 Task: In the  document efficiency.odt, change border color to  'Brown' and border width to  '1' Select the first Column and fill it with the color  Light Orange
Action: Mouse moved to (331, 469)
Screenshot: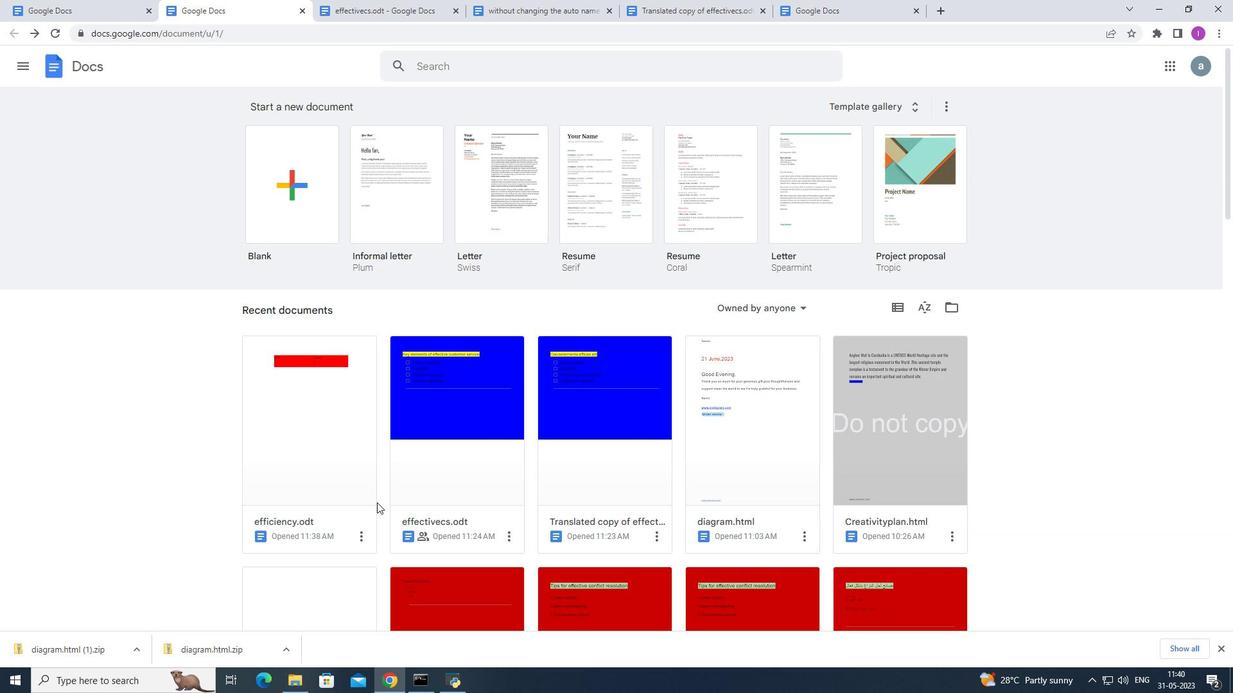 
Action: Mouse pressed left at (331, 469)
Screenshot: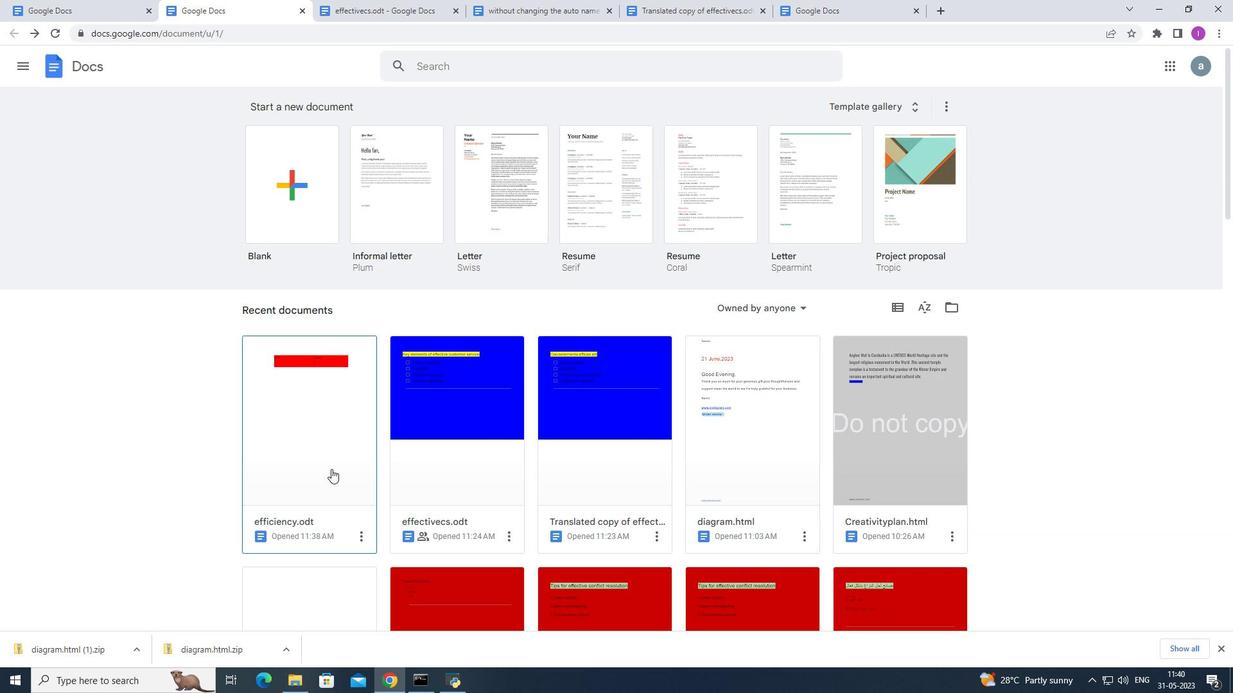 
Action: Mouse moved to (468, 210)
Screenshot: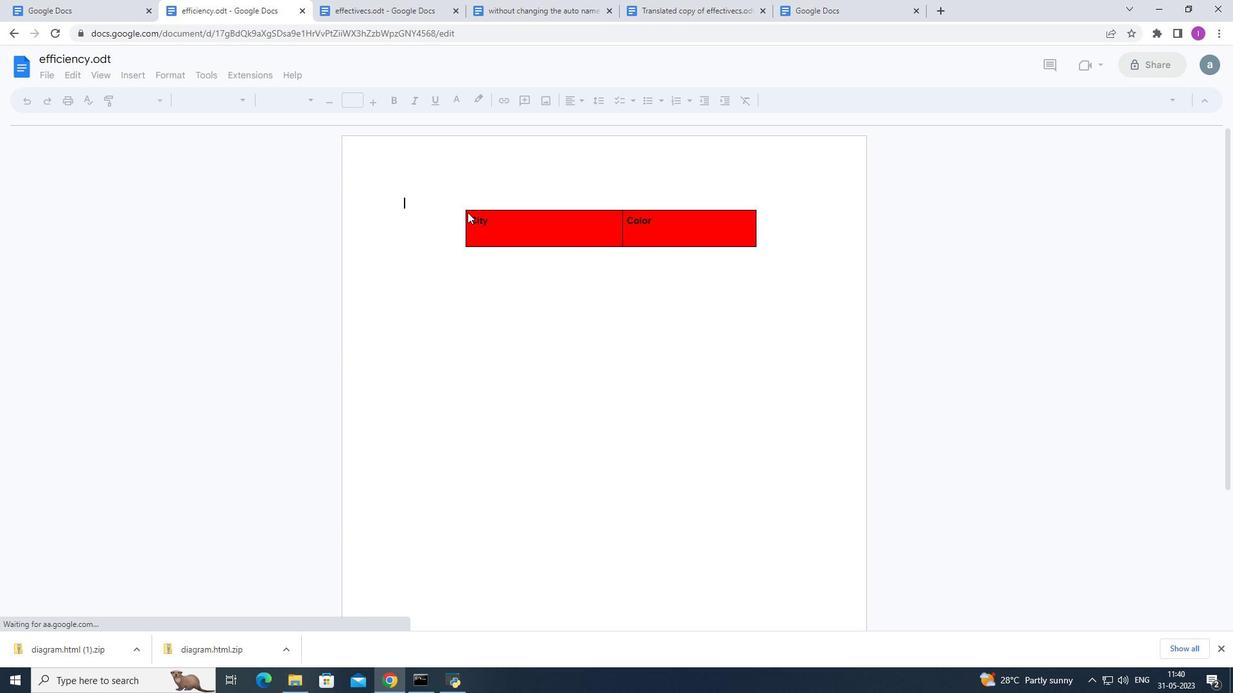 
Action: Mouse pressed left at (468, 210)
Screenshot: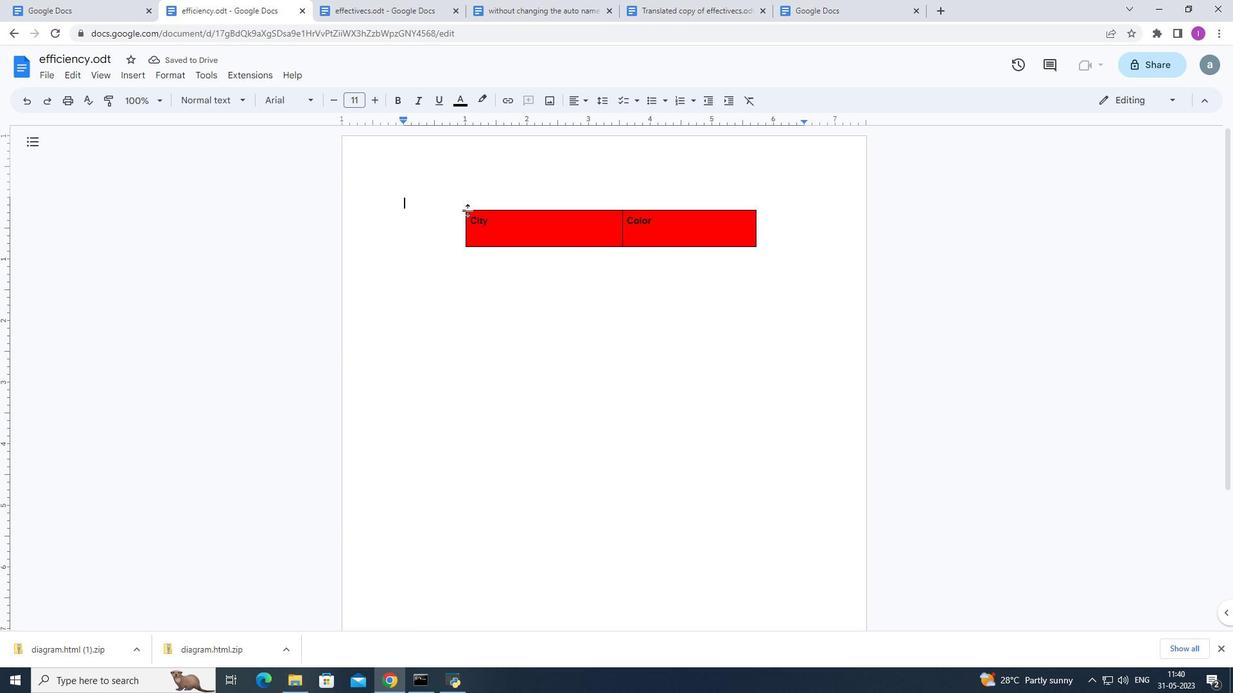
Action: Mouse moved to (32, 9)
Screenshot: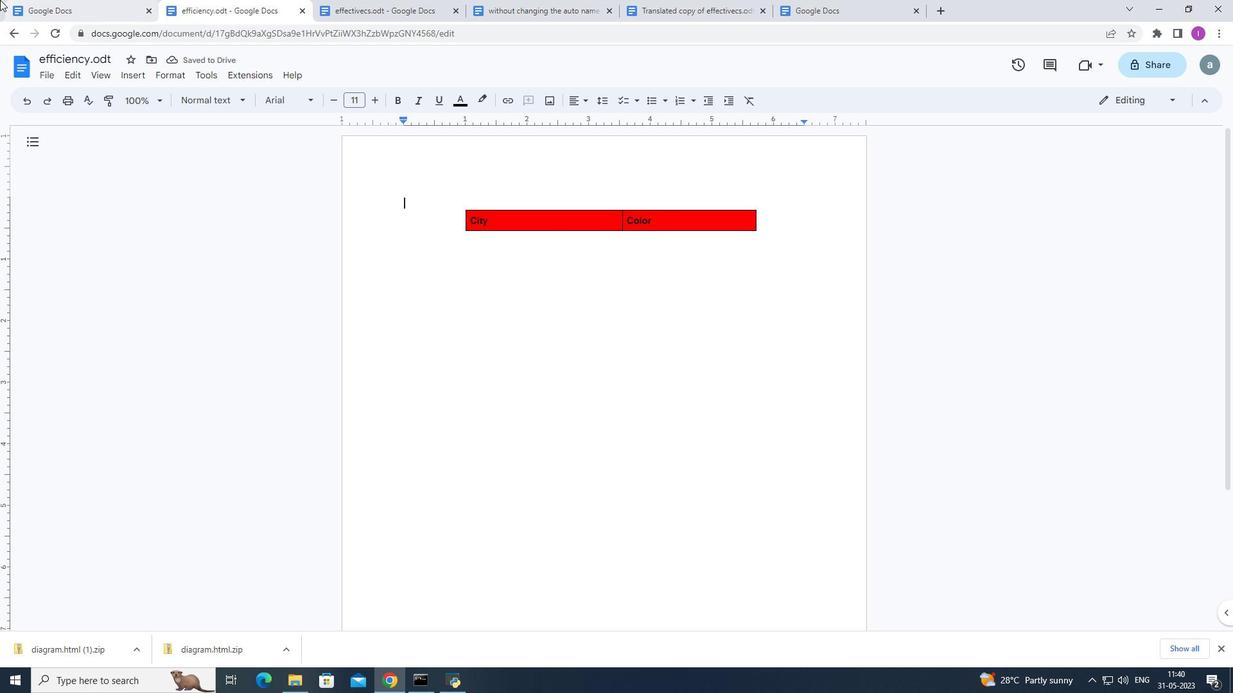 
Action: Mouse scrolled (23, 7) with delta (0, 0)
Screenshot: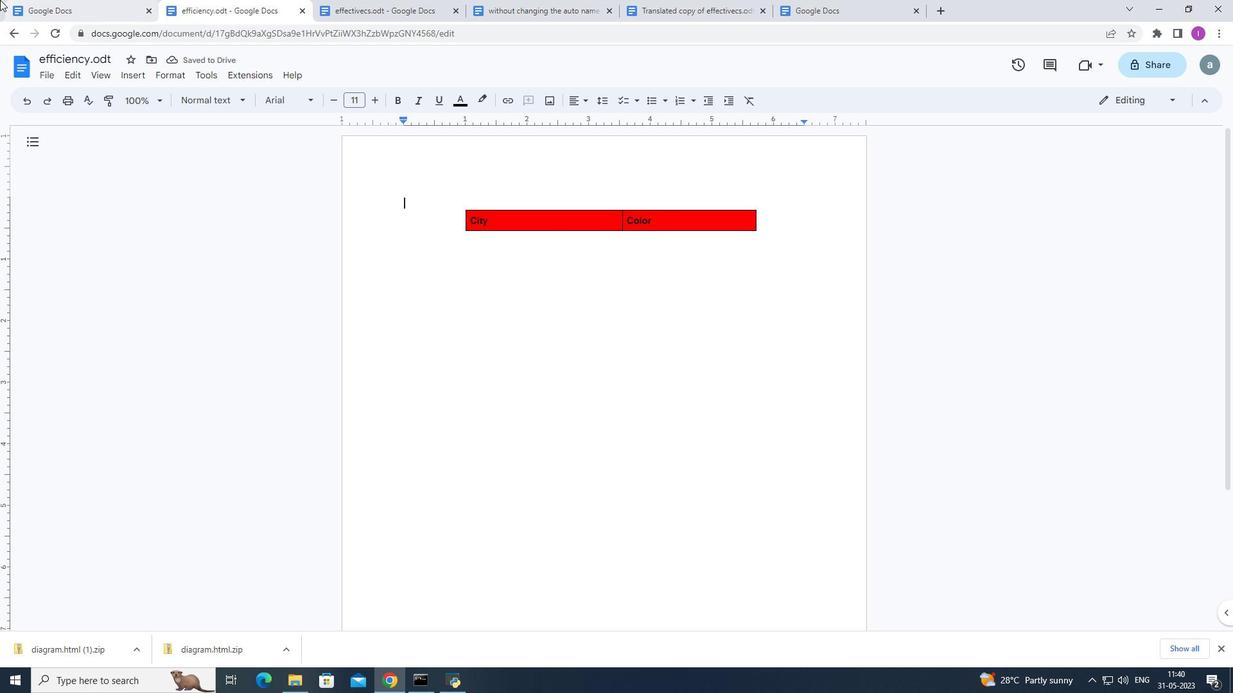 
Action: Mouse moved to (449, 212)
Screenshot: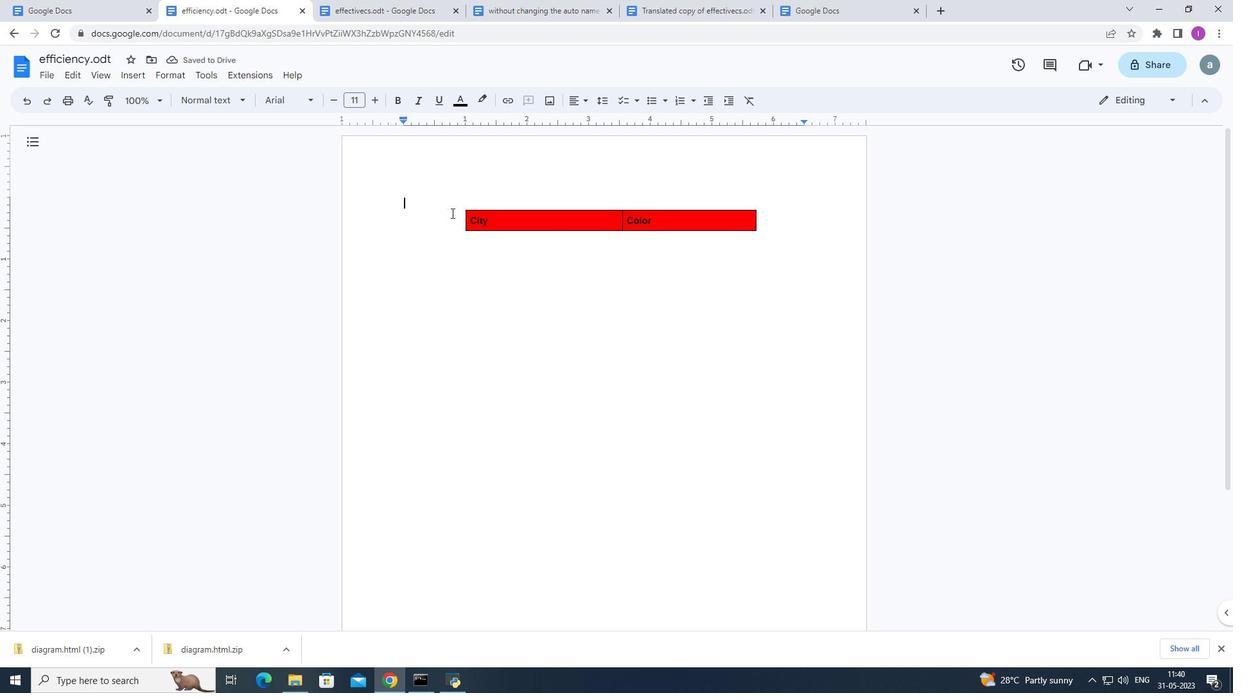 
Action: Mouse pressed left at (449, 212)
Screenshot: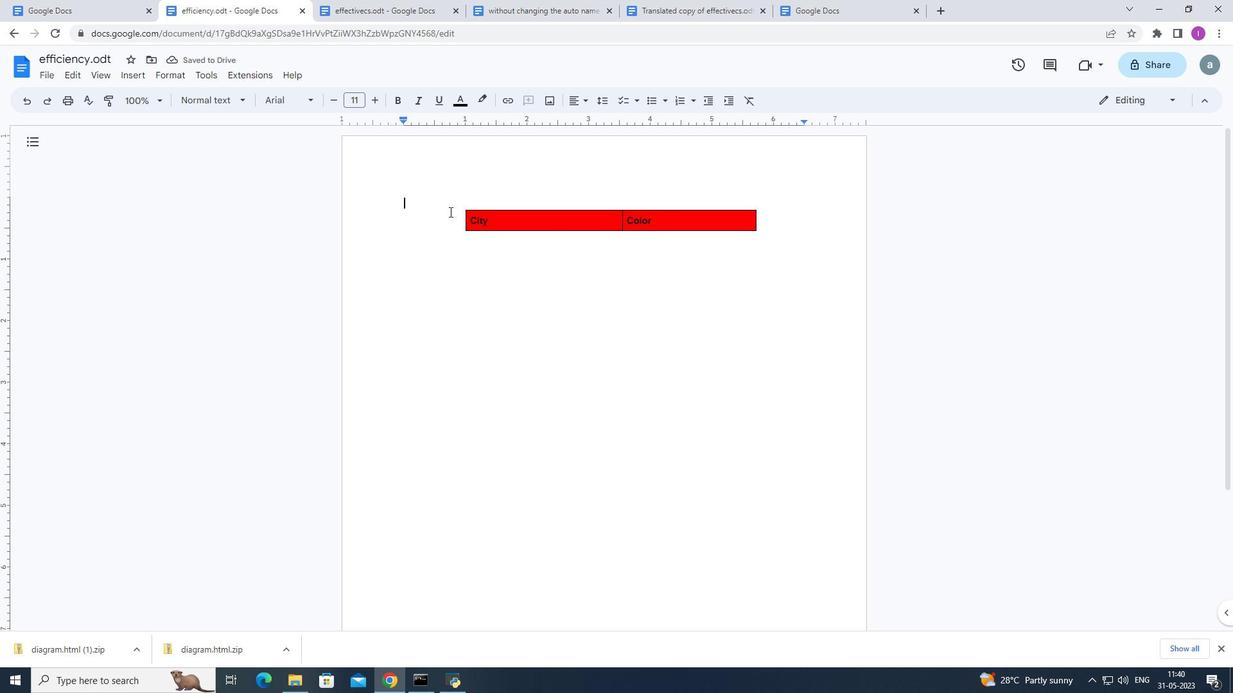 
Action: Mouse moved to (442, 212)
Screenshot: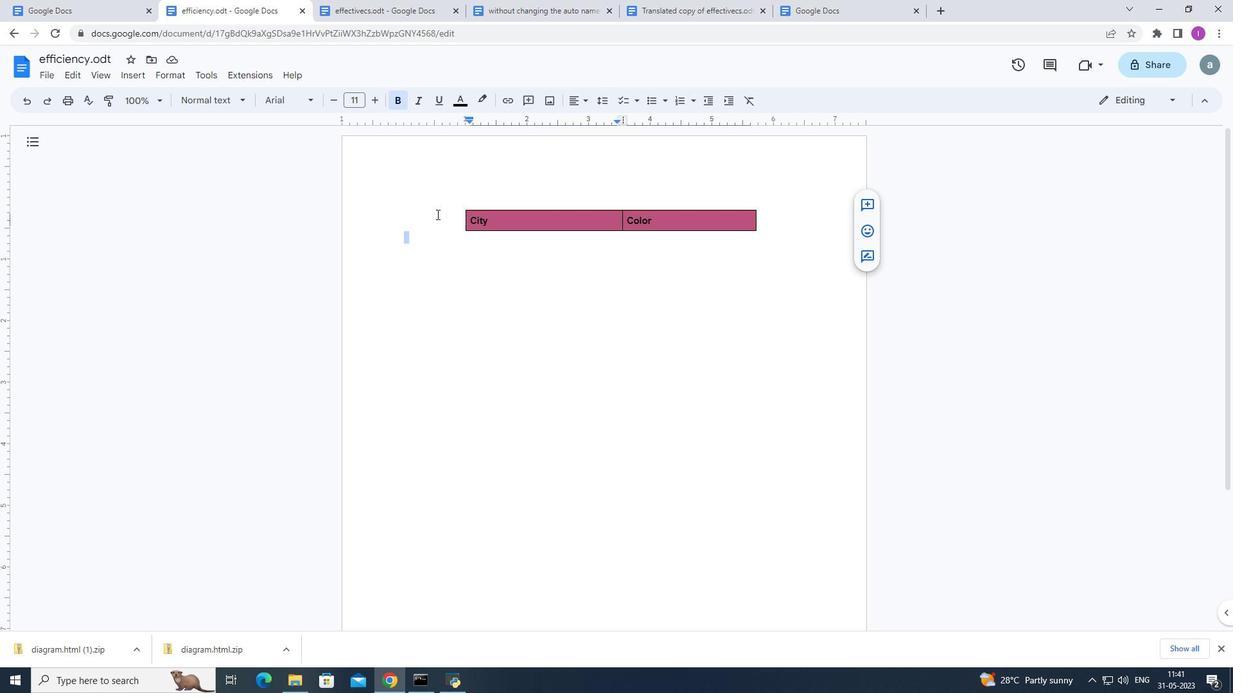 
Action: Mouse pressed left at (442, 212)
Screenshot: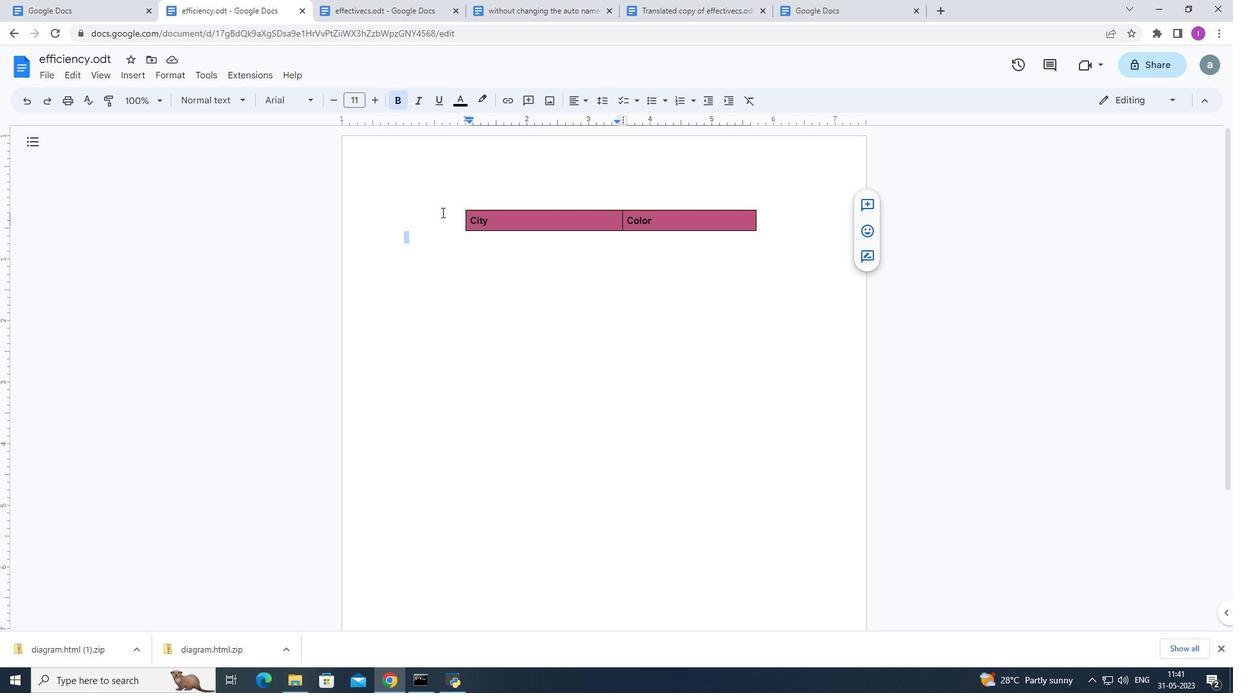 
Action: Mouse moved to (461, 210)
Screenshot: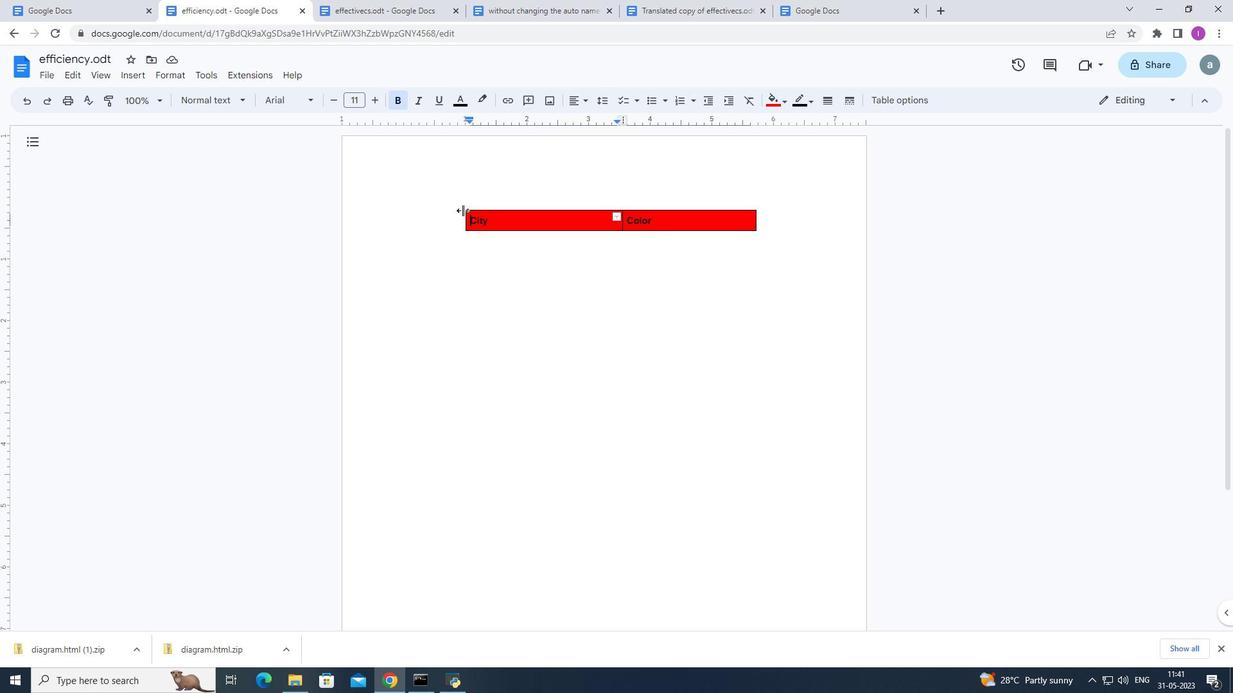 
Action: Mouse pressed left at (461, 210)
Screenshot: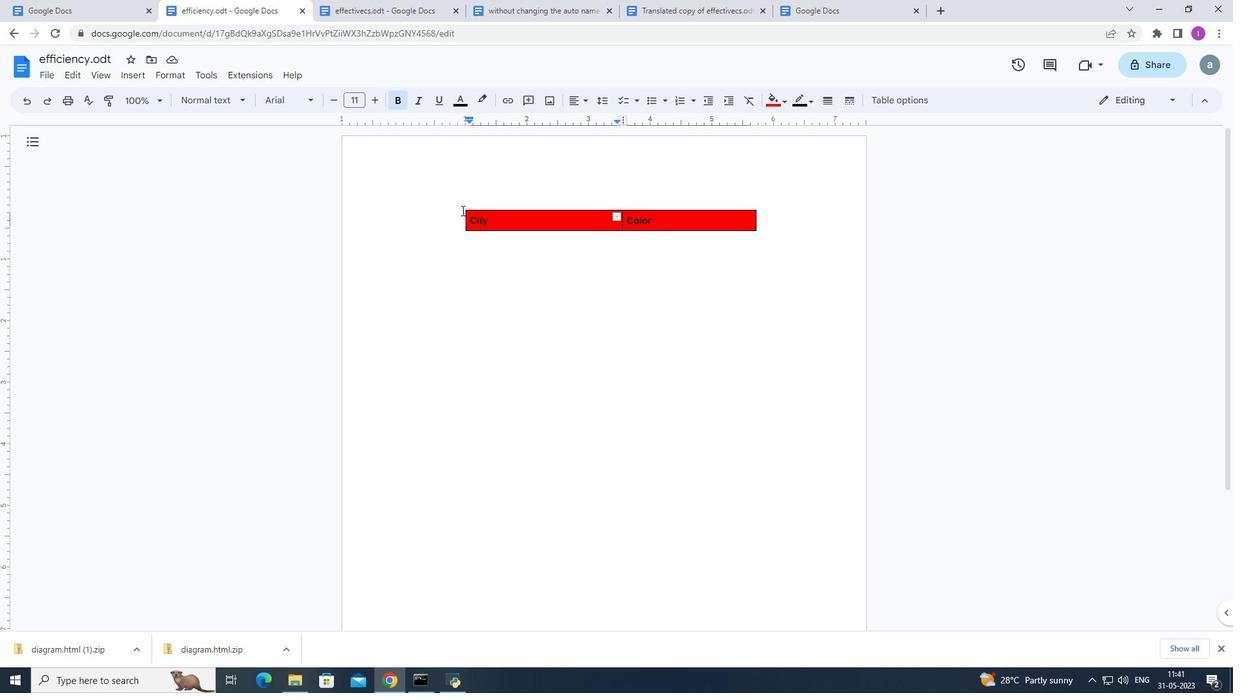 
Action: Mouse moved to (466, 212)
Screenshot: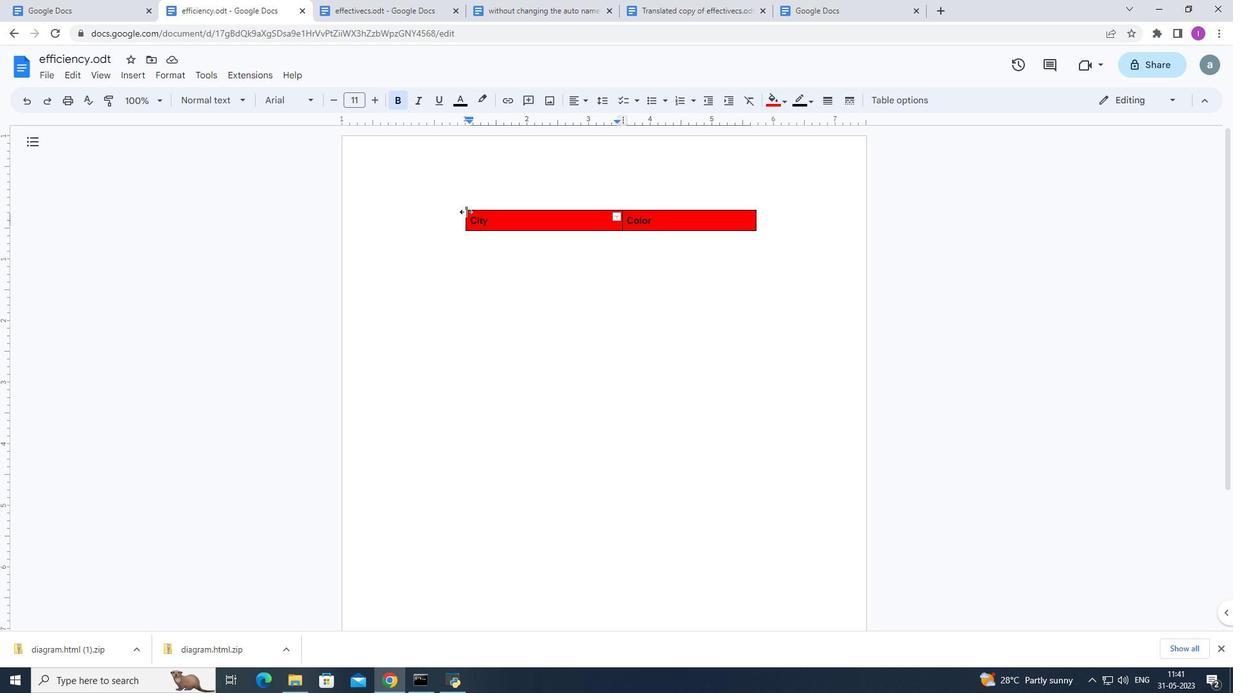 
Action: Mouse pressed left at (466, 212)
Screenshot: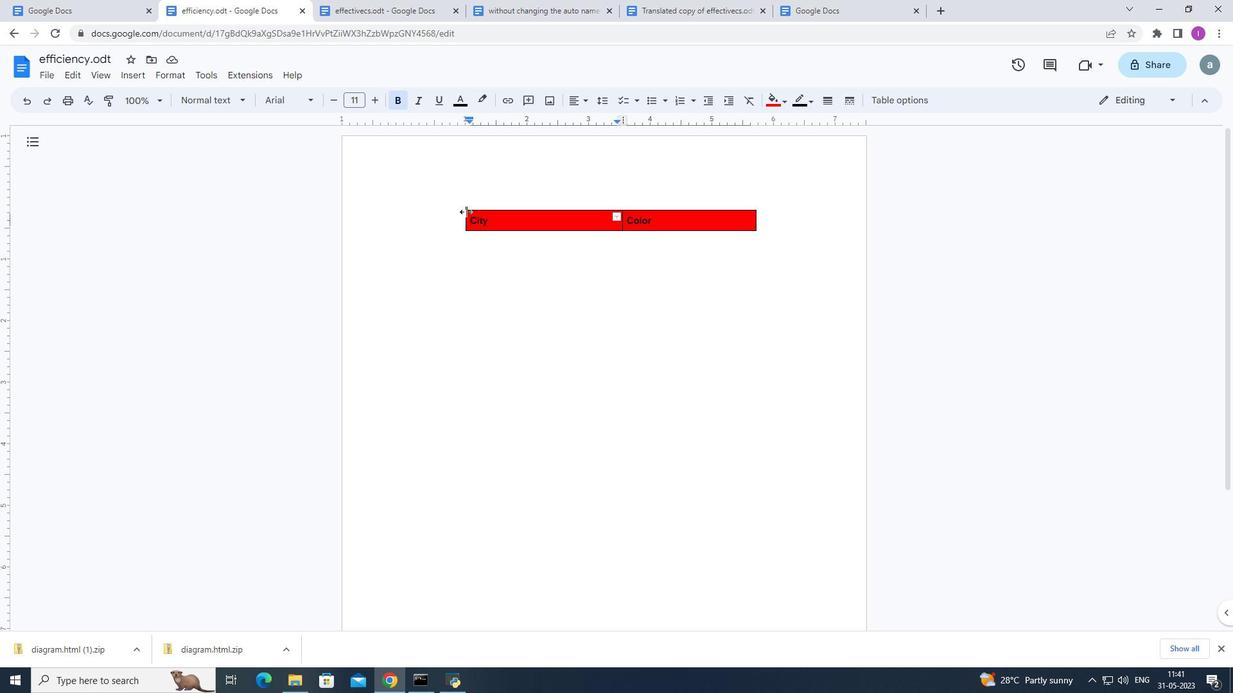 
Action: Mouse moved to (219, 104)
Screenshot: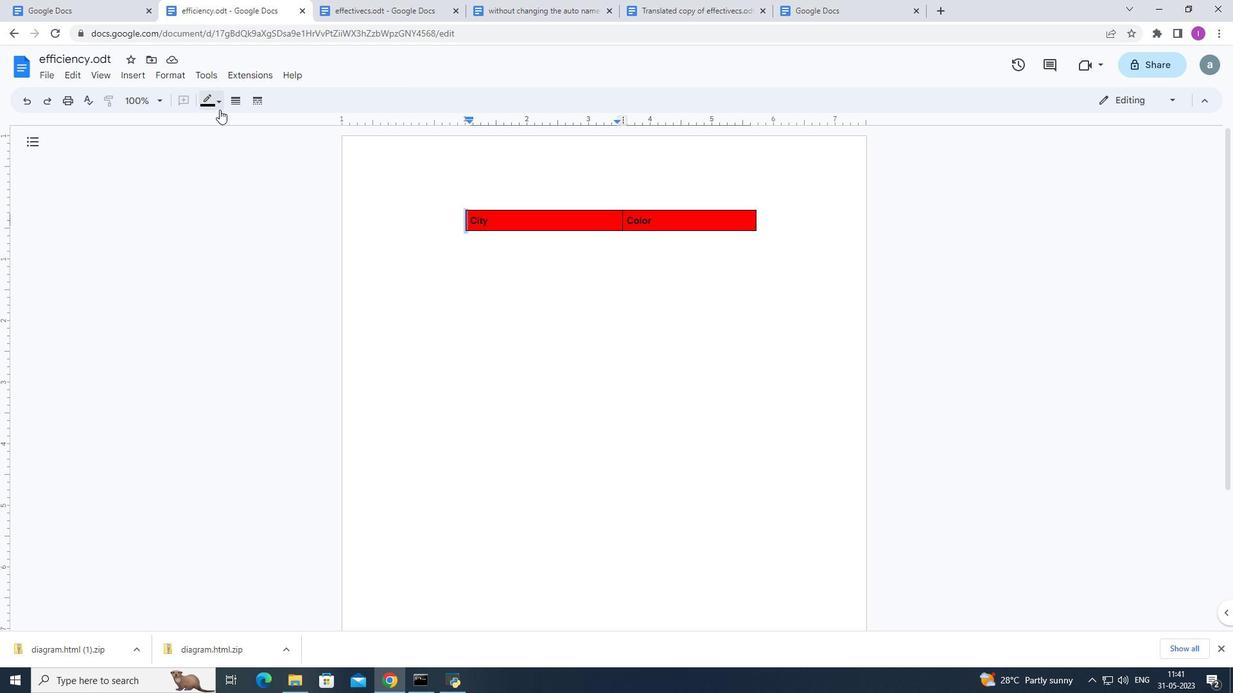 
Action: Mouse pressed left at (219, 104)
Screenshot: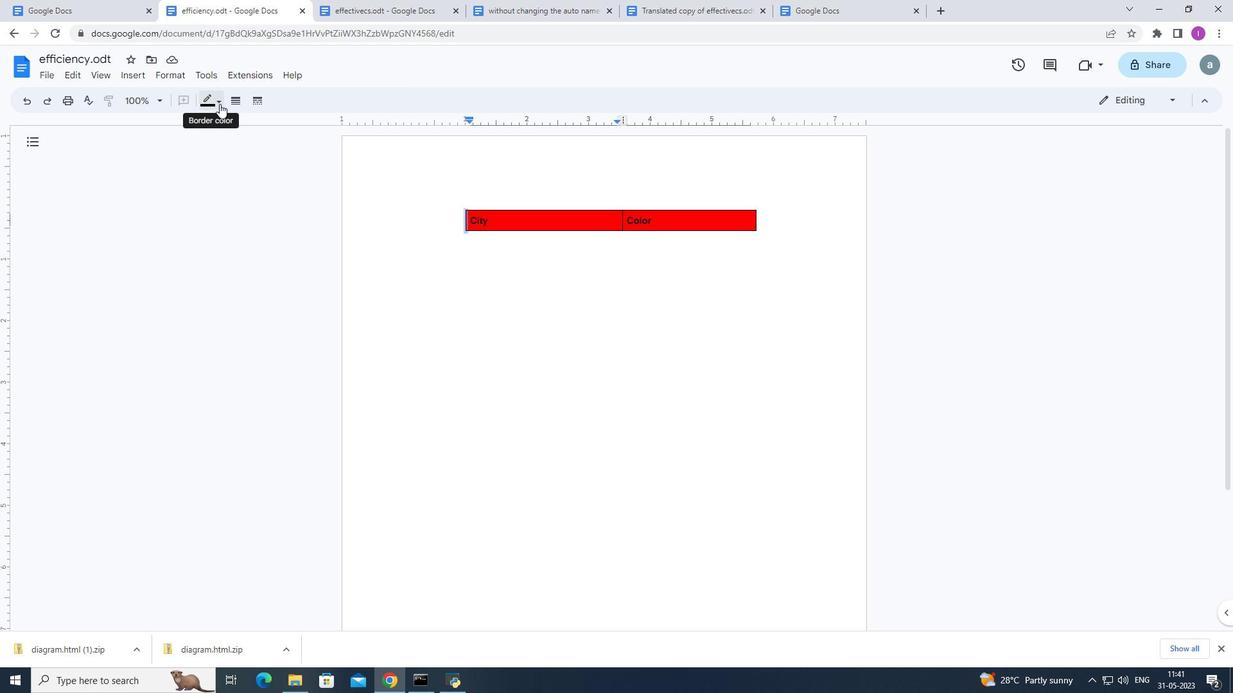 
Action: Mouse moved to (217, 255)
Screenshot: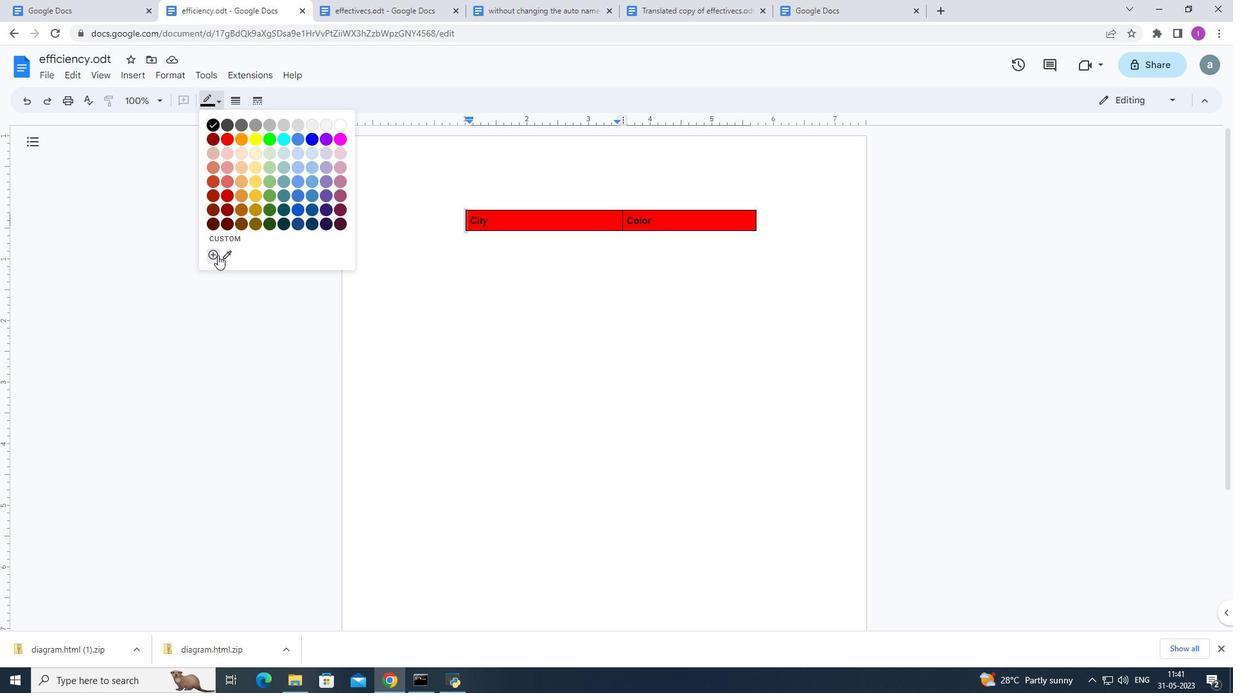 
Action: Mouse pressed left at (217, 255)
Screenshot: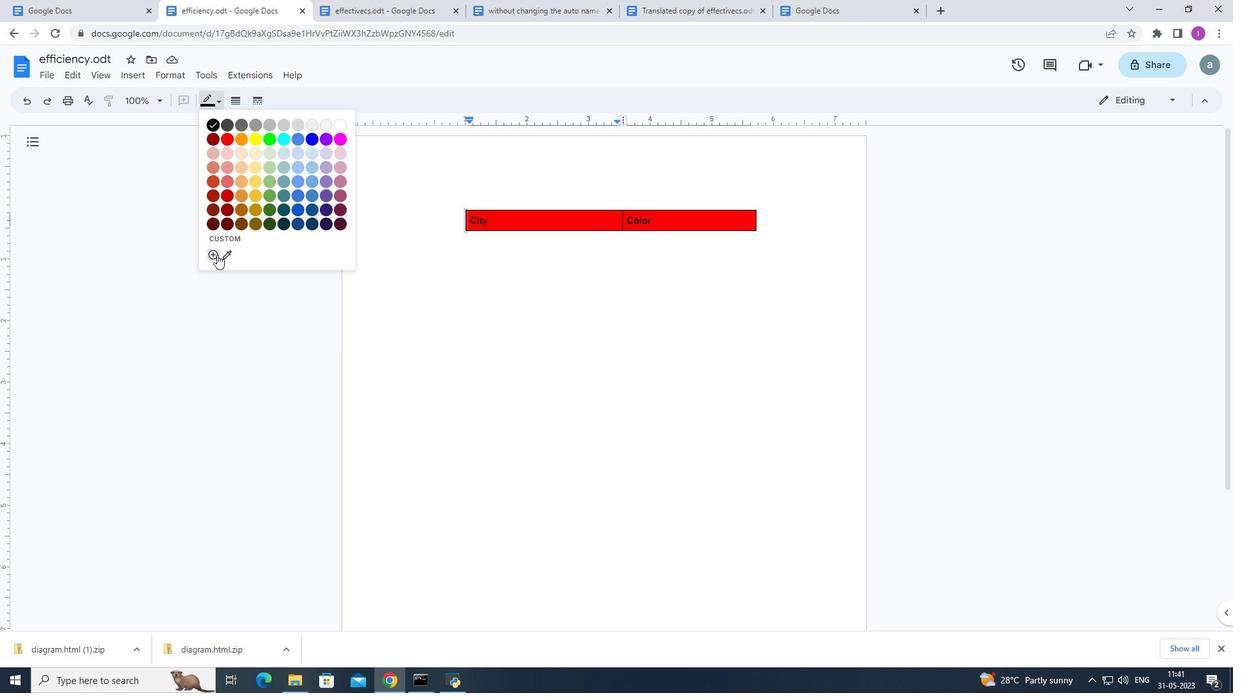 
Action: Mouse moved to (623, 349)
Screenshot: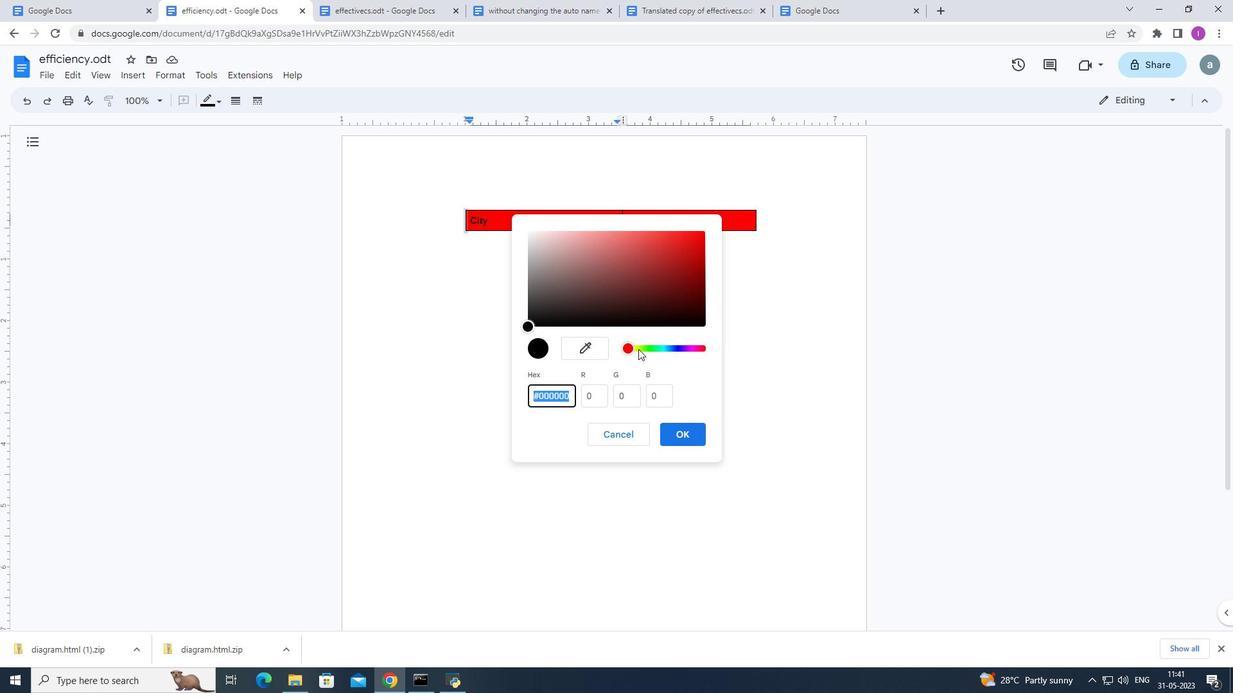 
Action: Mouse pressed left at (623, 349)
Screenshot: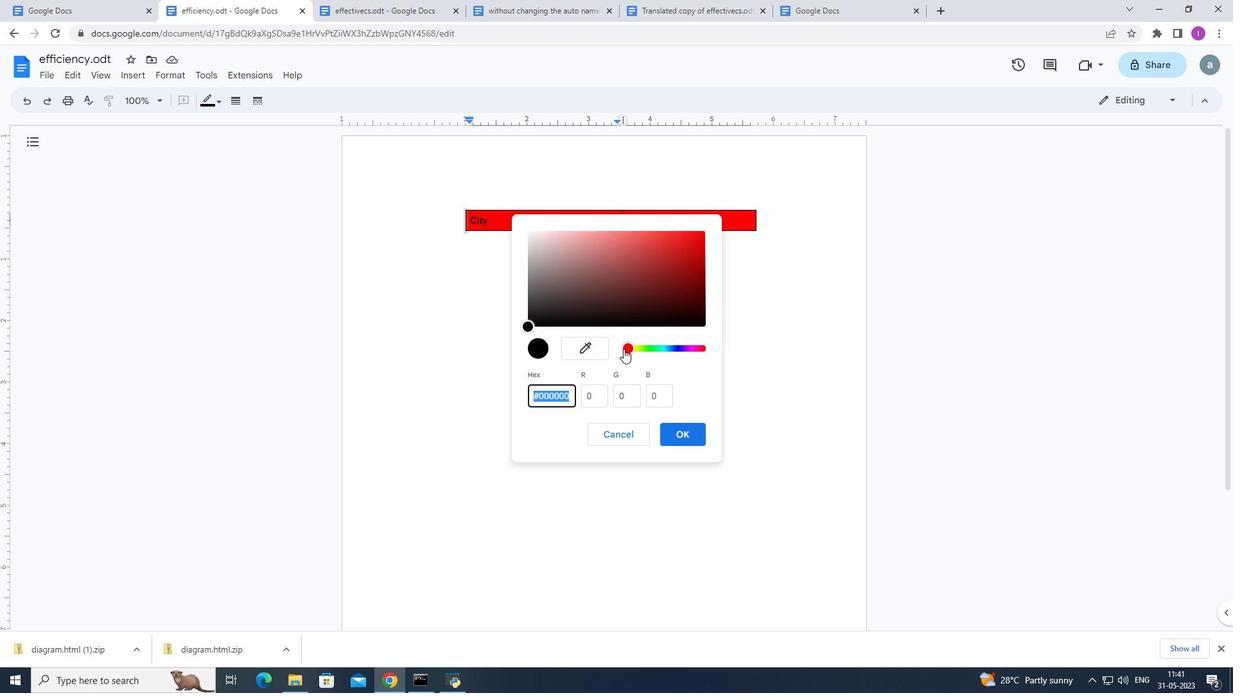 
Action: Mouse moved to (699, 237)
Screenshot: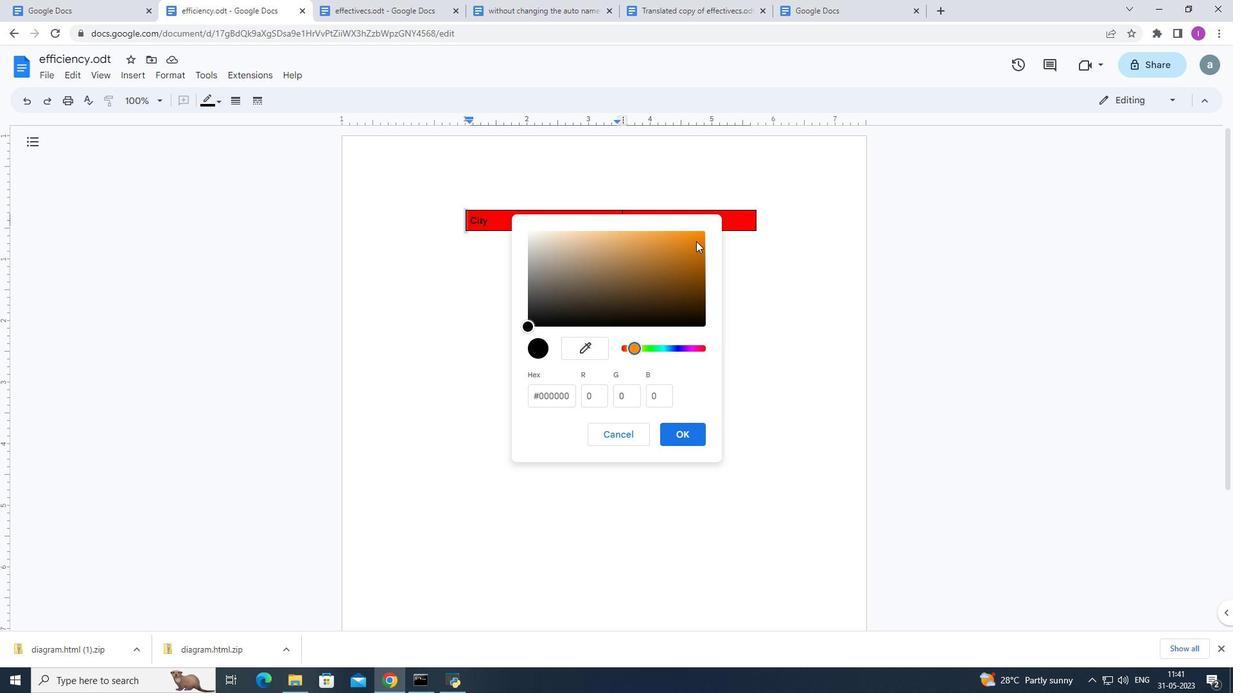 
Action: Mouse pressed left at (699, 237)
Screenshot: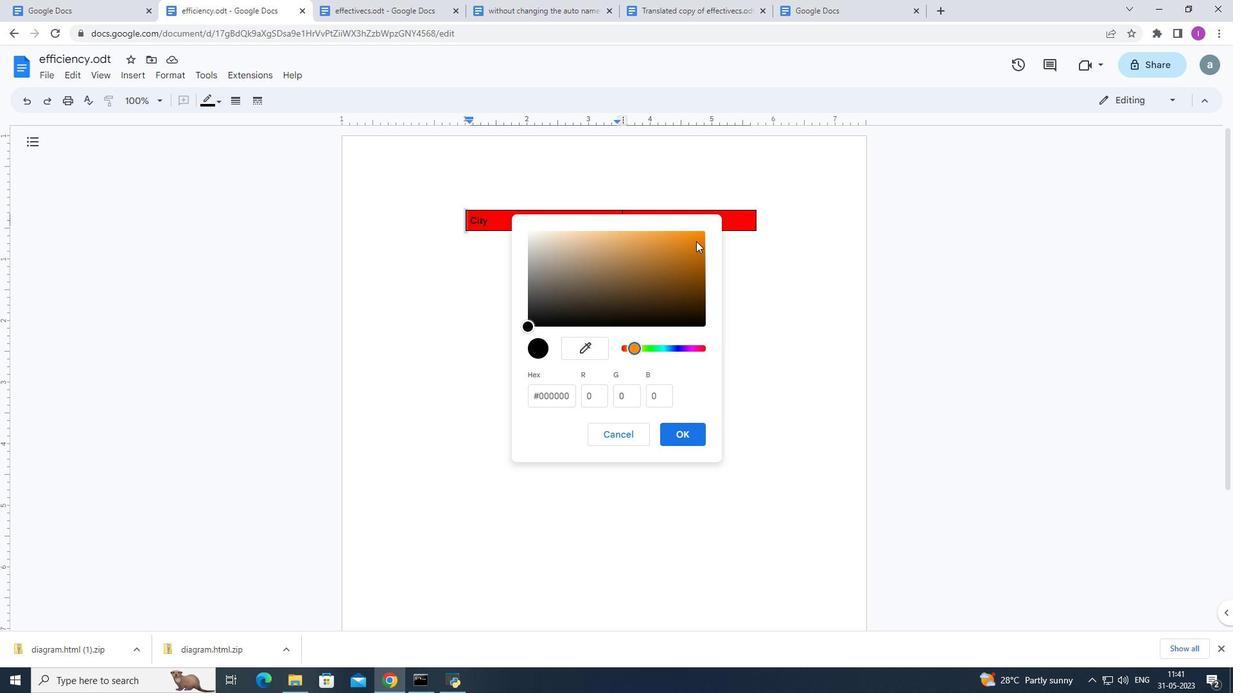
Action: Mouse moved to (679, 429)
Screenshot: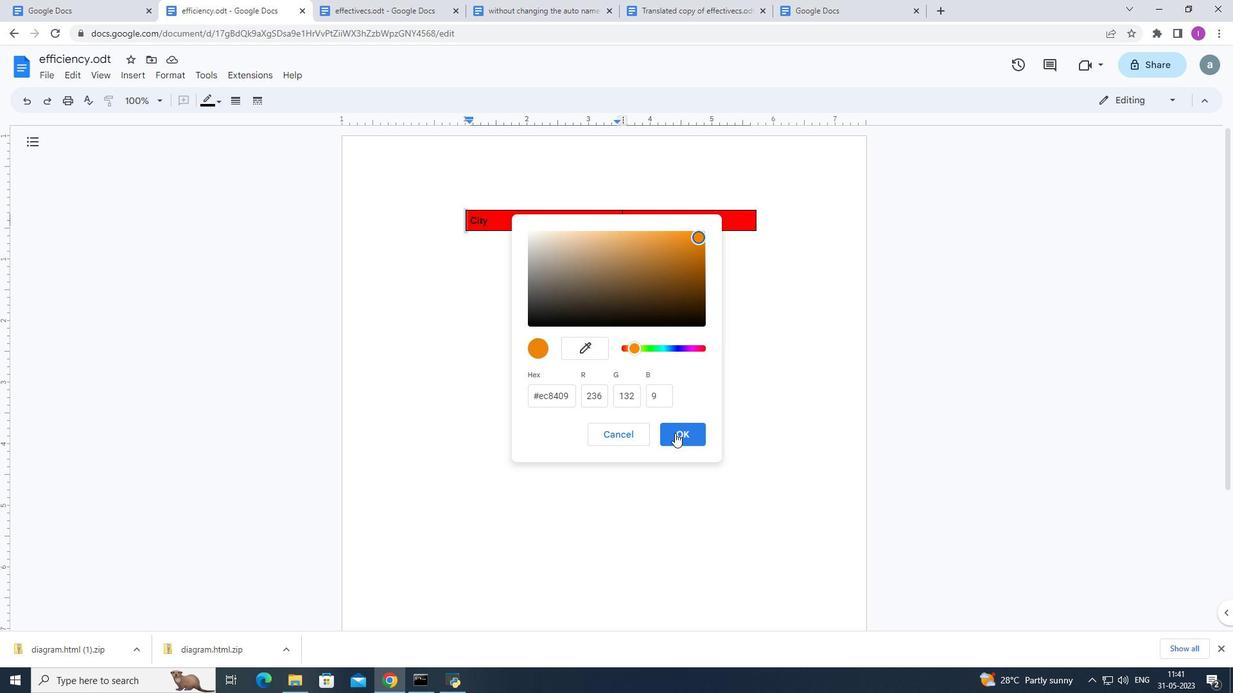 
Action: Mouse pressed left at (679, 429)
Screenshot: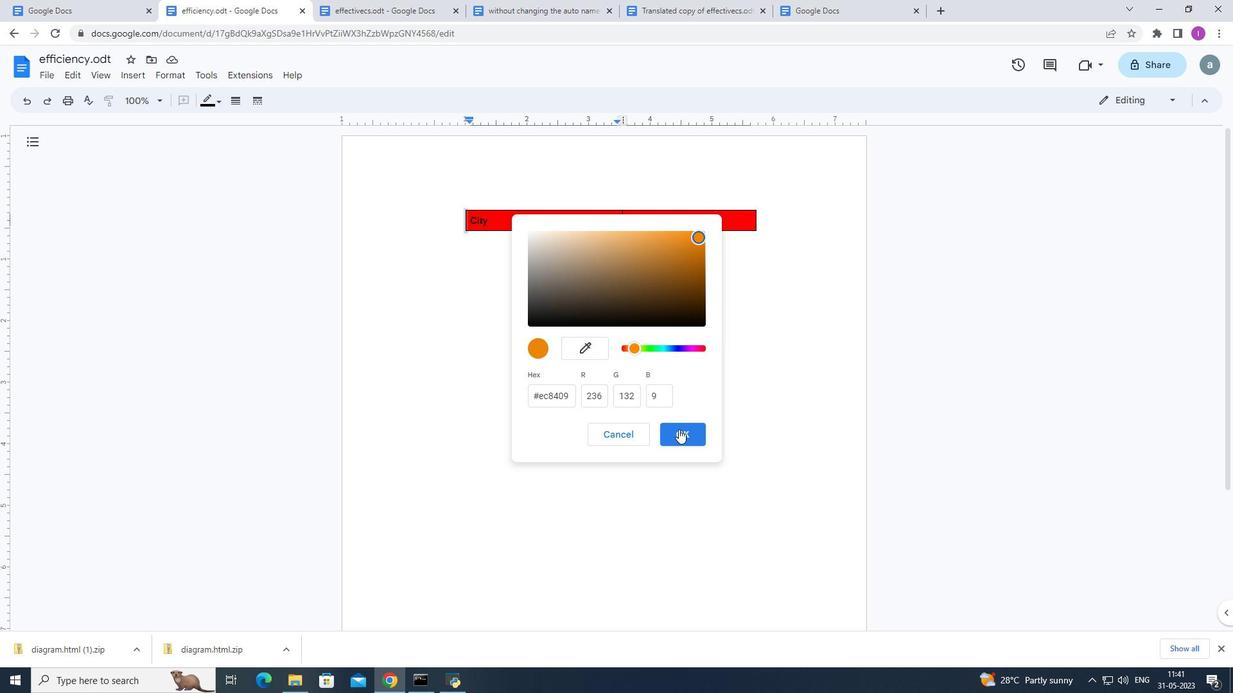 
Action: Mouse moved to (236, 105)
Screenshot: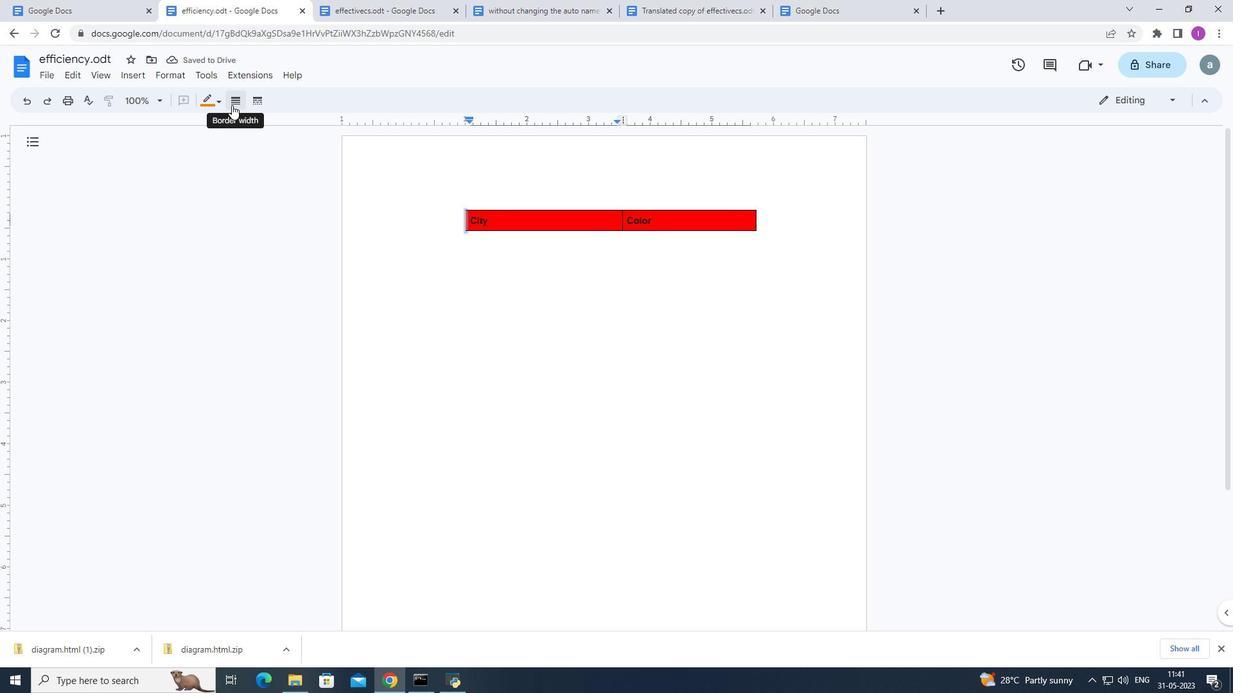 
Action: Mouse pressed left at (236, 105)
Screenshot: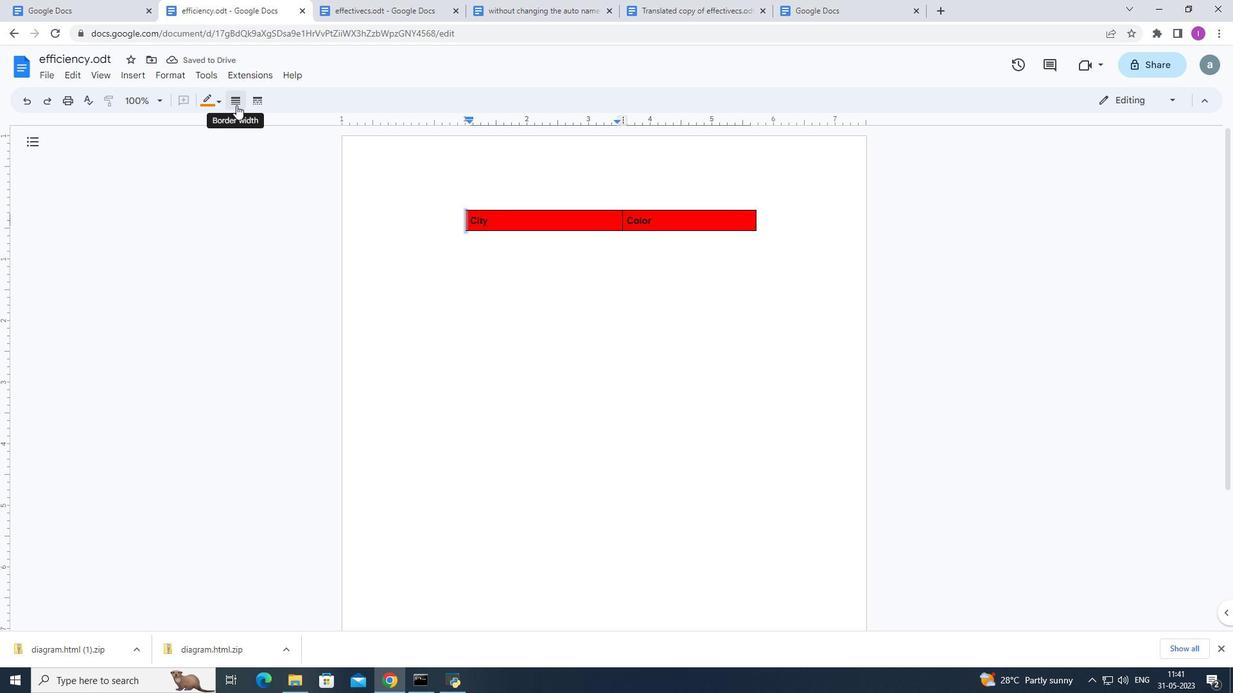 
Action: Mouse moved to (255, 183)
Screenshot: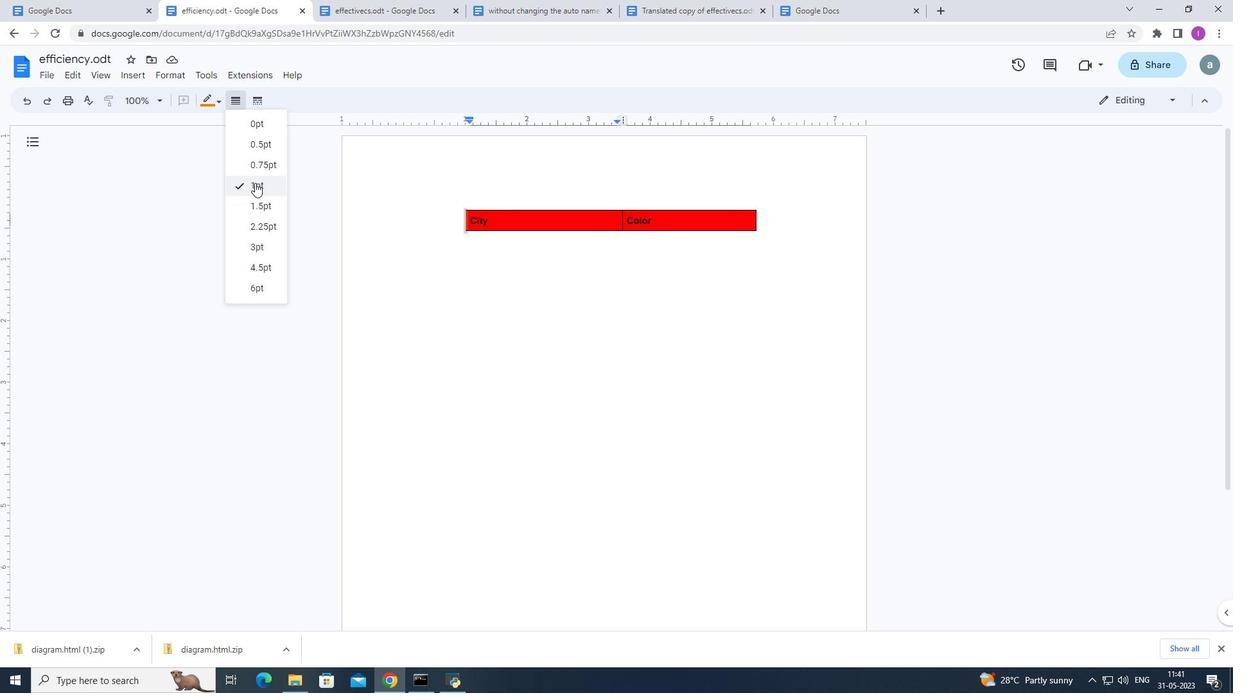 
Action: Mouse pressed left at (255, 183)
Screenshot: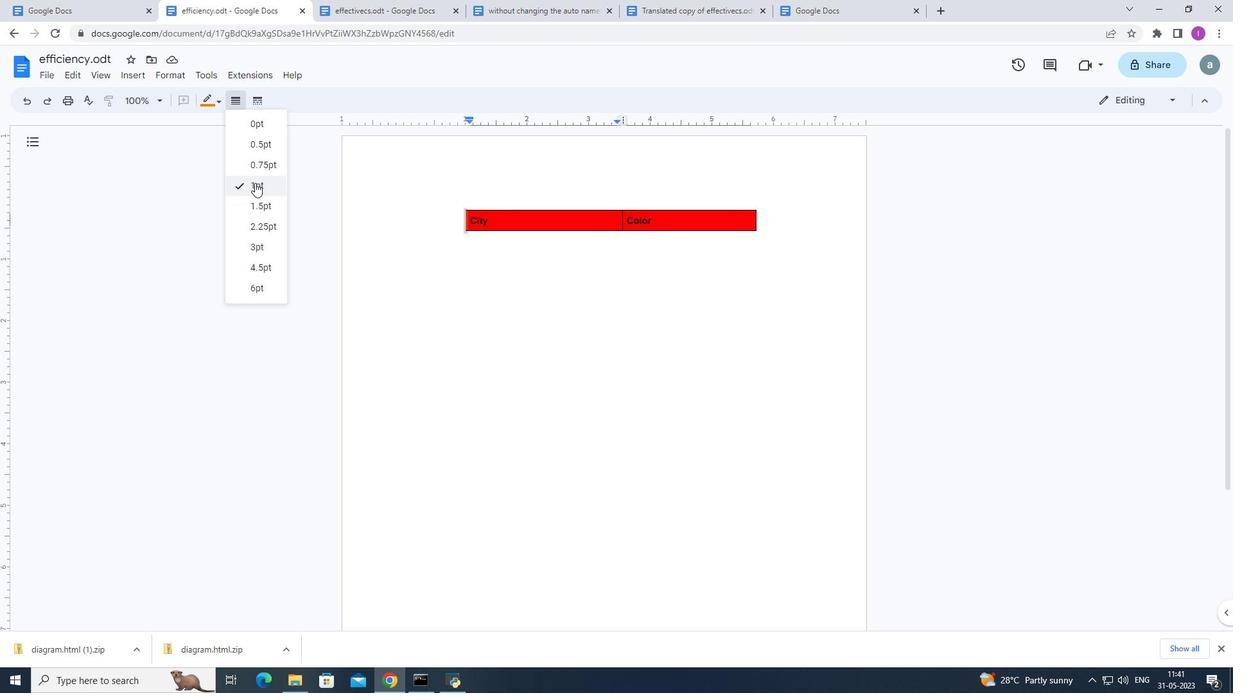 
Action: Mouse moved to (491, 209)
Screenshot: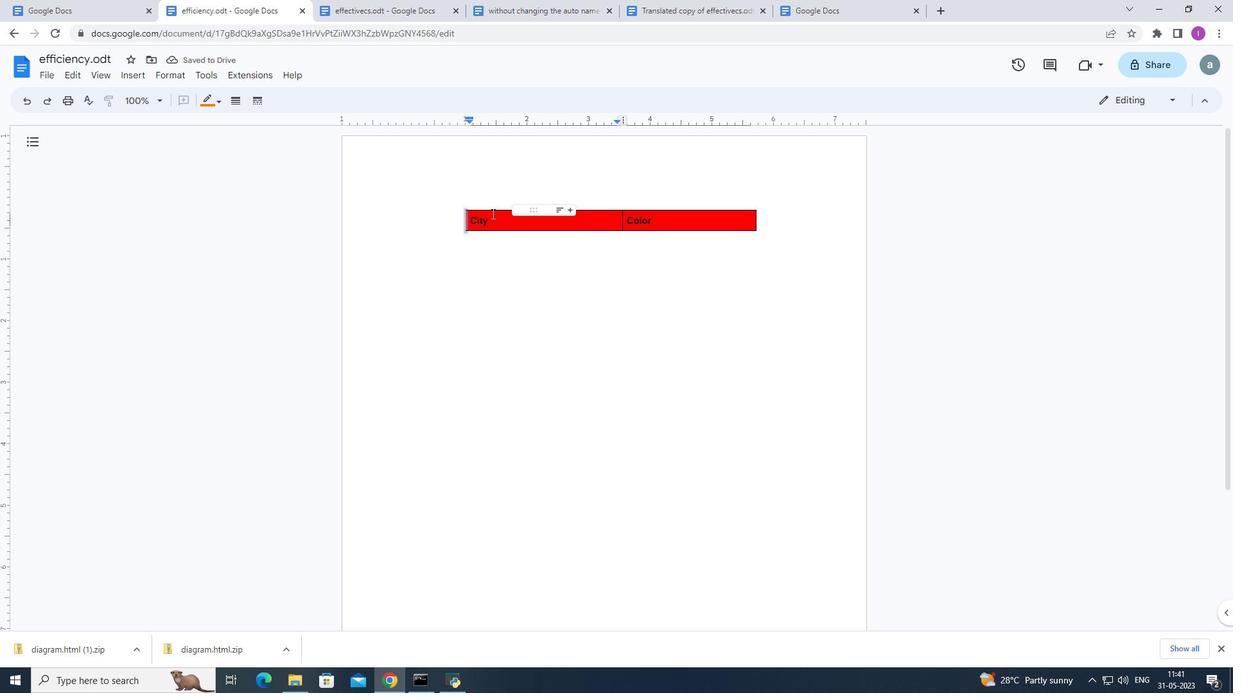 
Action: Mouse pressed left at (491, 209)
Screenshot: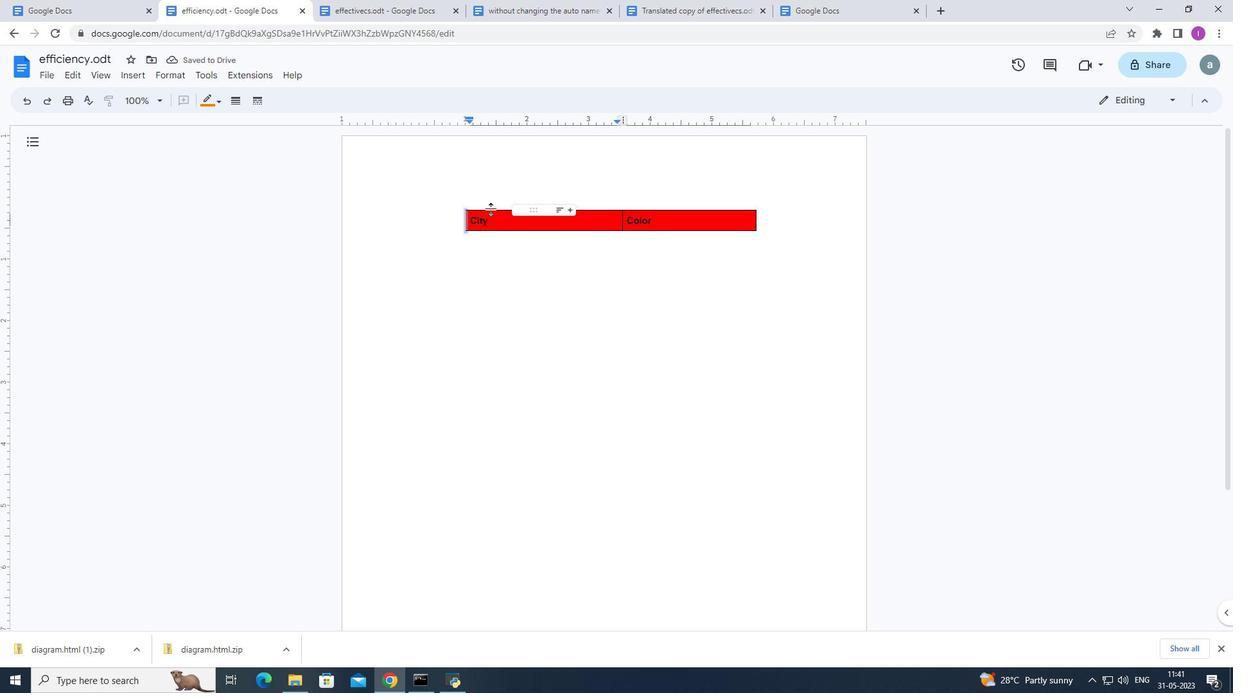 
Action: Mouse moved to (219, 106)
Screenshot: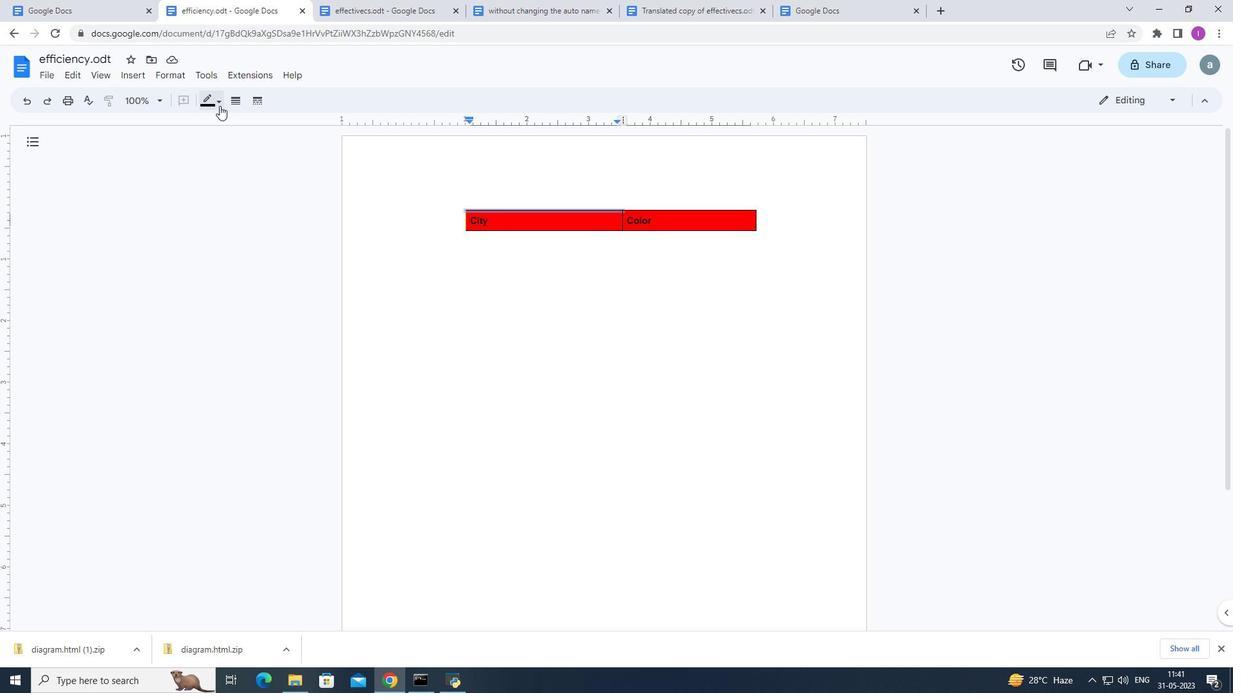 
Action: Mouse pressed left at (219, 106)
Screenshot: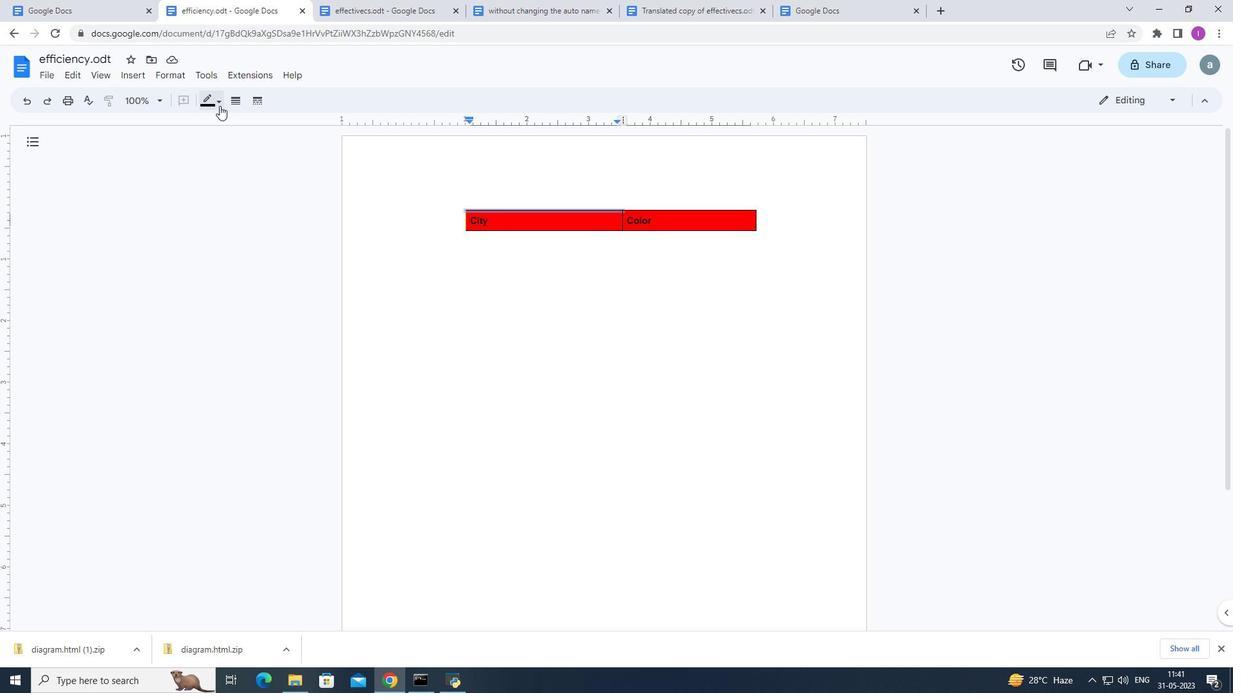 
Action: Mouse moved to (213, 253)
Screenshot: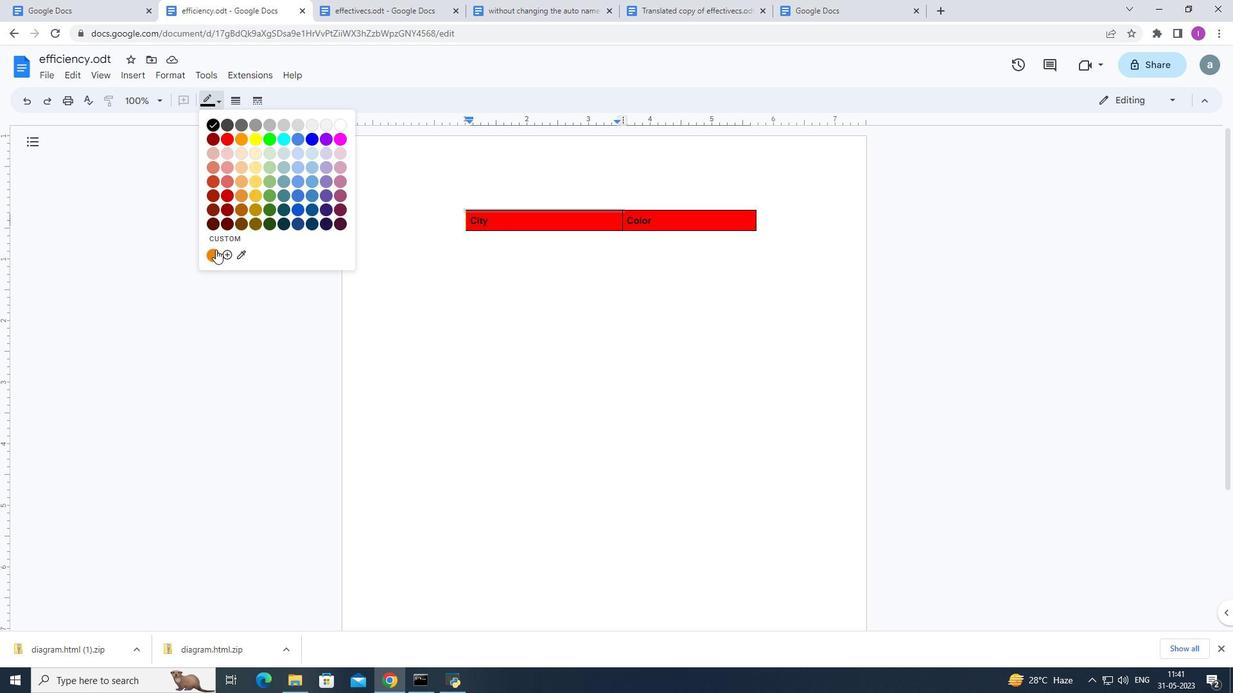 
Action: Mouse pressed left at (213, 253)
Screenshot: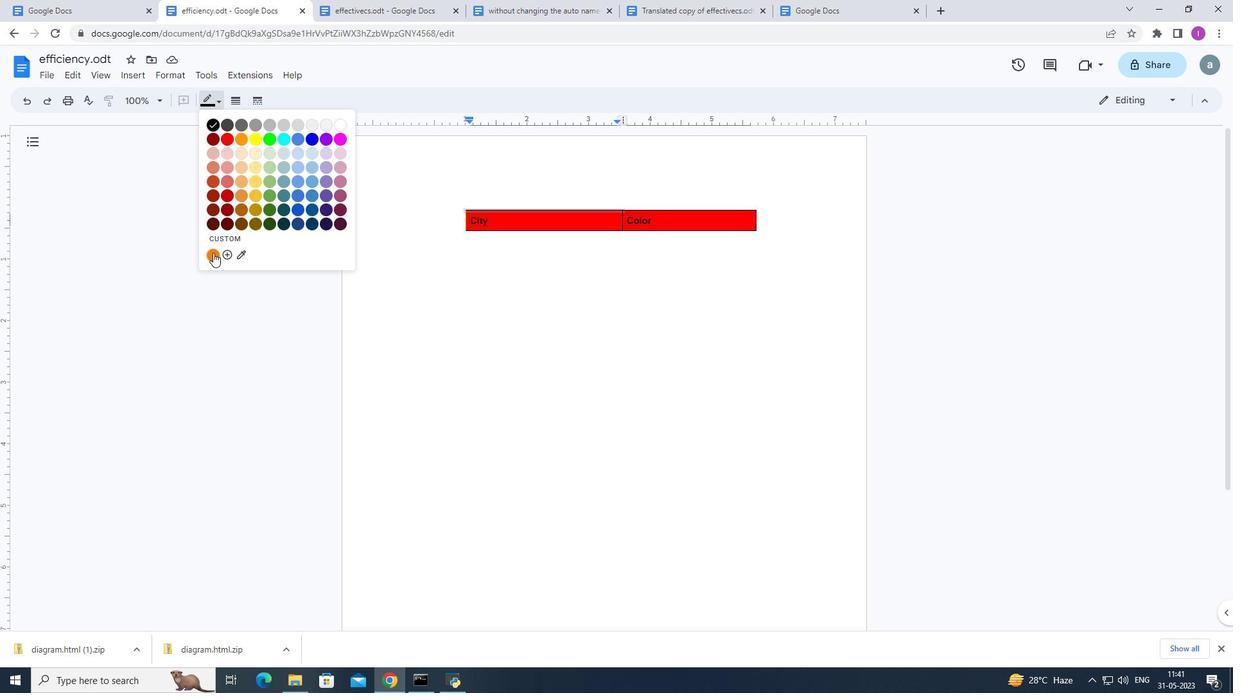 
Action: Mouse moved to (243, 101)
Screenshot: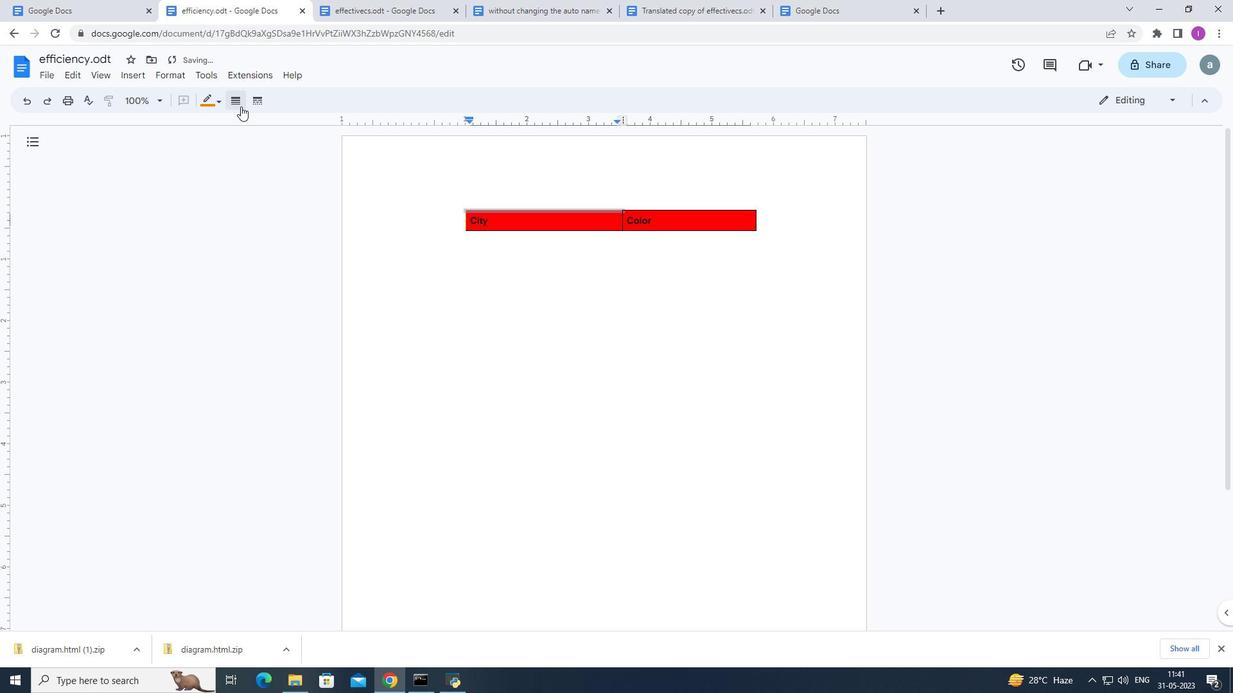 
Action: Mouse pressed left at (243, 101)
Screenshot: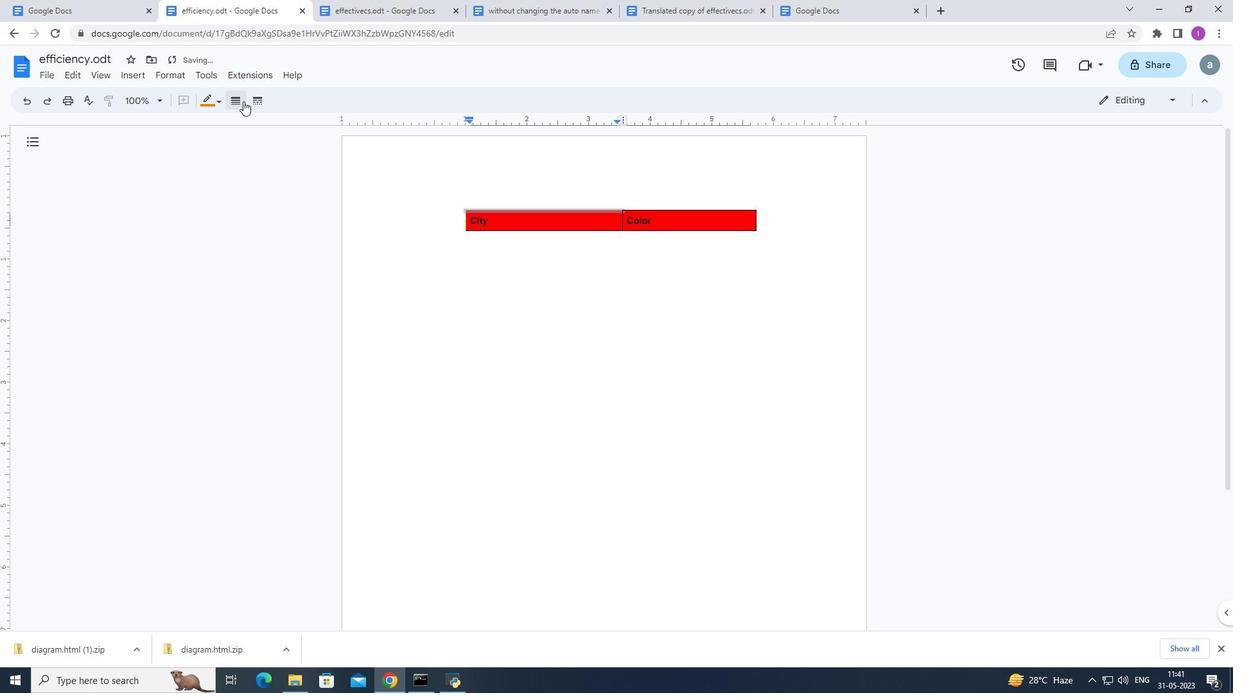 
Action: Mouse moved to (259, 182)
Screenshot: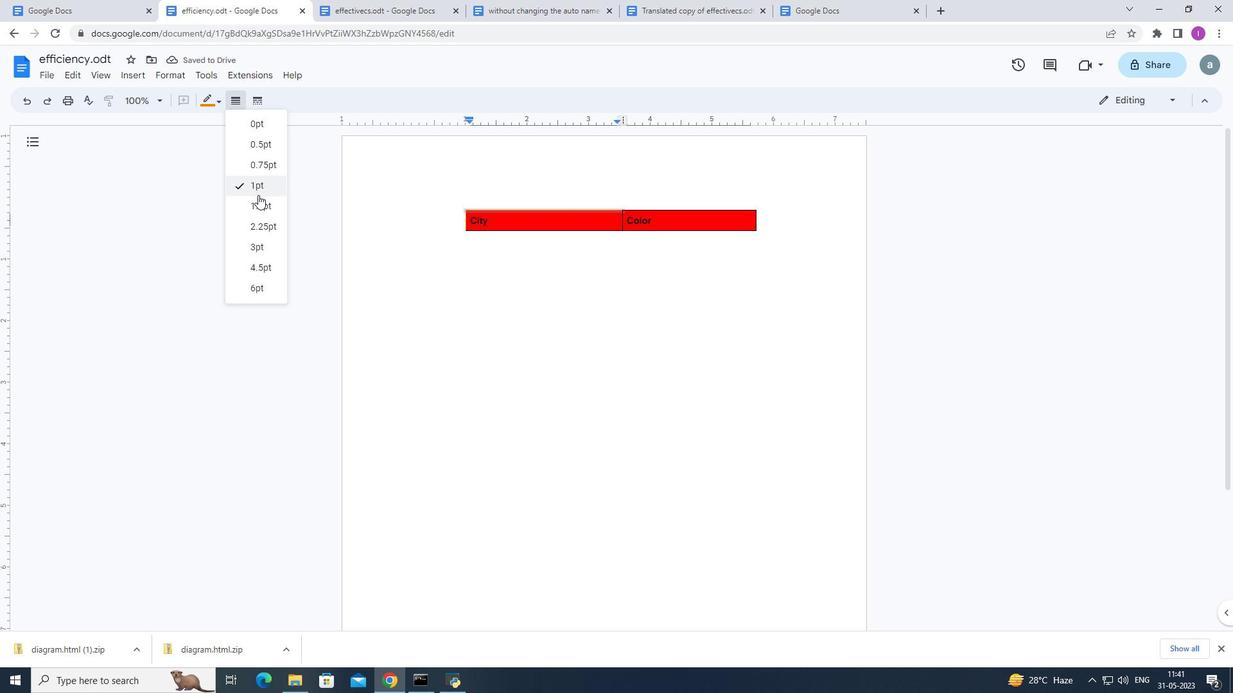 
Action: Mouse pressed left at (259, 182)
Screenshot: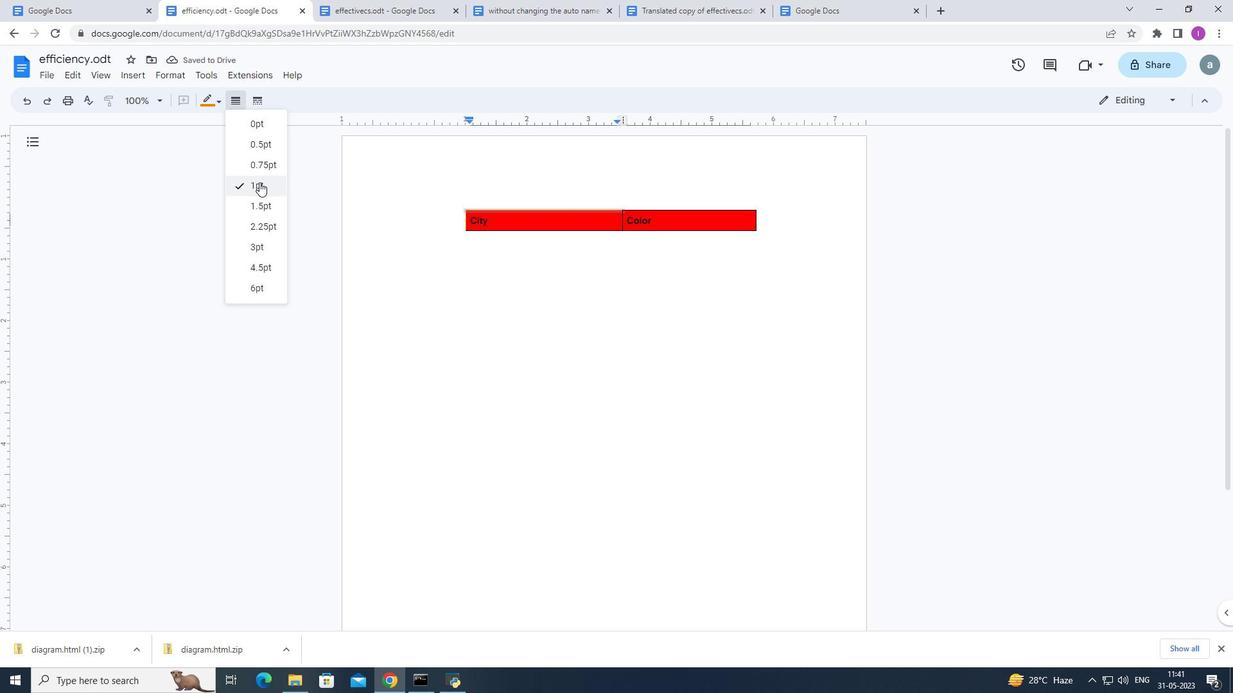 
Action: Mouse moved to (633, 207)
Screenshot: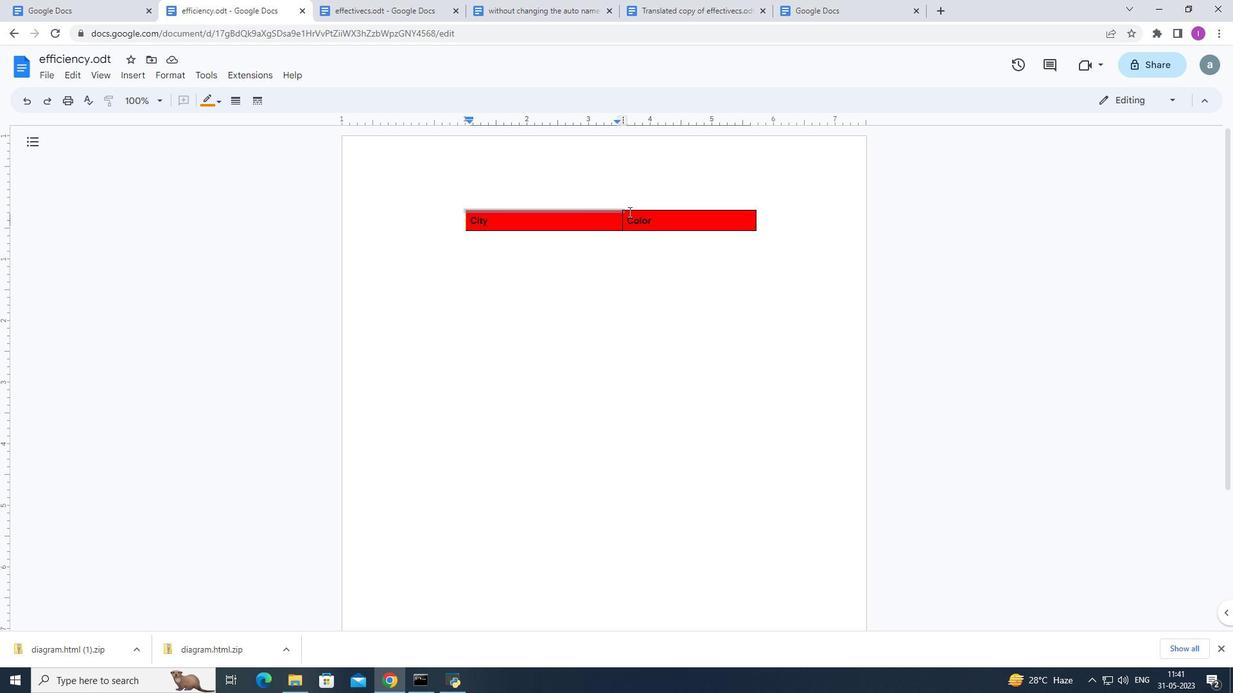 
Action: Mouse pressed left at (633, 207)
Screenshot: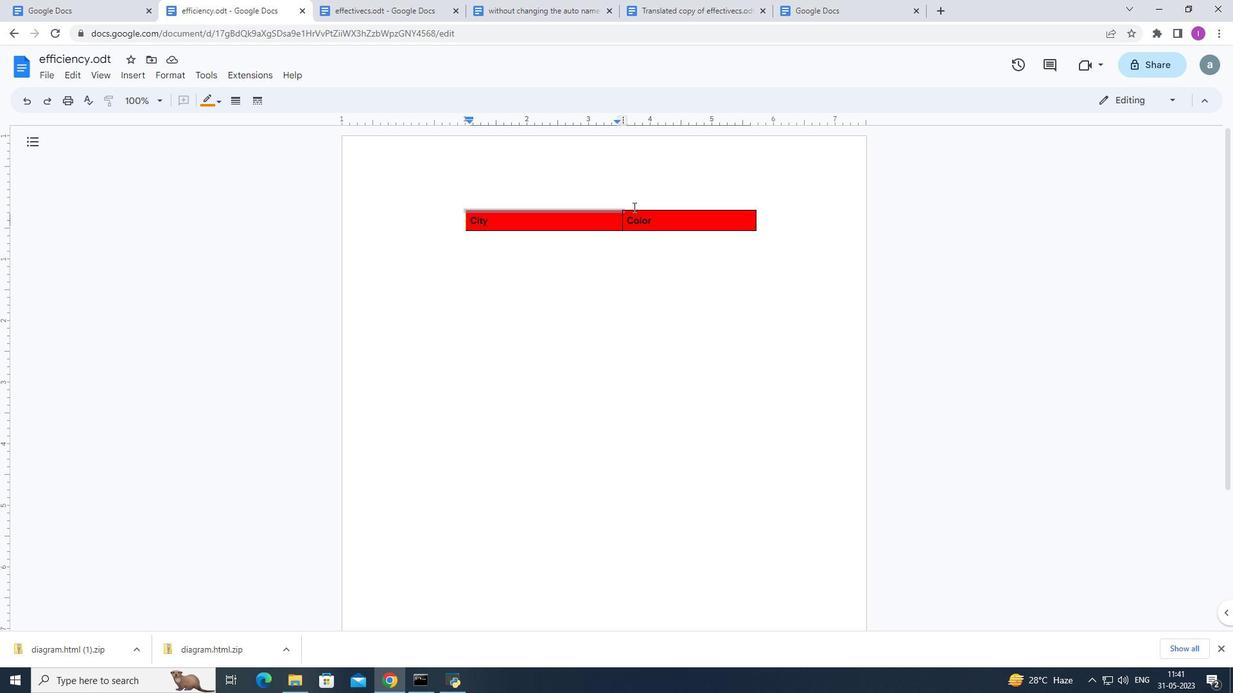 
Action: Mouse moved to (638, 207)
Screenshot: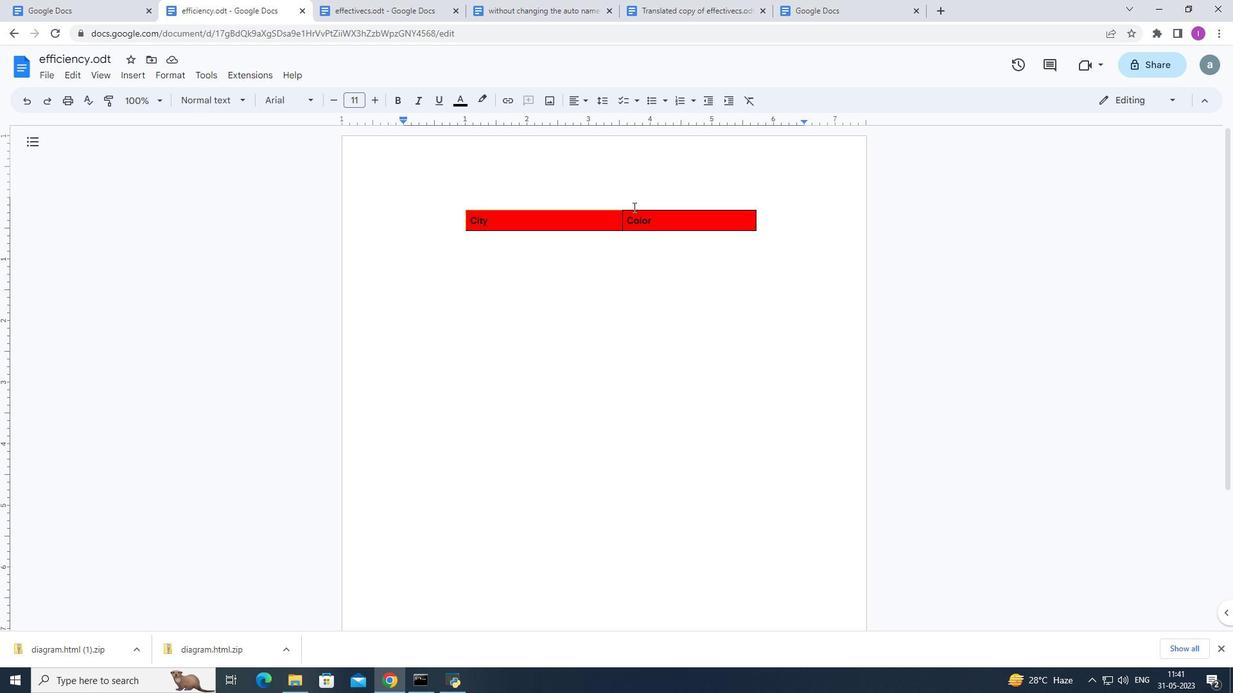 
Action: Mouse pressed left at (638, 207)
Screenshot: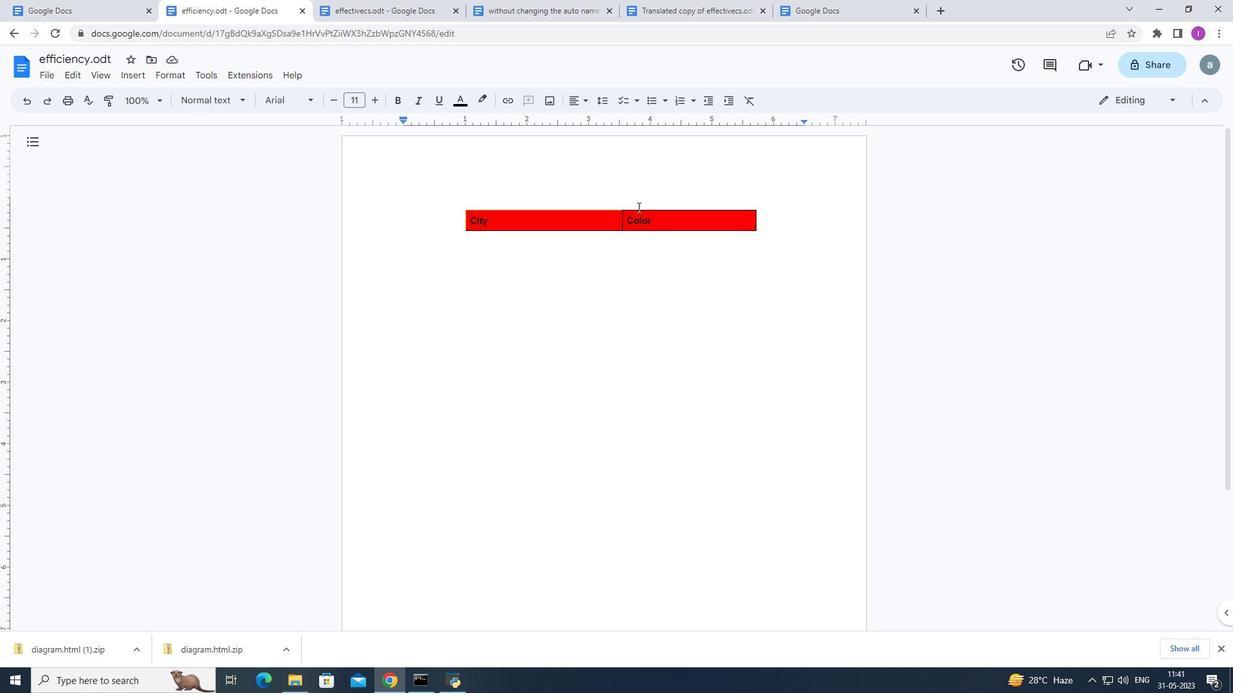 
Action: Mouse moved to (647, 211)
Screenshot: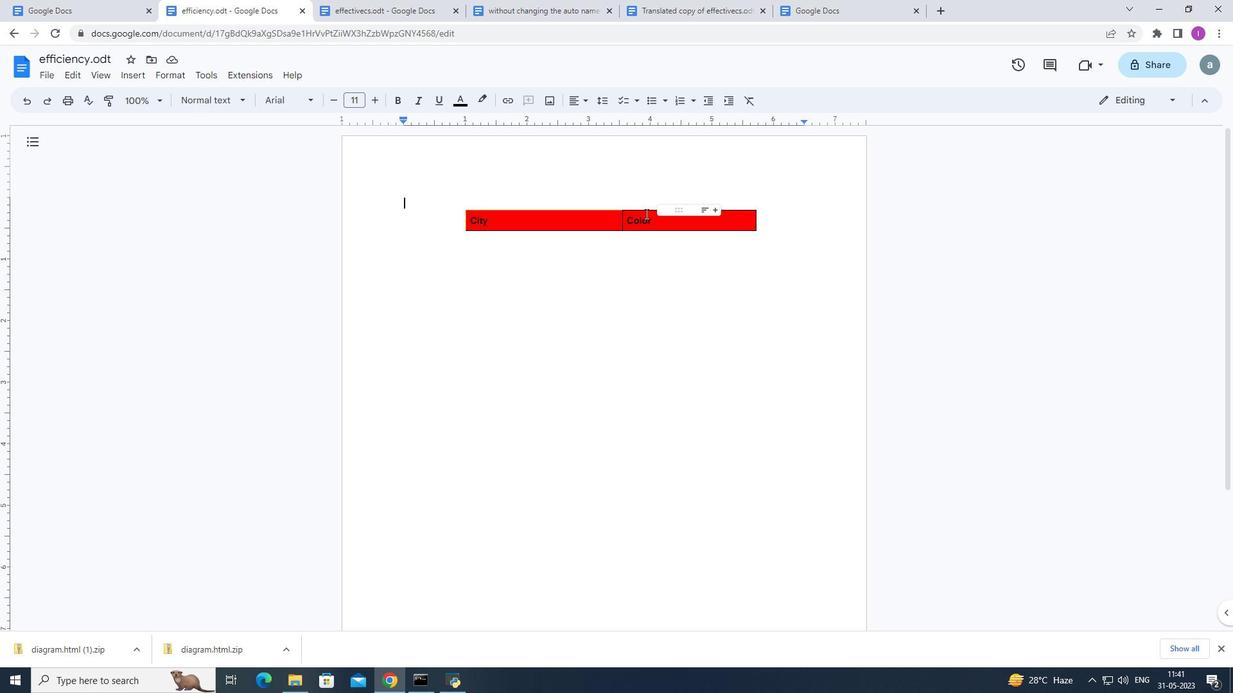 
Action: Mouse pressed left at (647, 211)
Screenshot: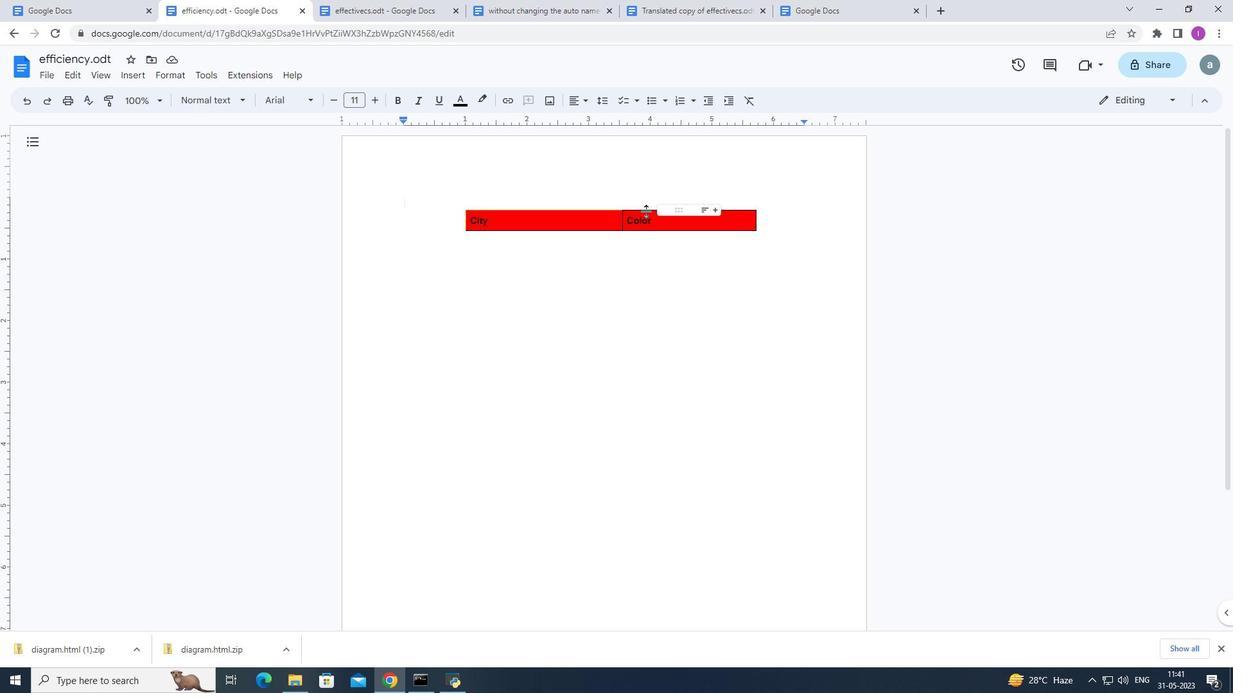 
Action: Mouse moved to (208, 99)
Screenshot: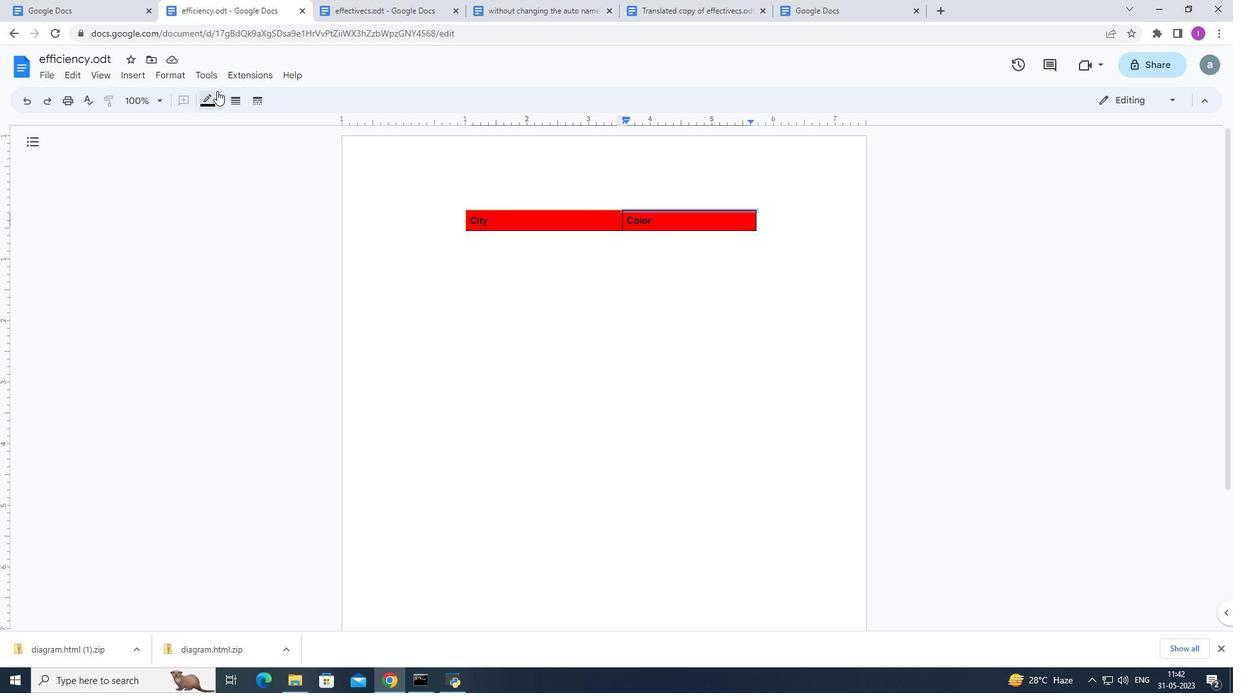 
Action: Mouse pressed left at (208, 99)
Screenshot: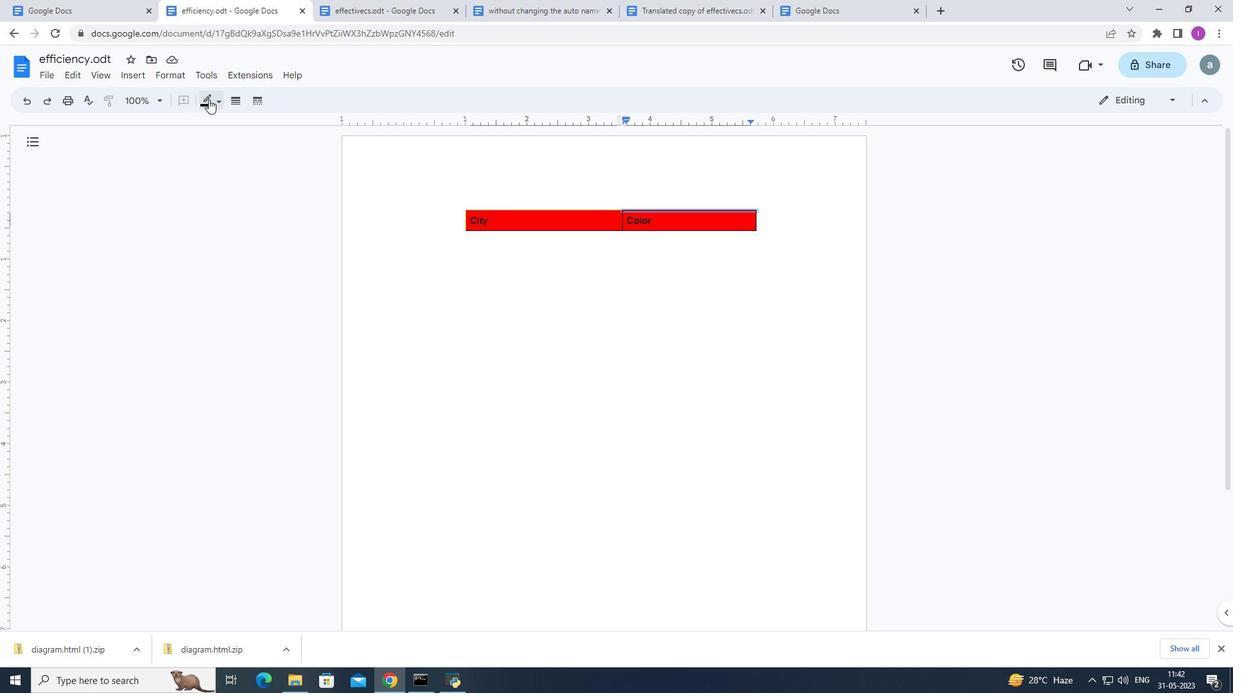 
Action: Mouse moved to (212, 257)
Screenshot: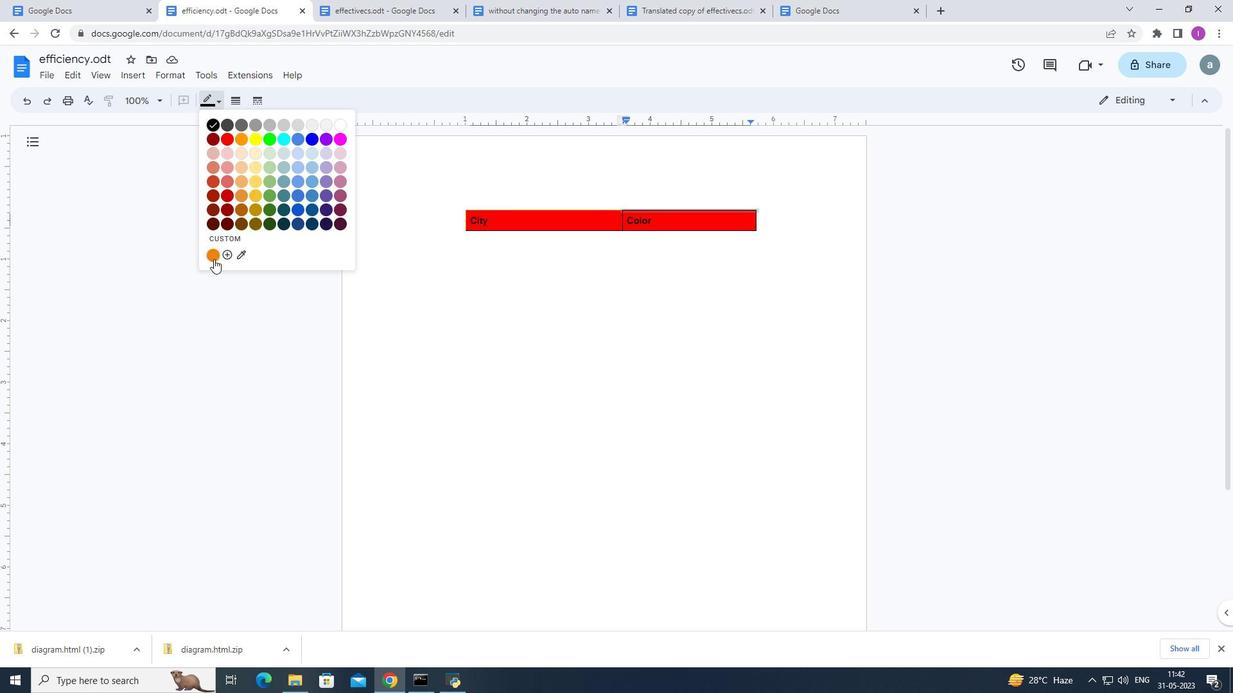 
Action: Mouse pressed left at (212, 257)
Screenshot: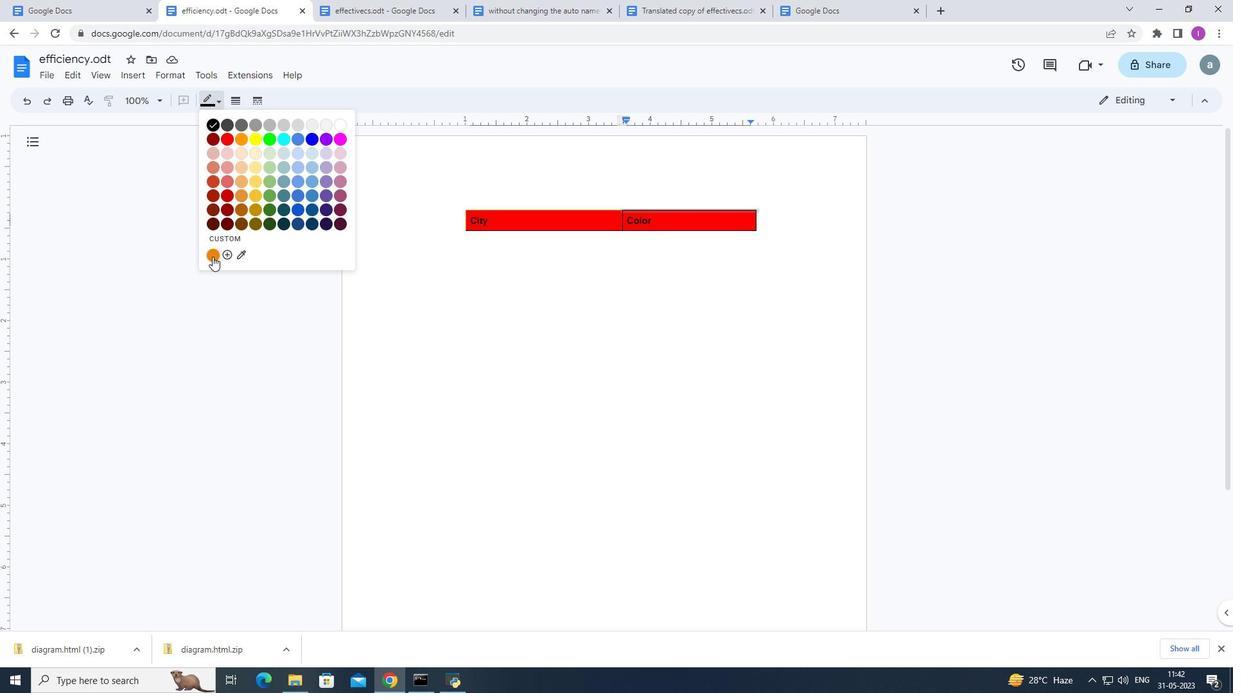 
Action: Mouse moved to (231, 94)
Screenshot: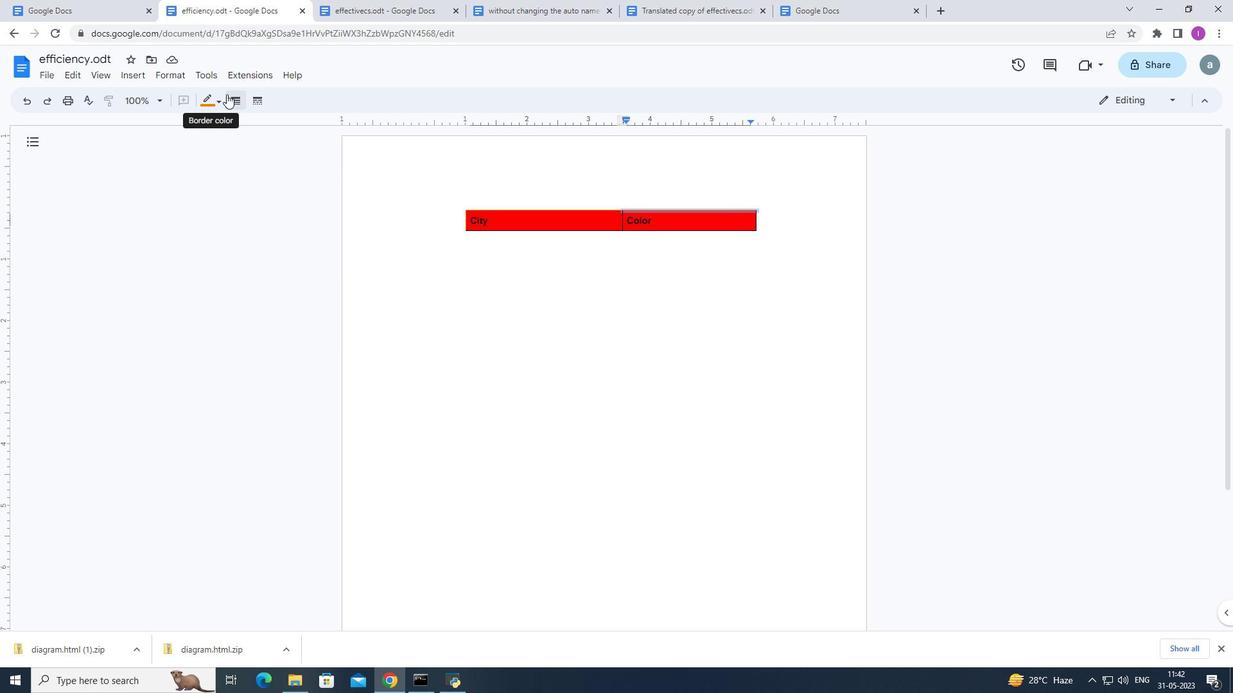 
Action: Mouse pressed left at (231, 94)
Screenshot: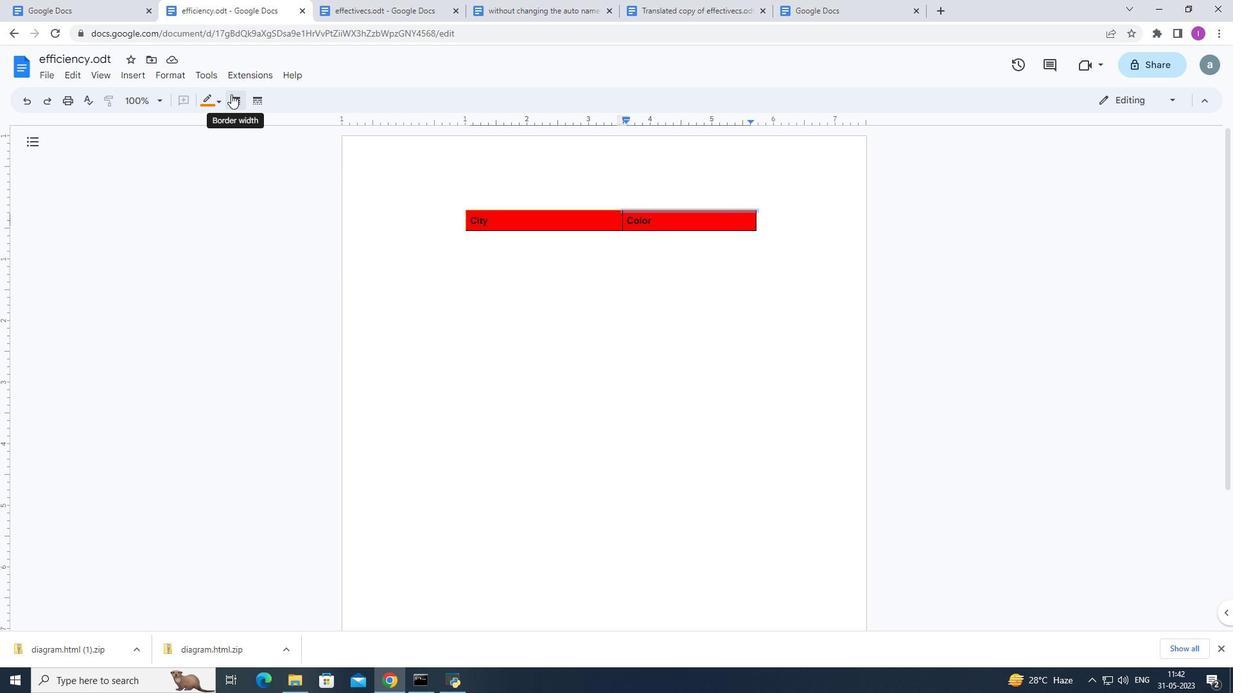 
Action: Mouse moved to (269, 178)
Screenshot: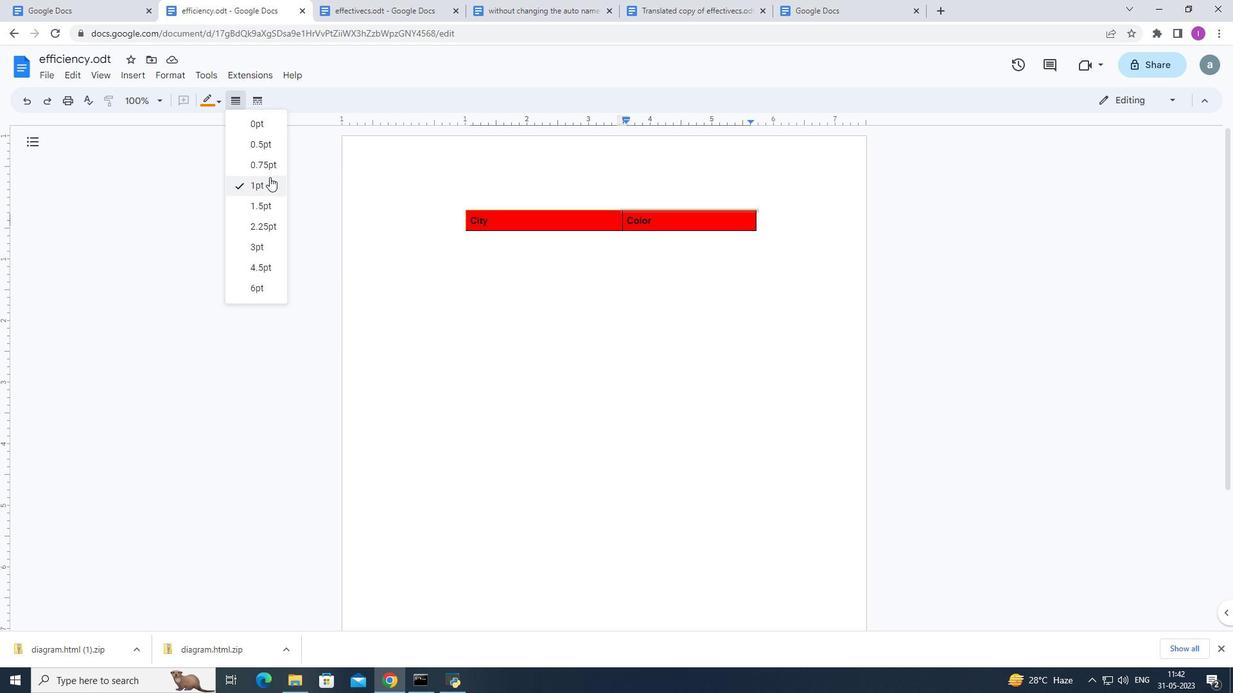 
Action: Mouse pressed left at (269, 178)
Screenshot: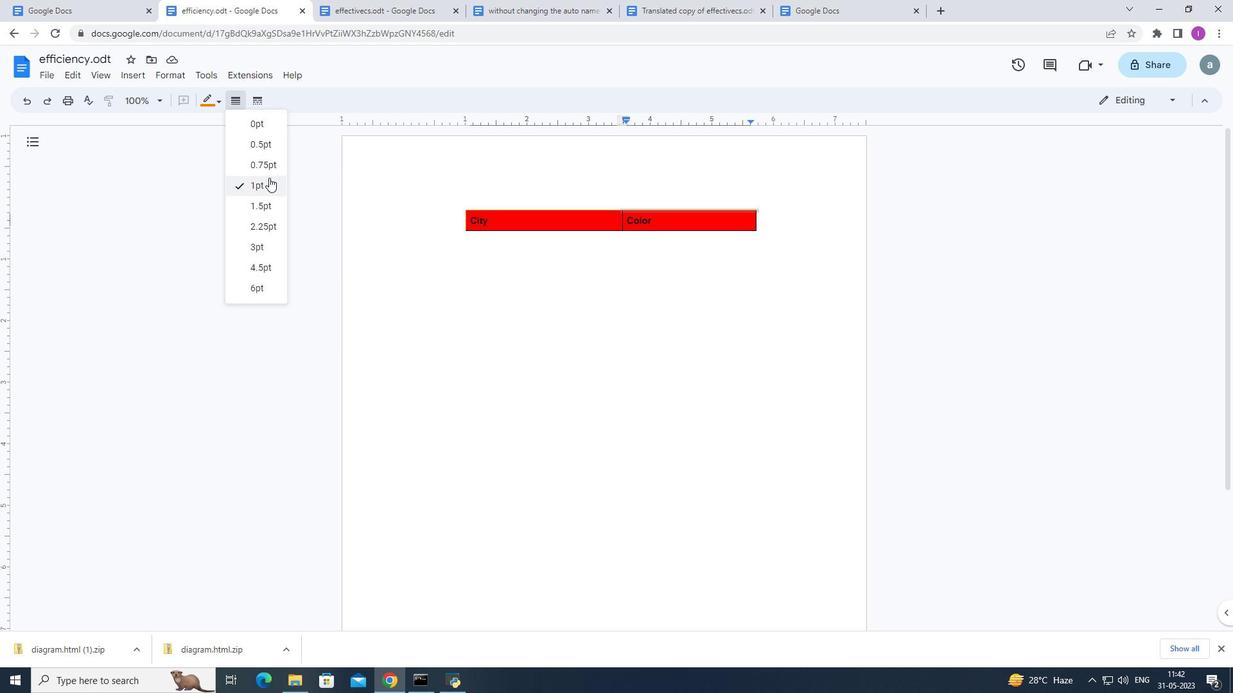 
Action: Mouse moved to (756, 219)
Screenshot: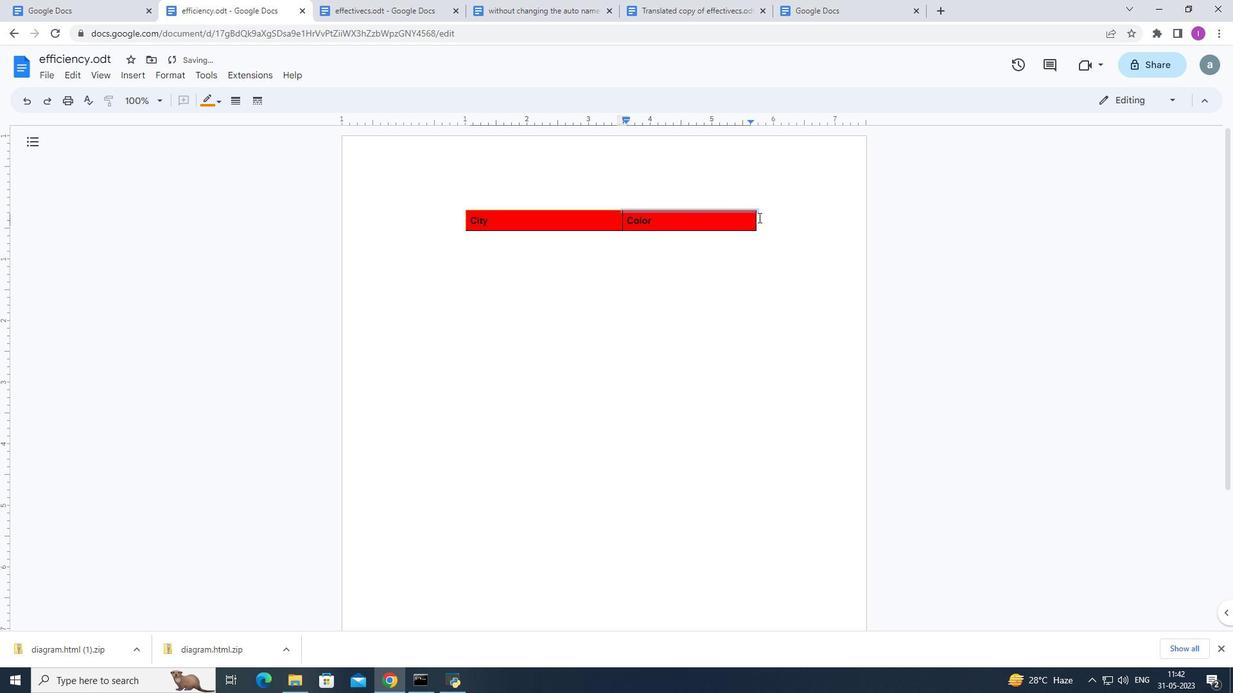 
Action: Mouse pressed left at (756, 219)
Screenshot: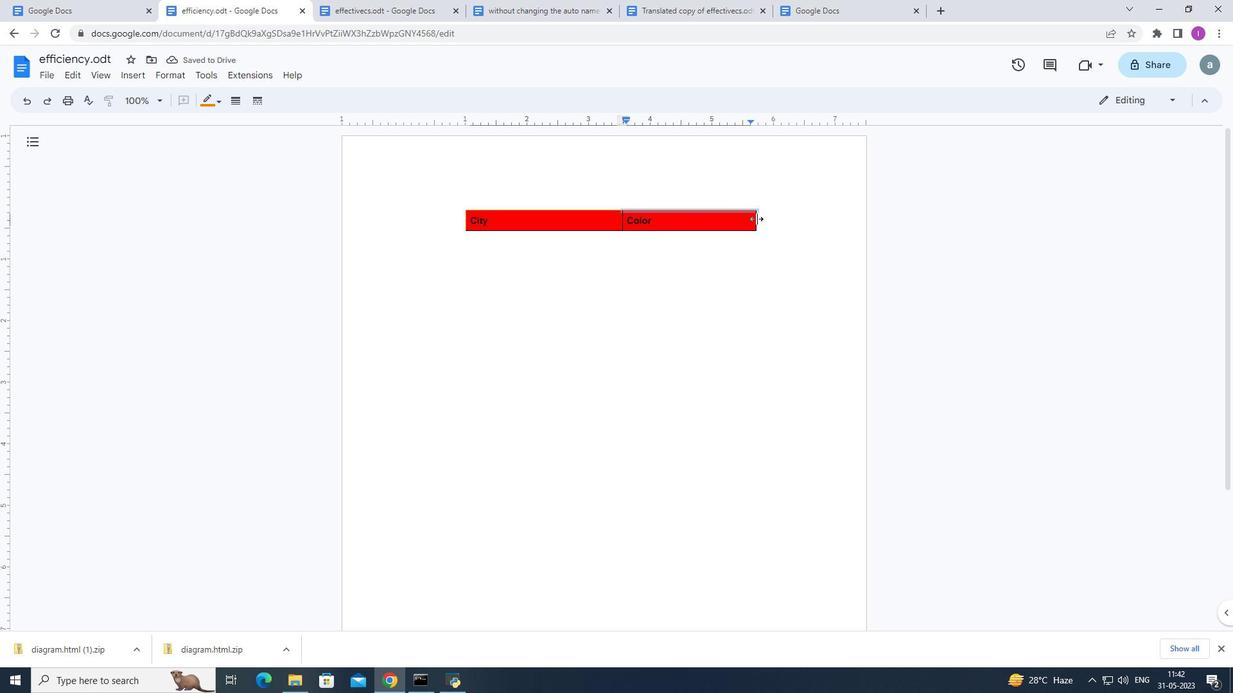 
Action: Mouse moved to (207, 100)
Screenshot: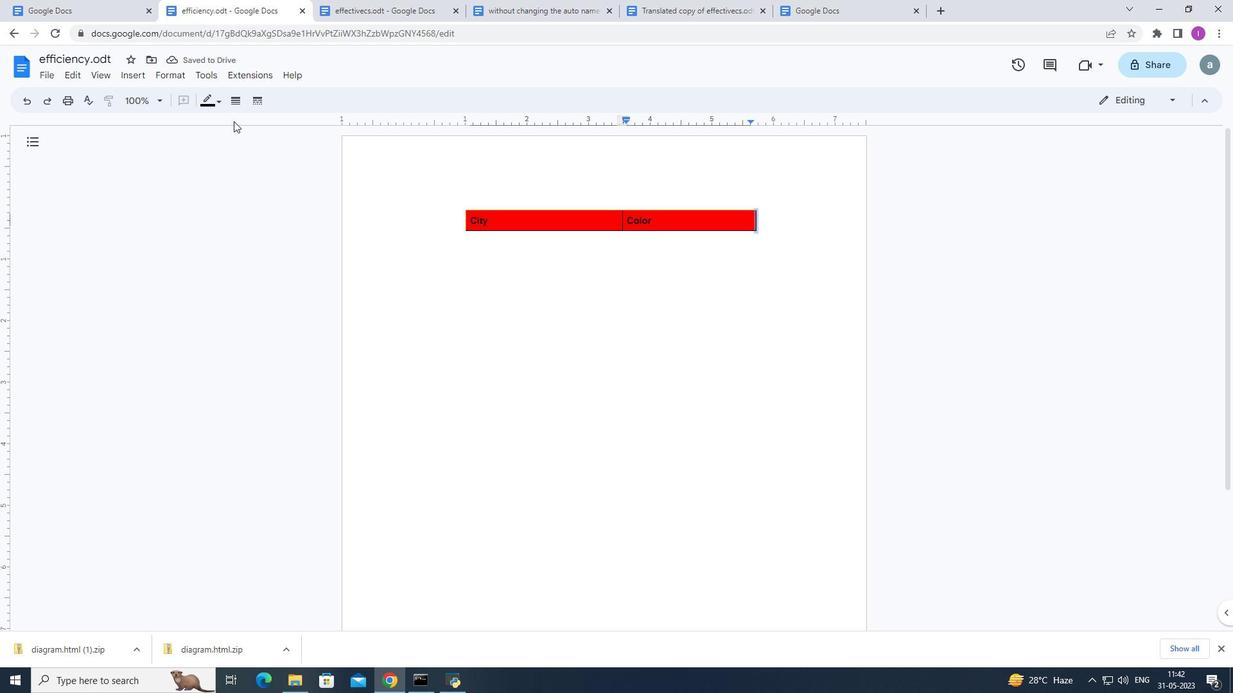 
Action: Mouse pressed left at (207, 100)
Screenshot: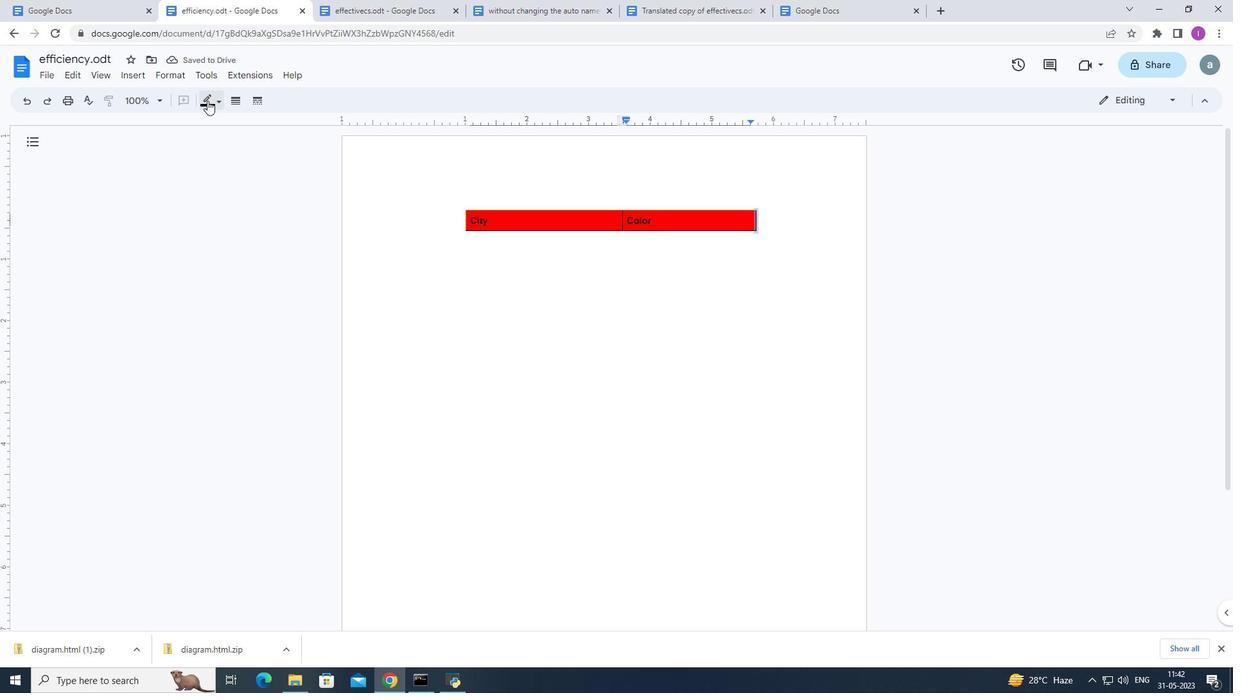 
Action: Mouse moved to (217, 255)
Screenshot: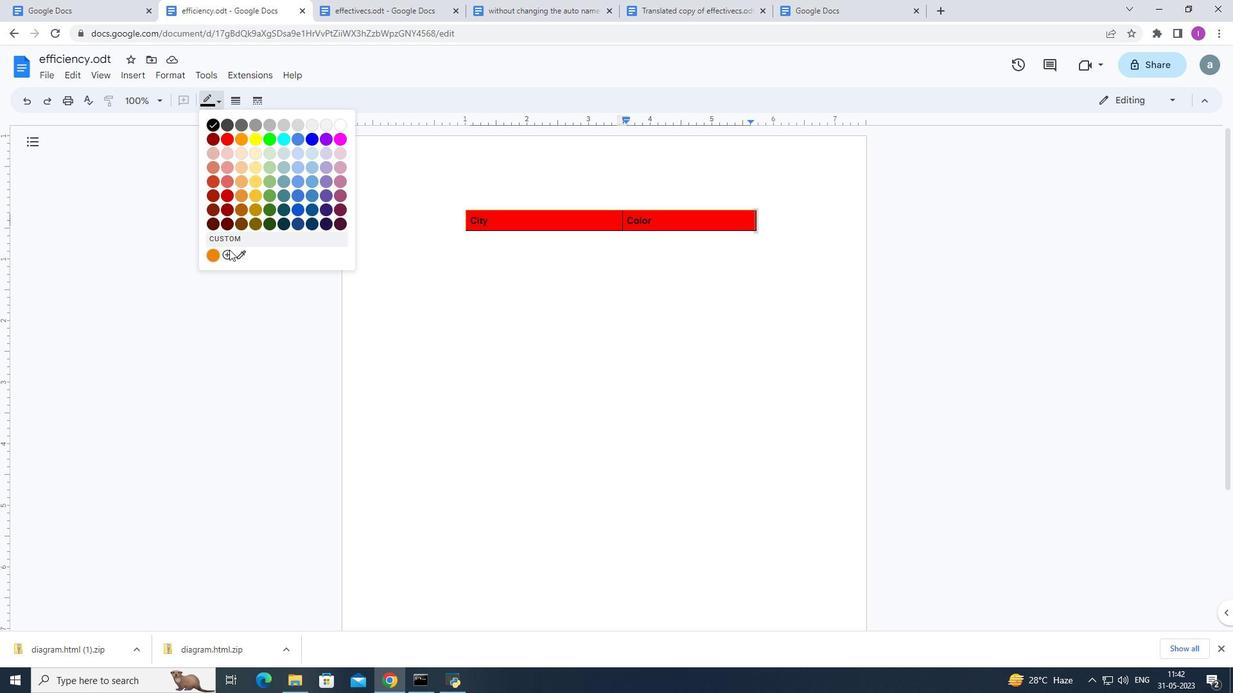
Action: Mouse pressed left at (217, 255)
Screenshot: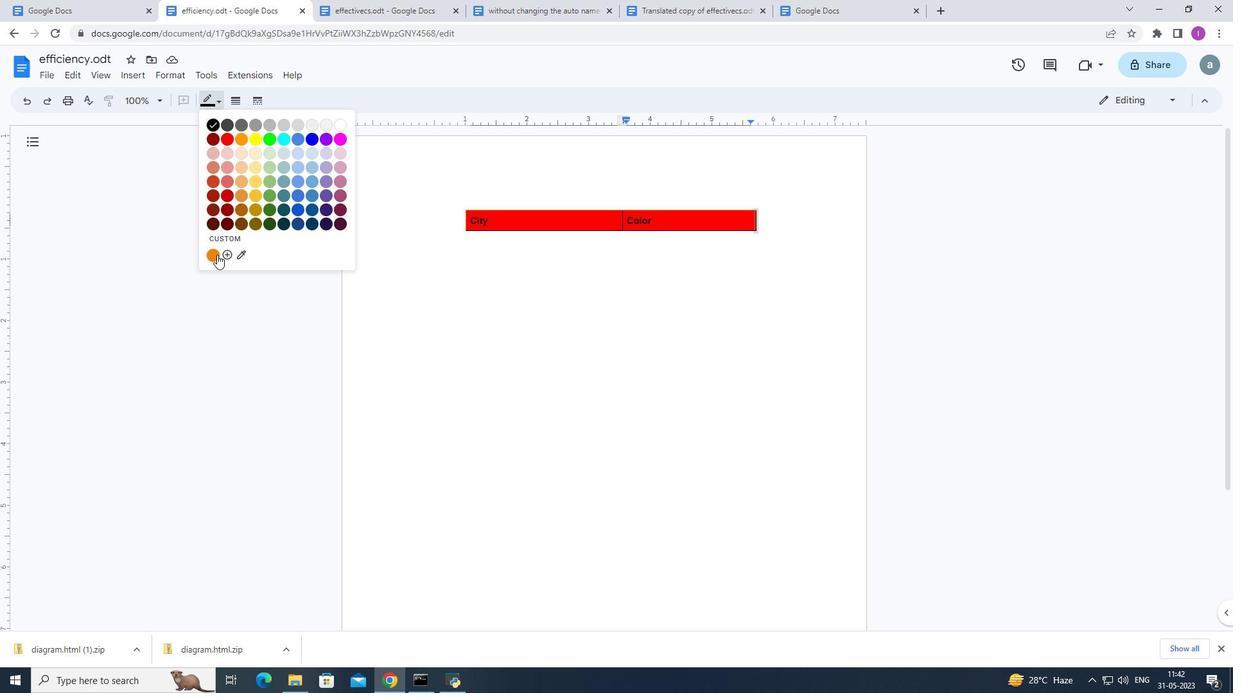 
Action: Mouse moved to (704, 230)
Screenshot: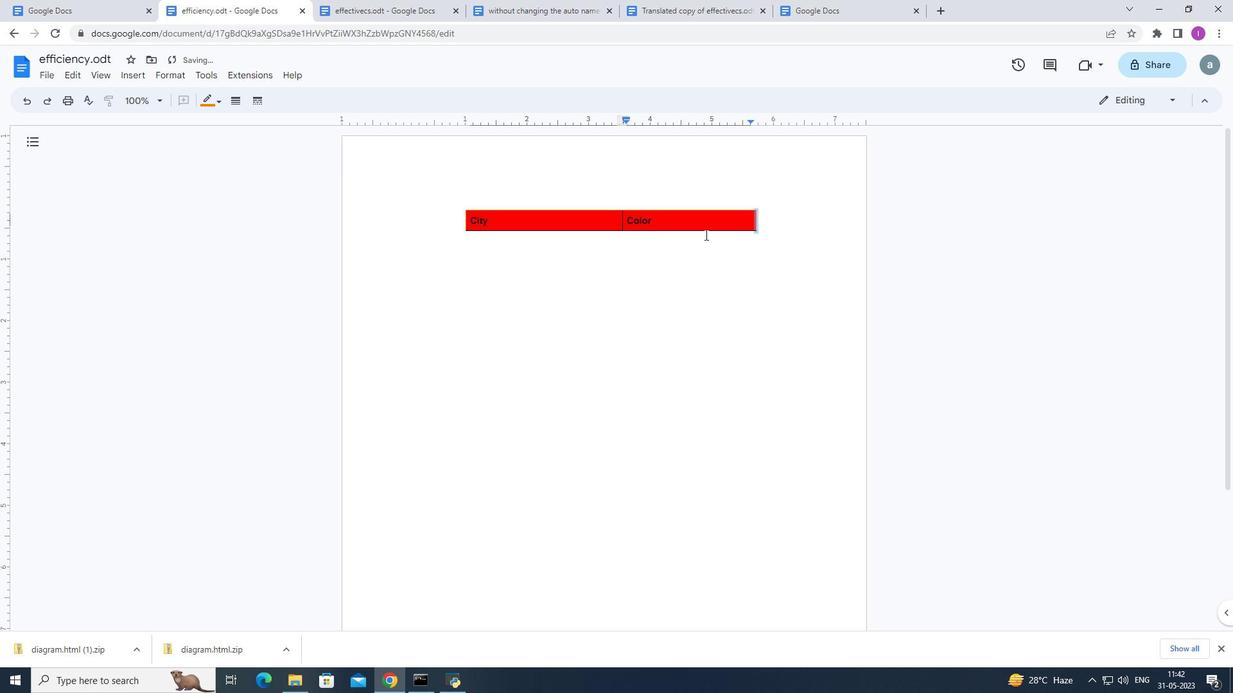 
Action: Mouse pressed left at (704, 230)
Screenshot: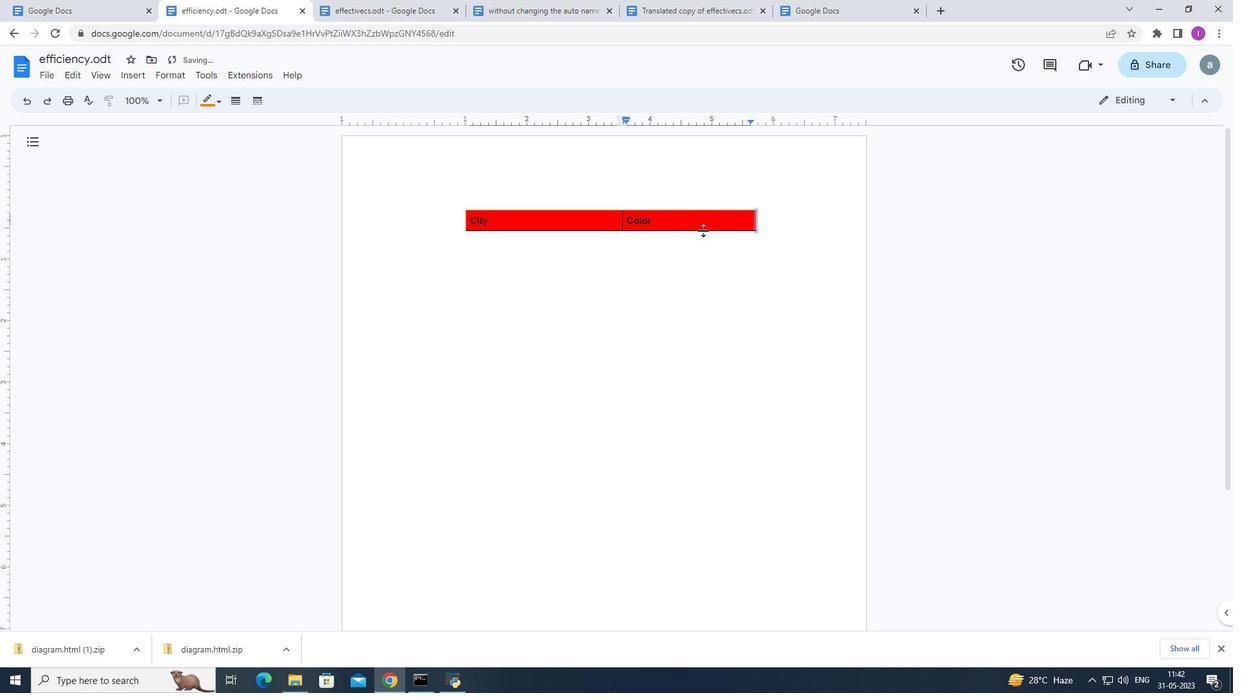 
Action: Mouse moved to (204, 105)
Screenshot: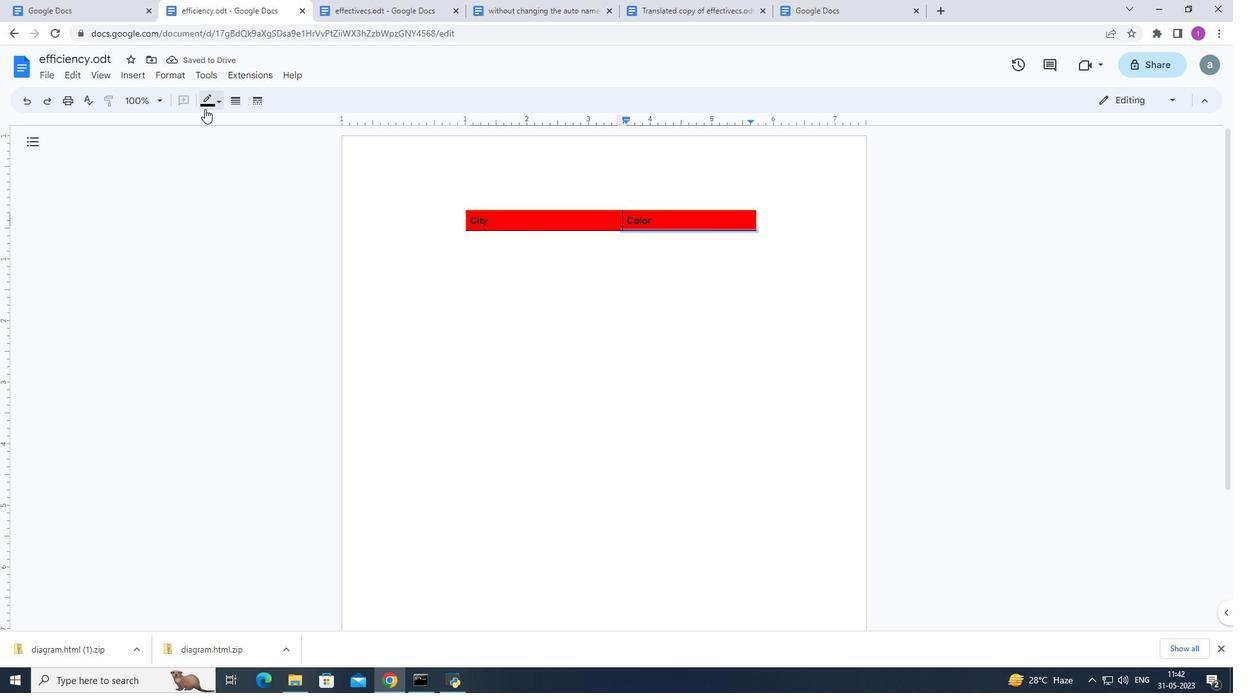 
Action: Mouse pressed left at (204, 105)
Screenshot: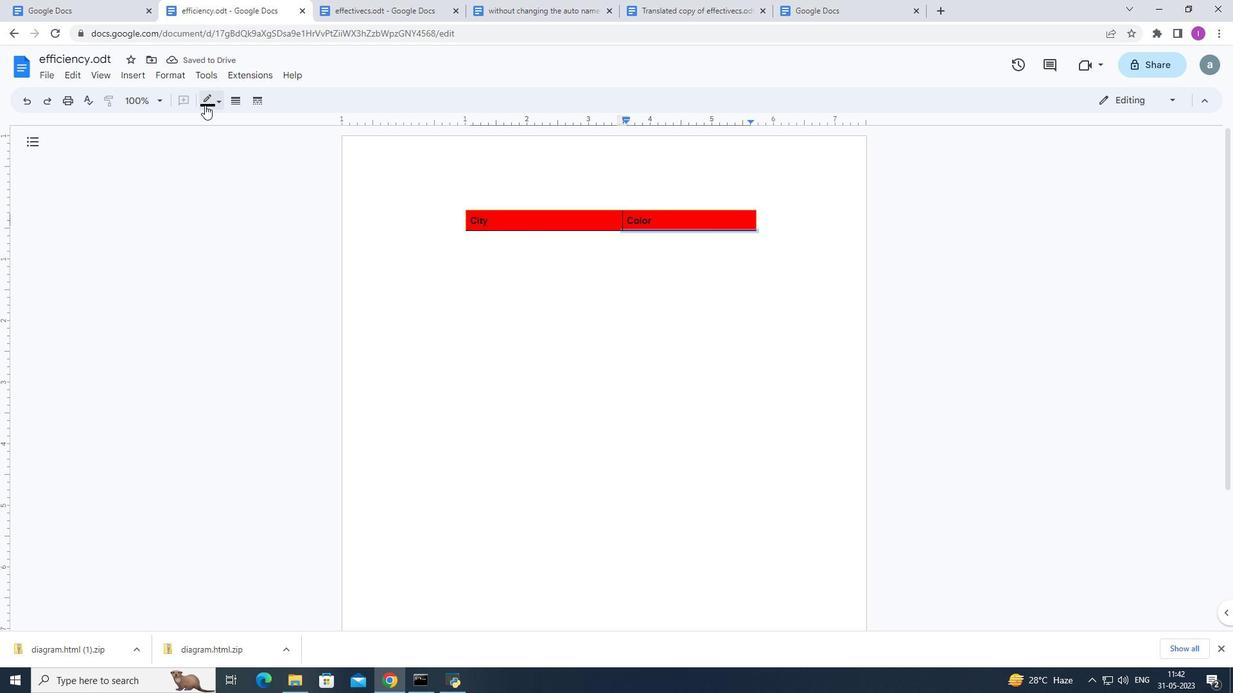 
Action: Mouse moved to (213, 250)
Screenshot: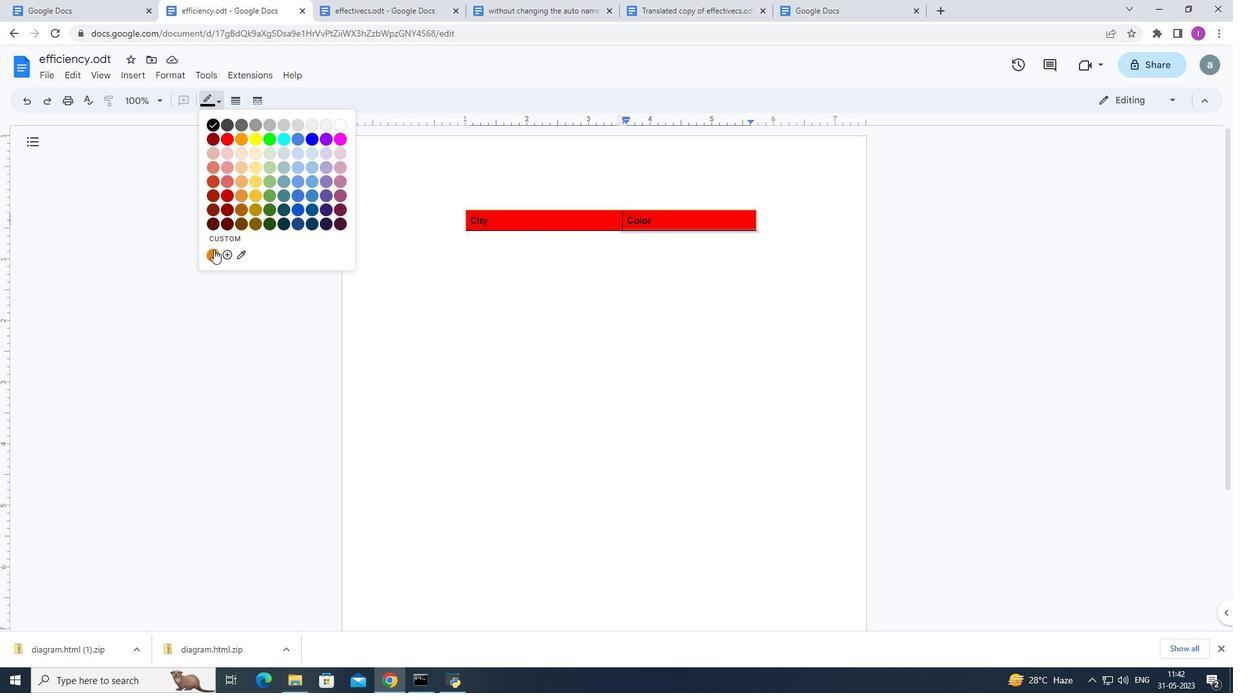 
Action: Mouse pressed left at (213, 250)
Screenshot: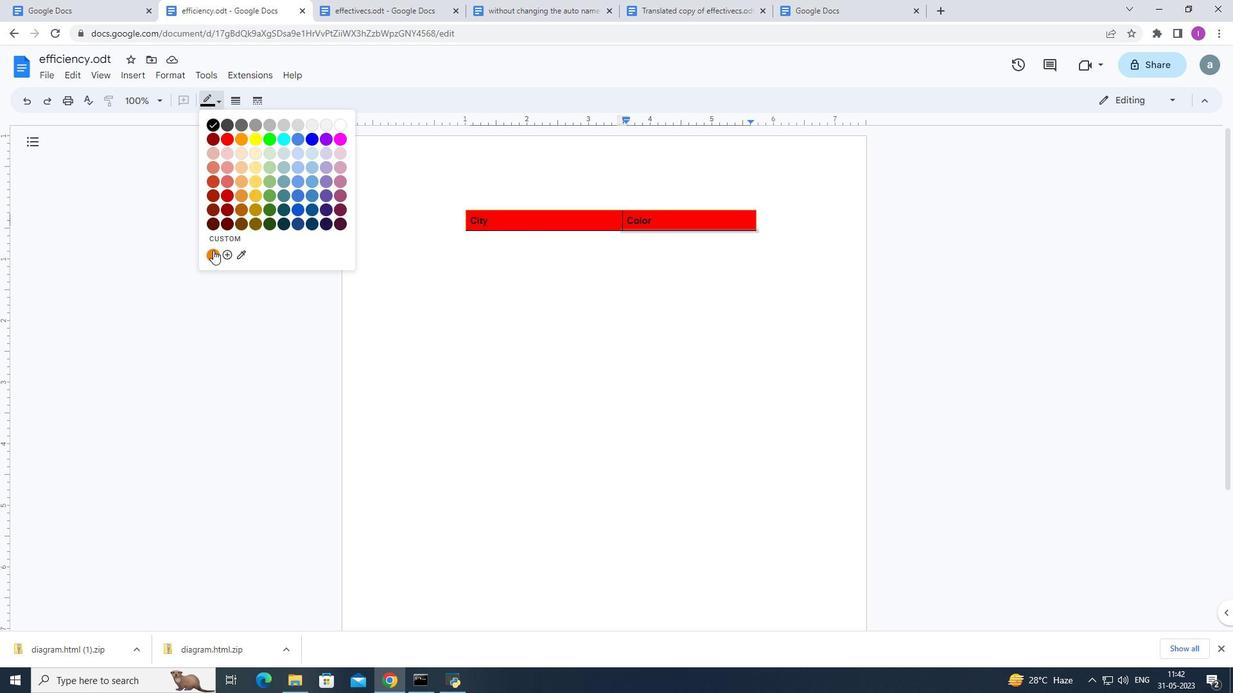
Action: Mouse moved to (522, 231)
Screenshot: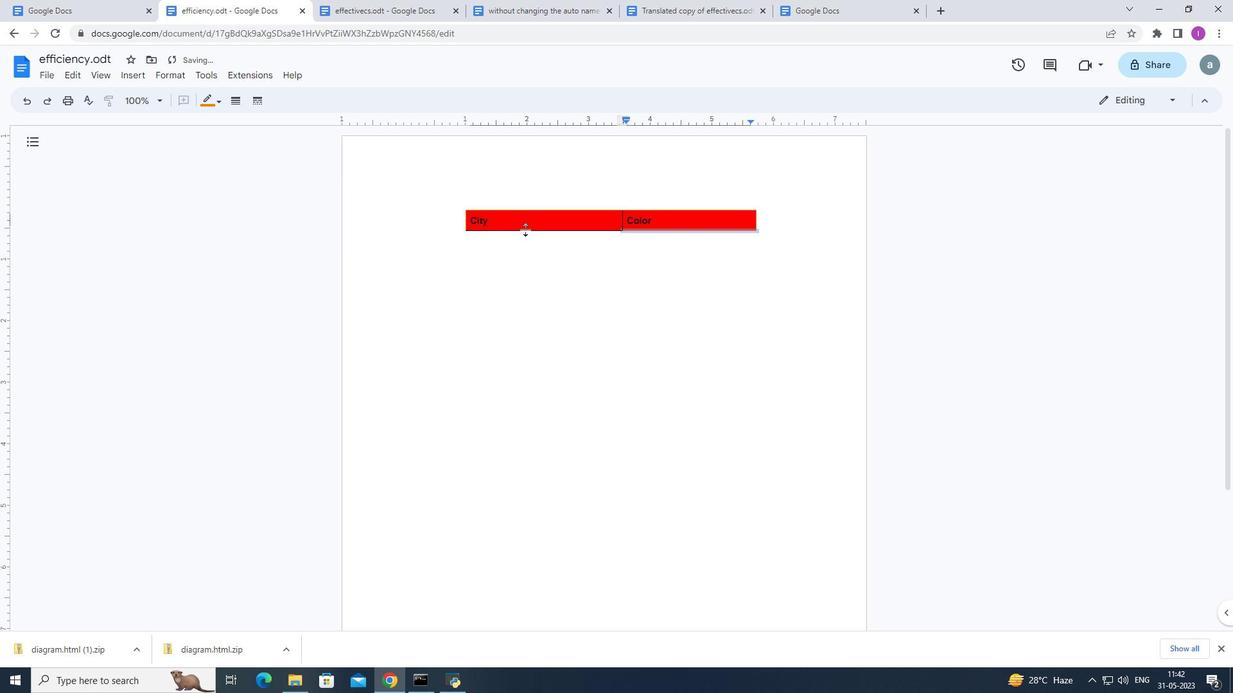 
Action: Mouse pressed left at (522, 231)
Screenshot: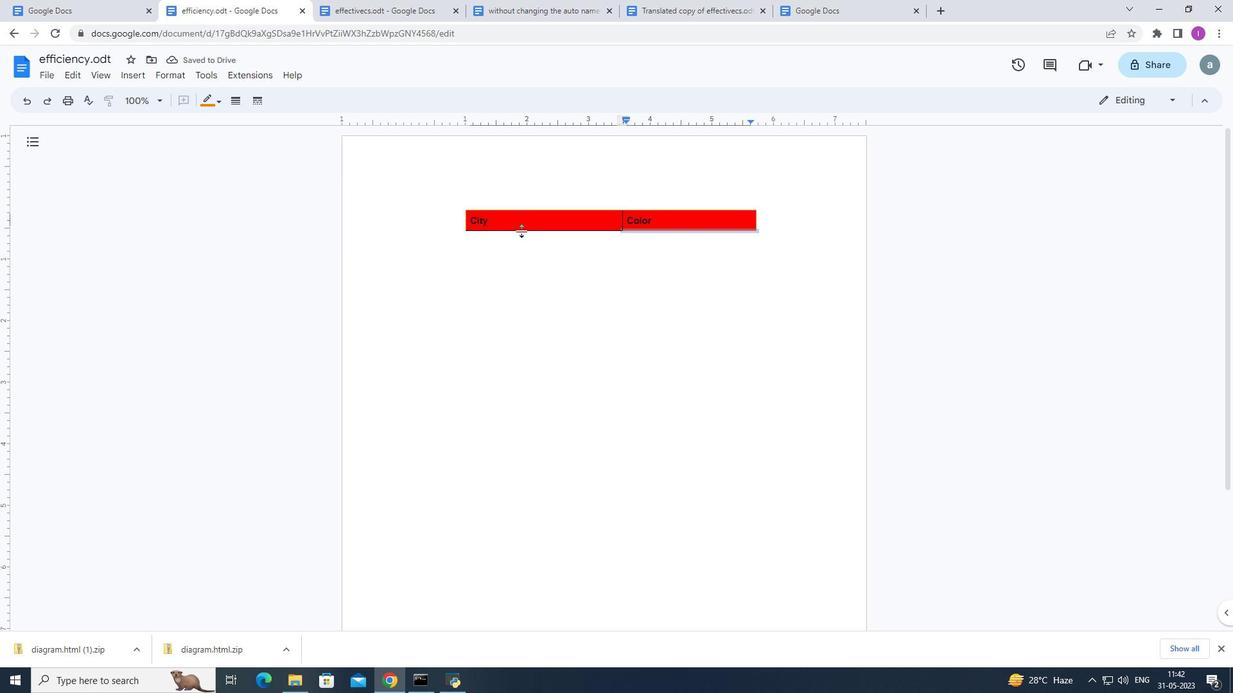 
Action: Mouse moved to (202, 99)
Screenshot: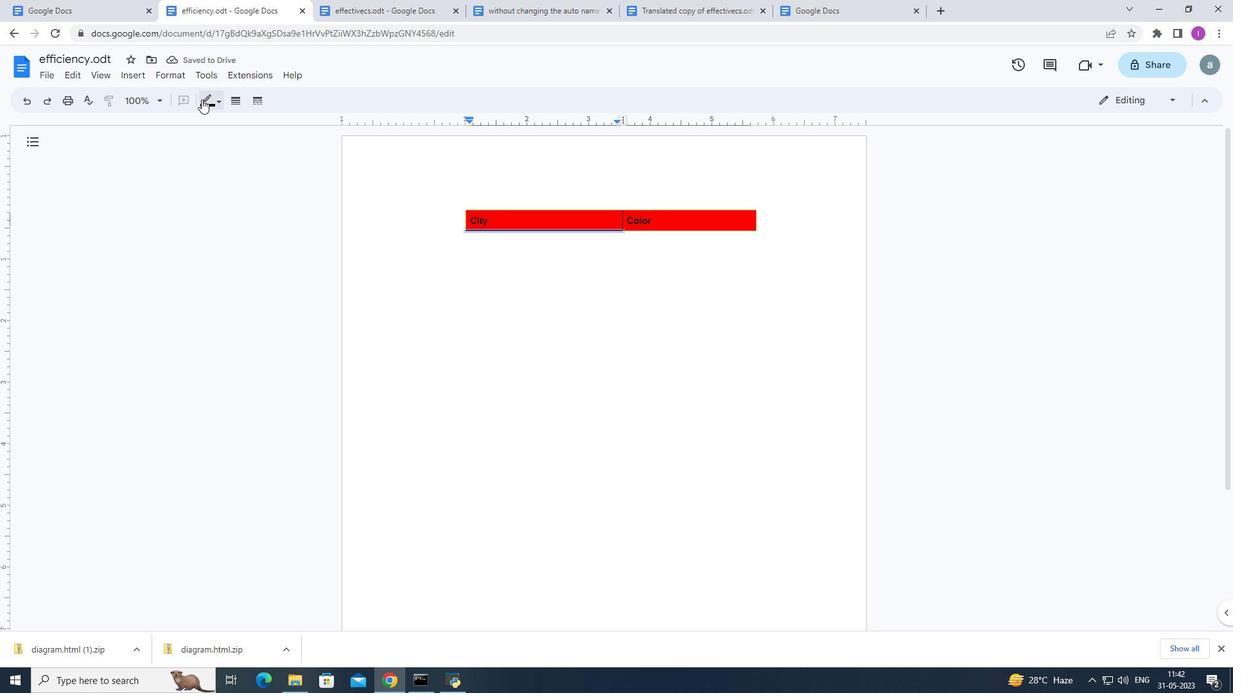 
Action: Mouse pressed left at (202, 99)
Screenshot: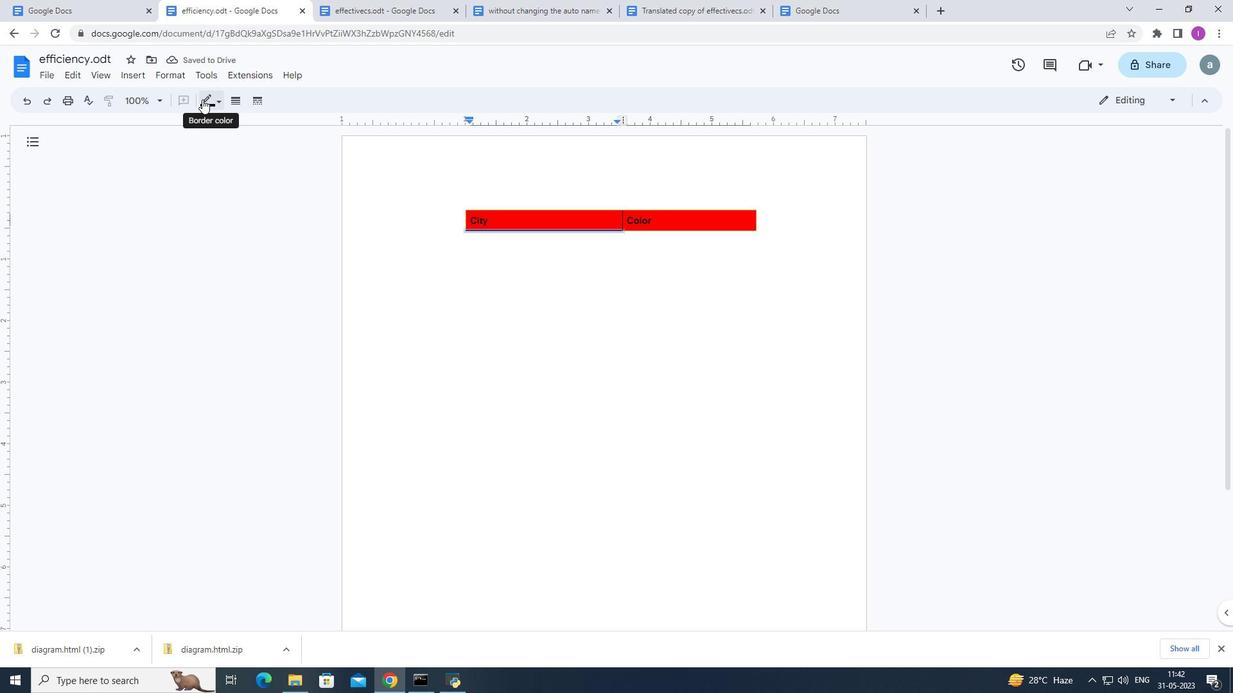 
Action: Mouse moved to (212, 251)
Screenshot: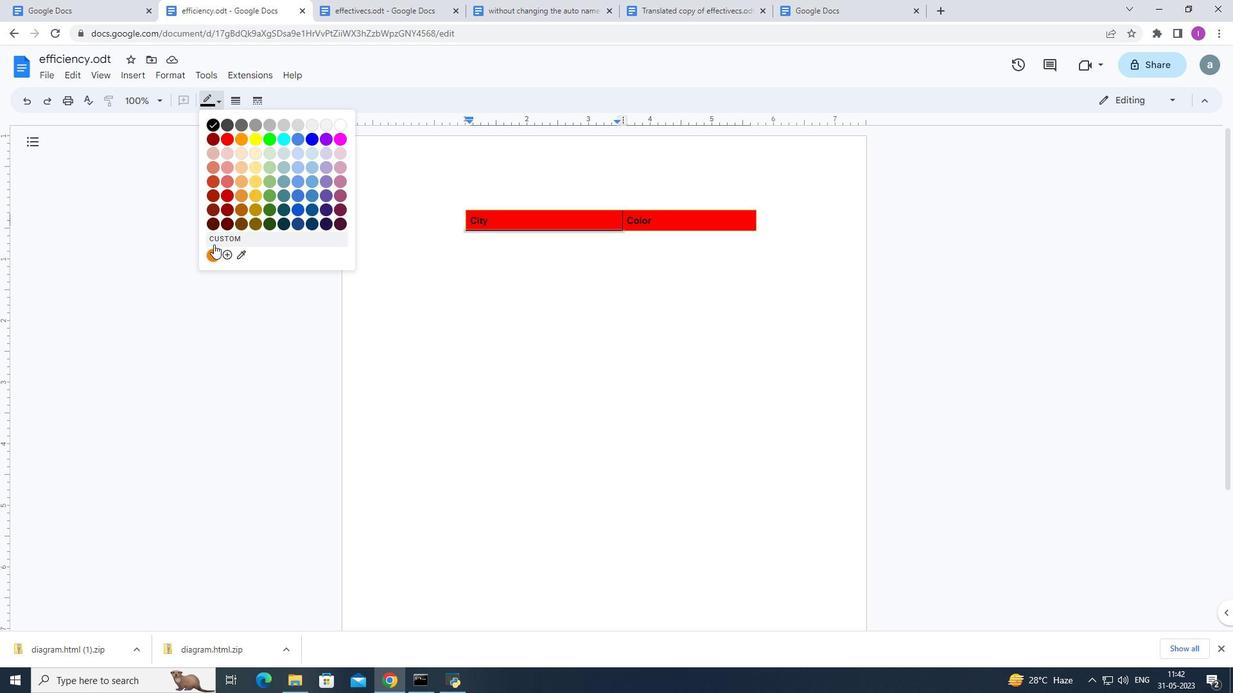
Action: Mouse pressed left at (212, 251)
Screenshot: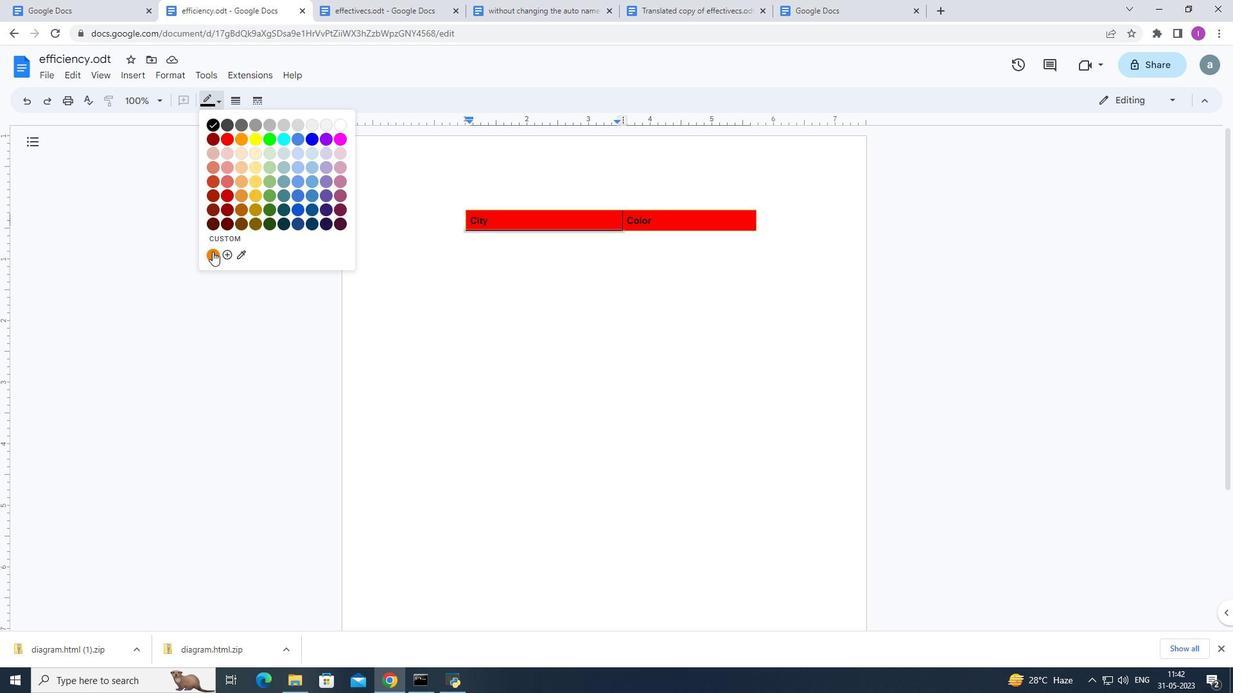 
Action: Mouse moved to (465, 218)
Screenshot: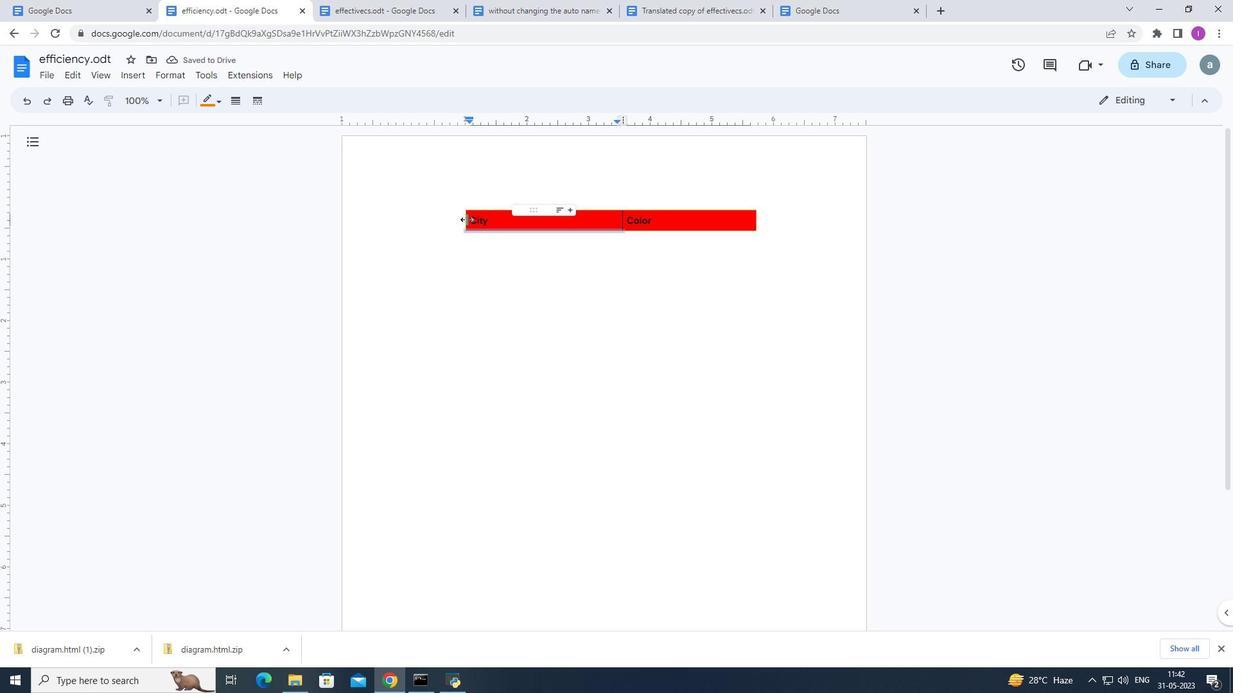 
Action: Mouse pressed left at (465, 218)
Screenshot: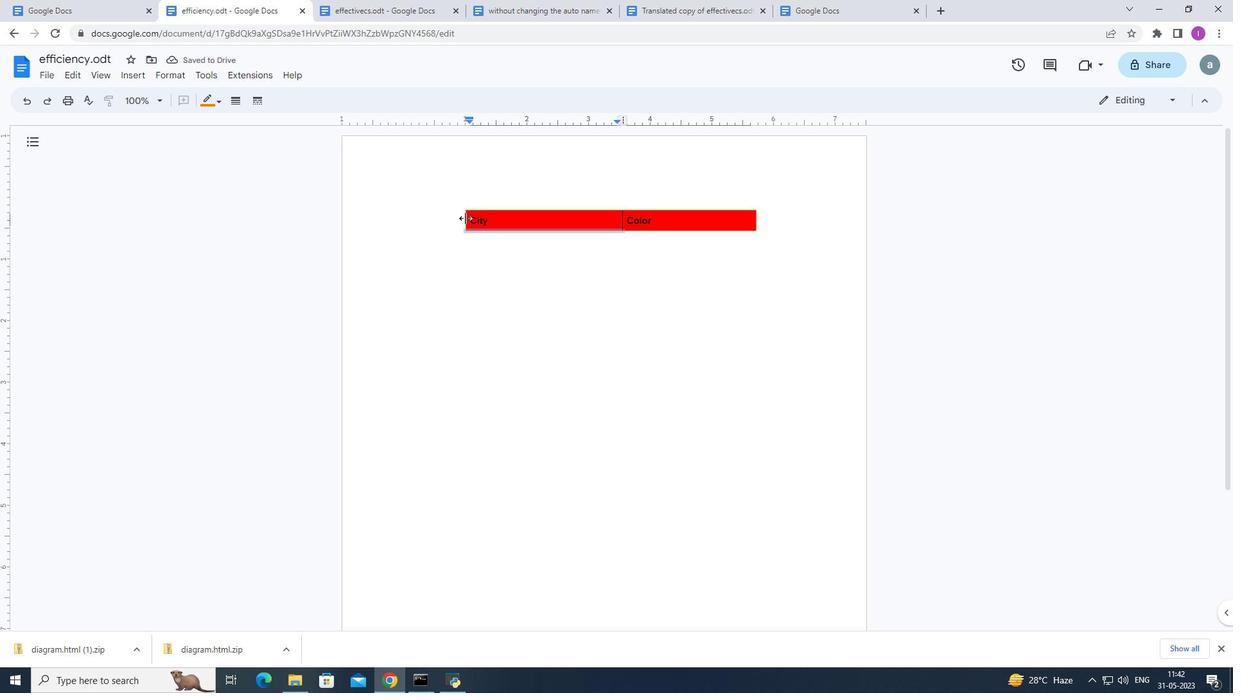 
Action: Mouse moved to (212, 104)
Screenshot: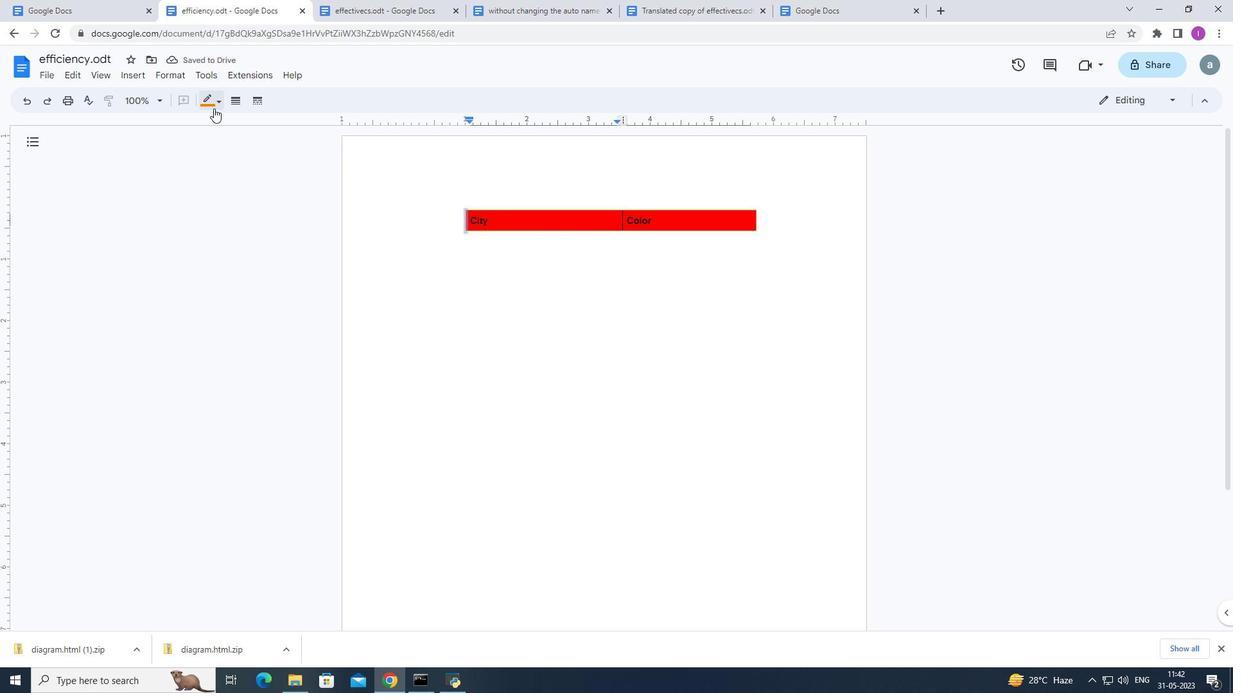 
Action: Mouse pressed left at (212, 104)
Screenshot: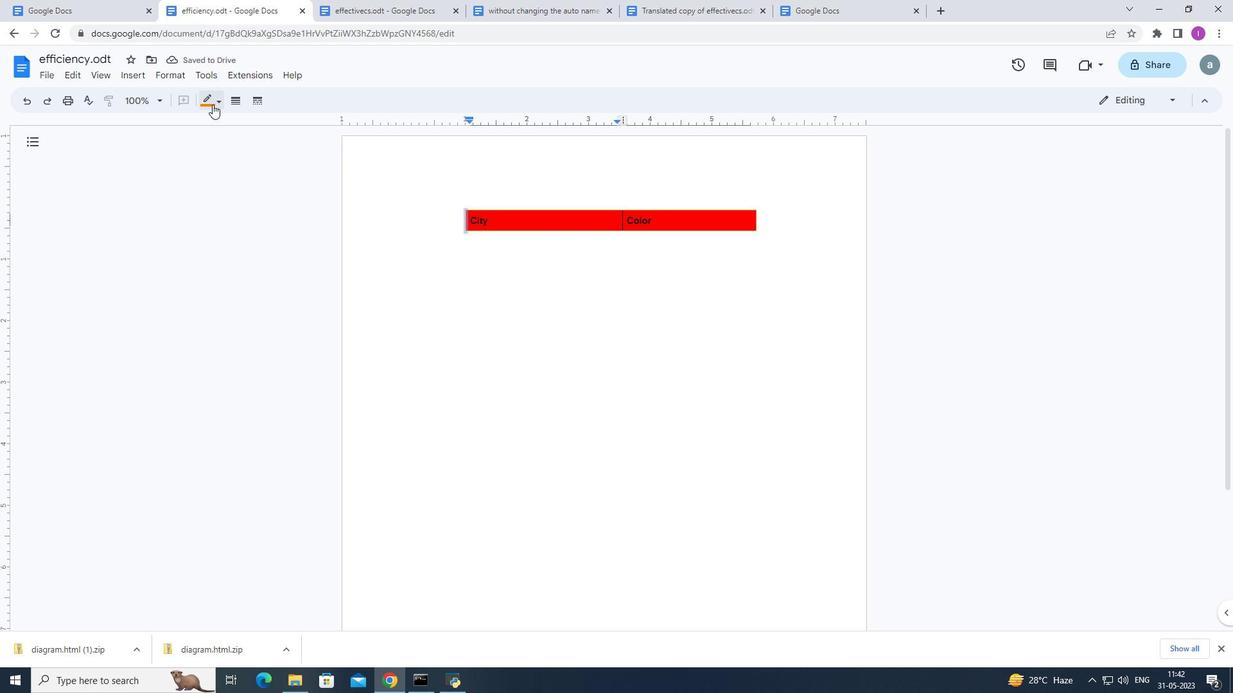
Action: Mouse moved to (207, 252)
Screenshot: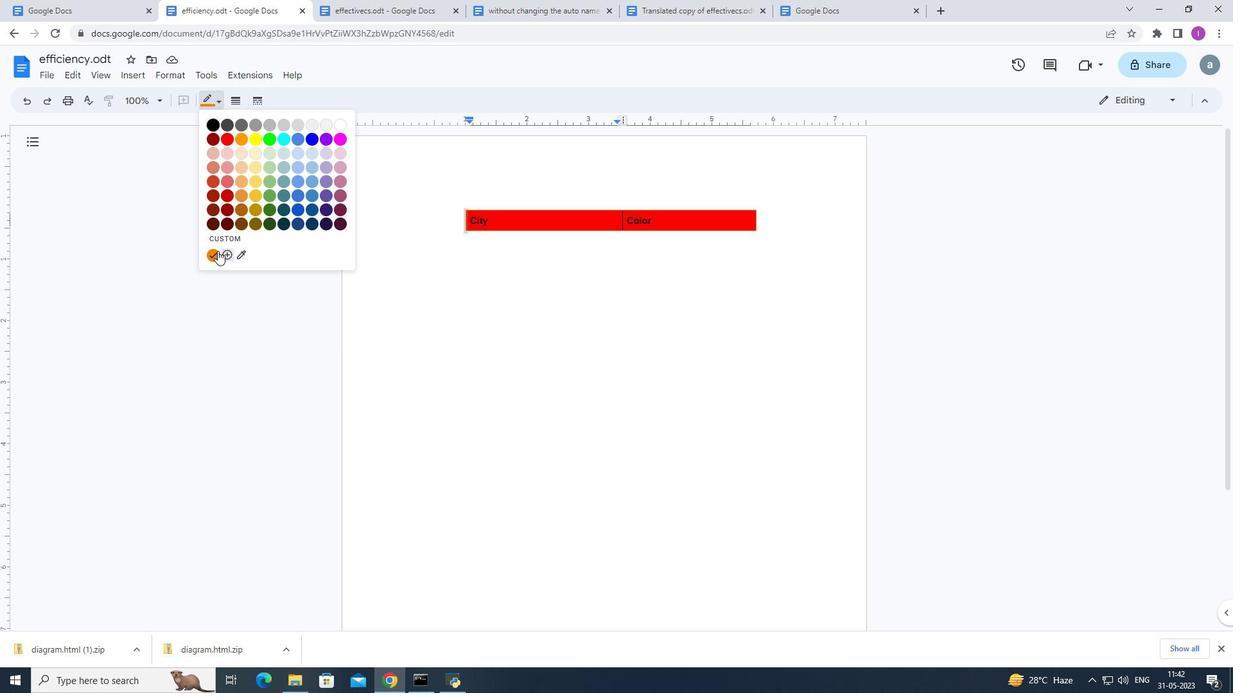 
Action: Mouse pressed left at (207, 252)
Screenshot: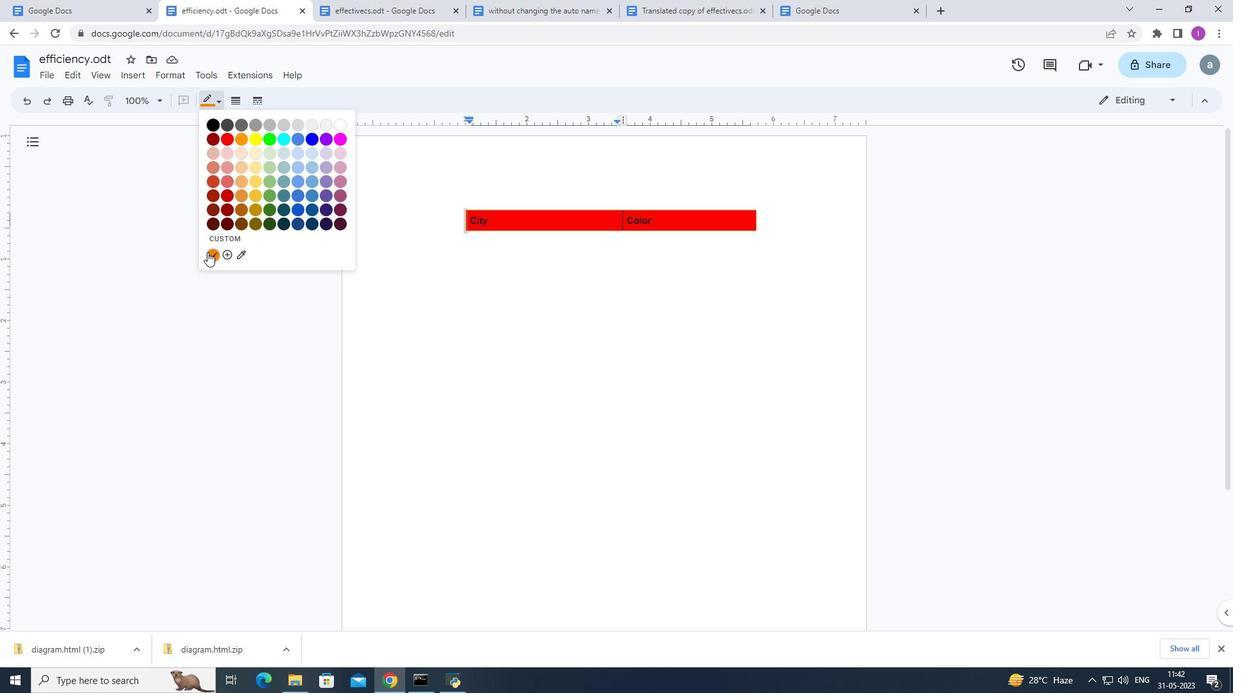 
Action: Mouse moved to (622, 226)
Screenshot: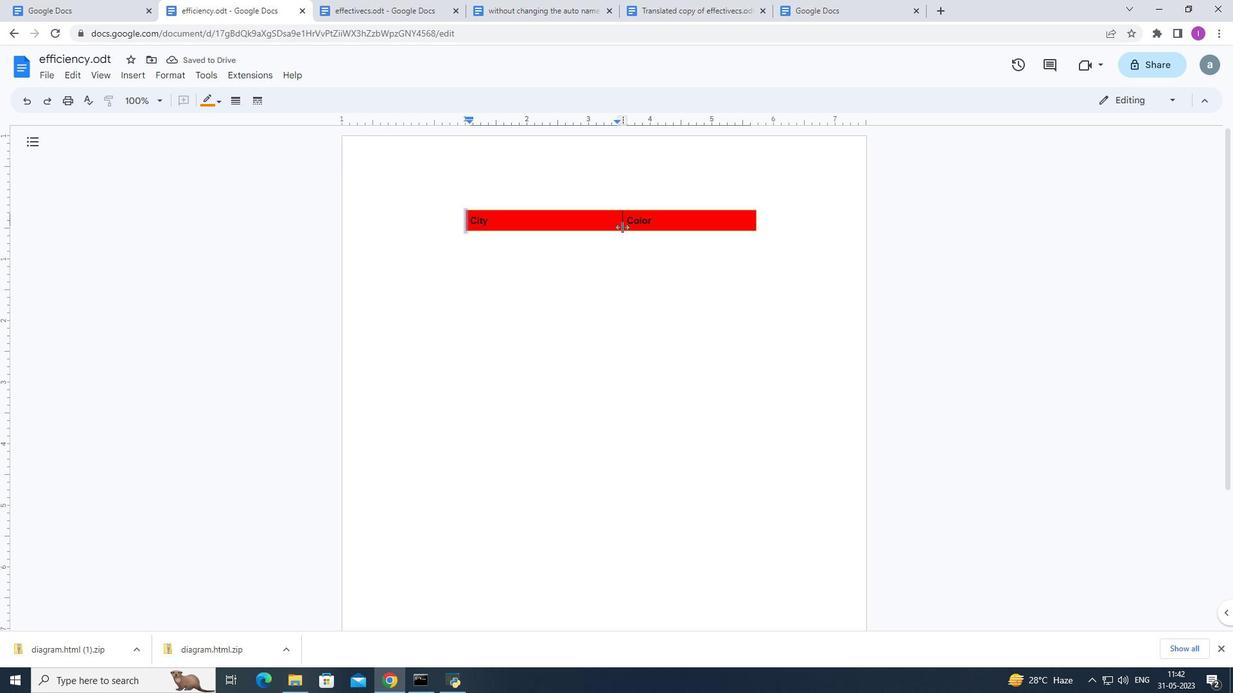 
Action: Mouse pressed left at (622, 226)
Screenshot: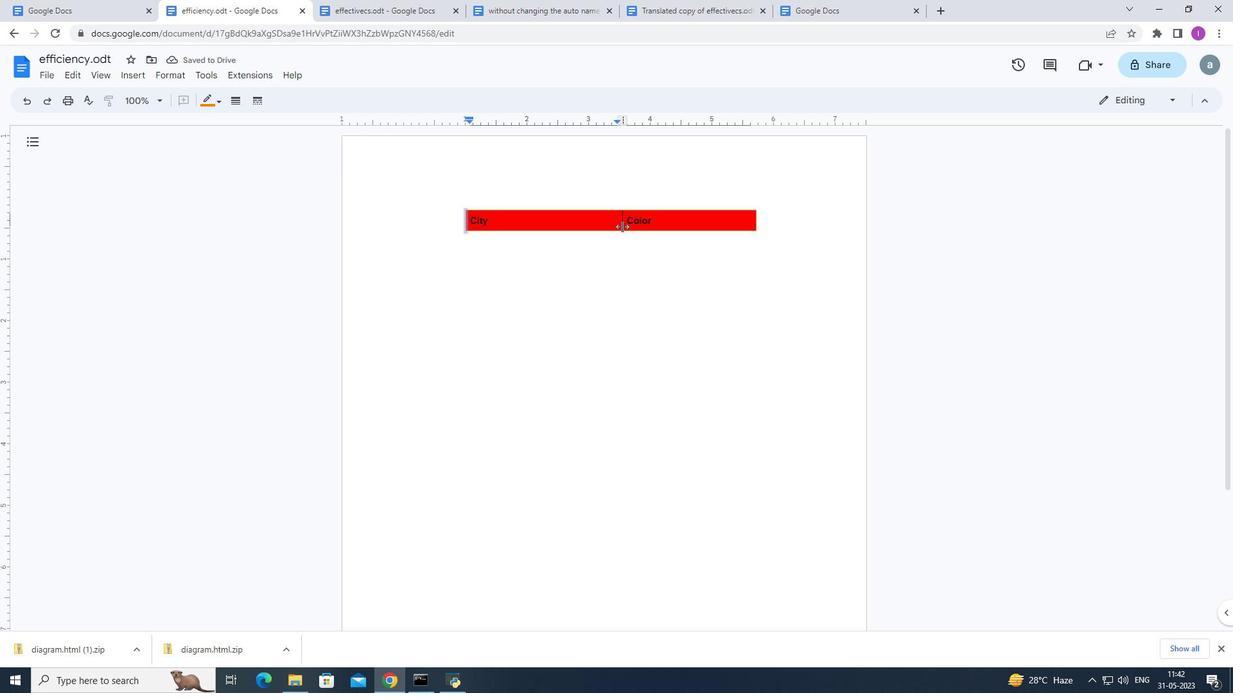 
Action: Mouse moved to (199, 102)
Screenshot: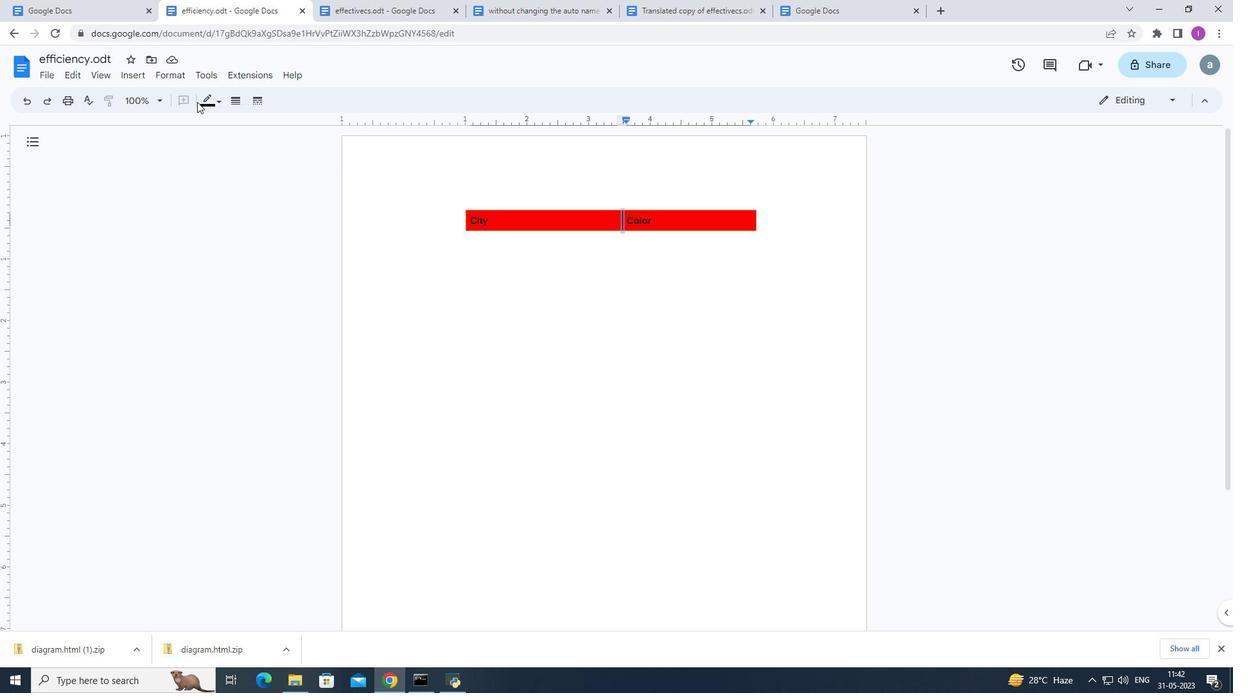 
Action: Mouse pressed left at (199, 102)
Screenshot: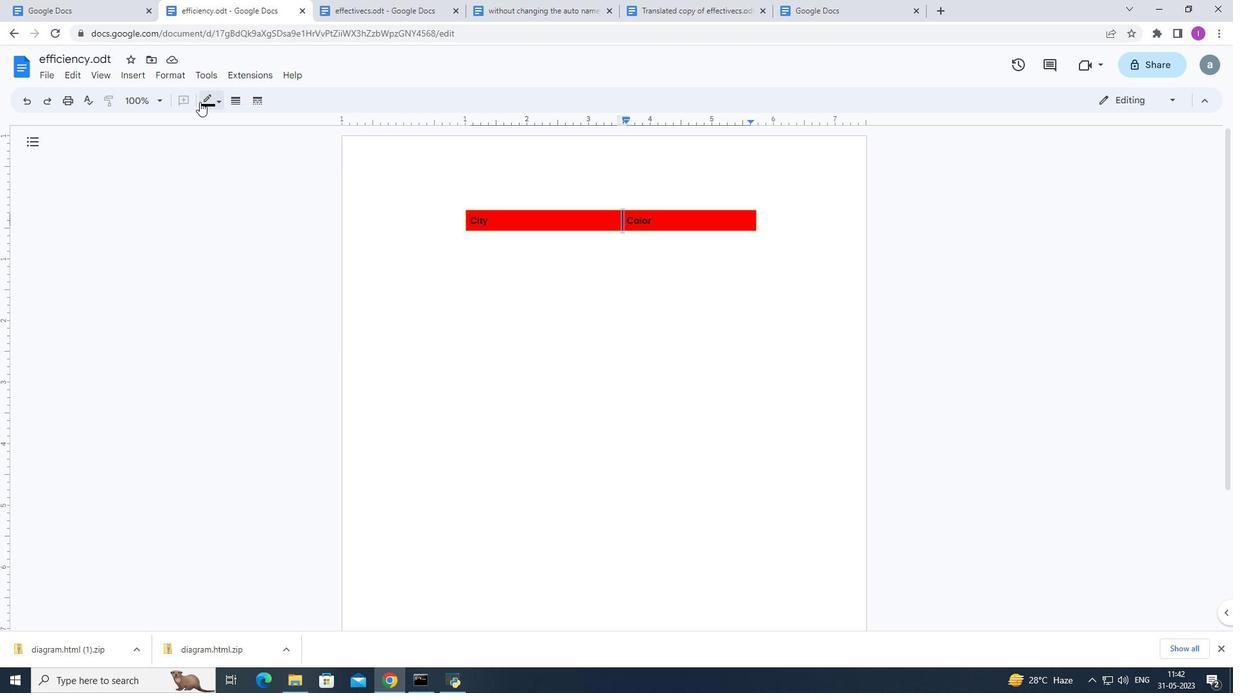 
Action: Mouse moved to (209, 256)
Screenshot: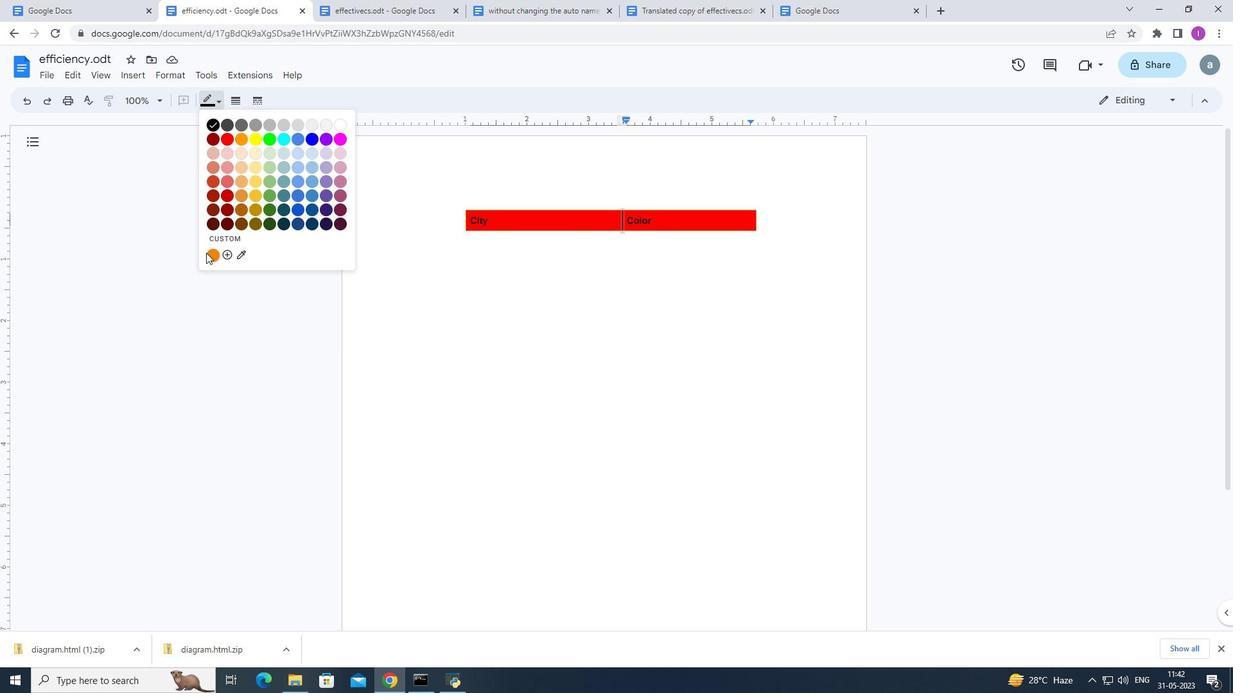 
Action: Mouse pressed left at (209, 256)
Screenshot: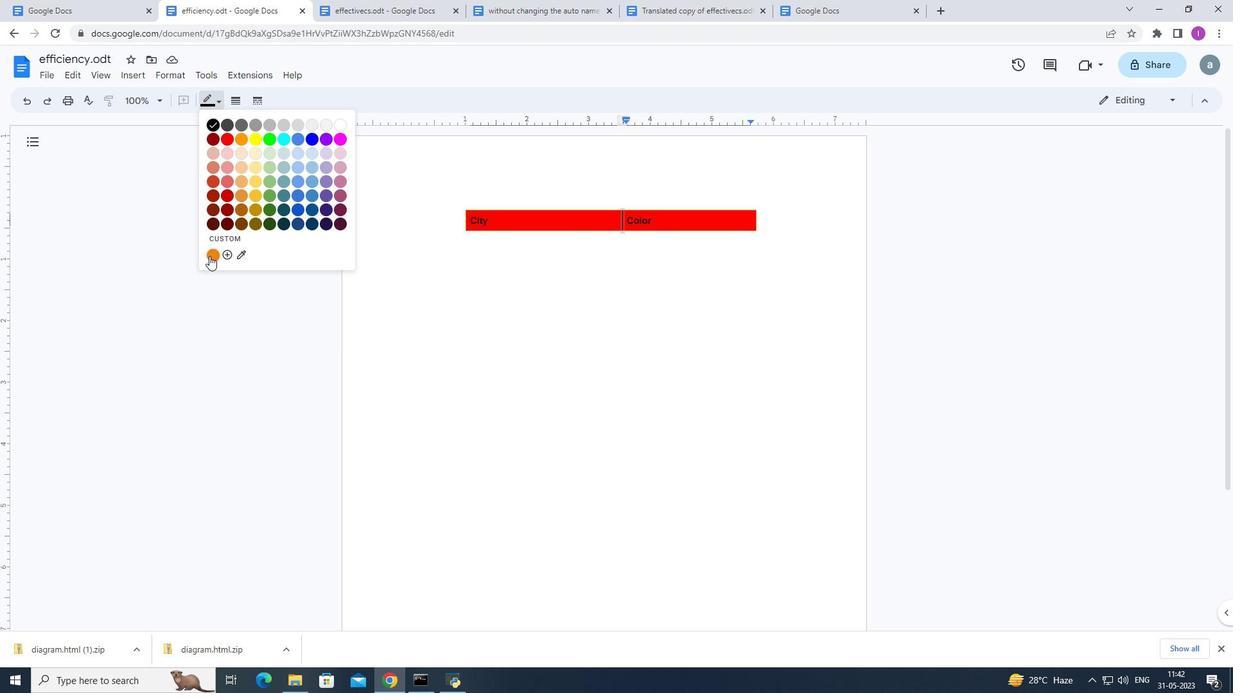 
Action: Mouse moved to (582, 192)
Screenshot: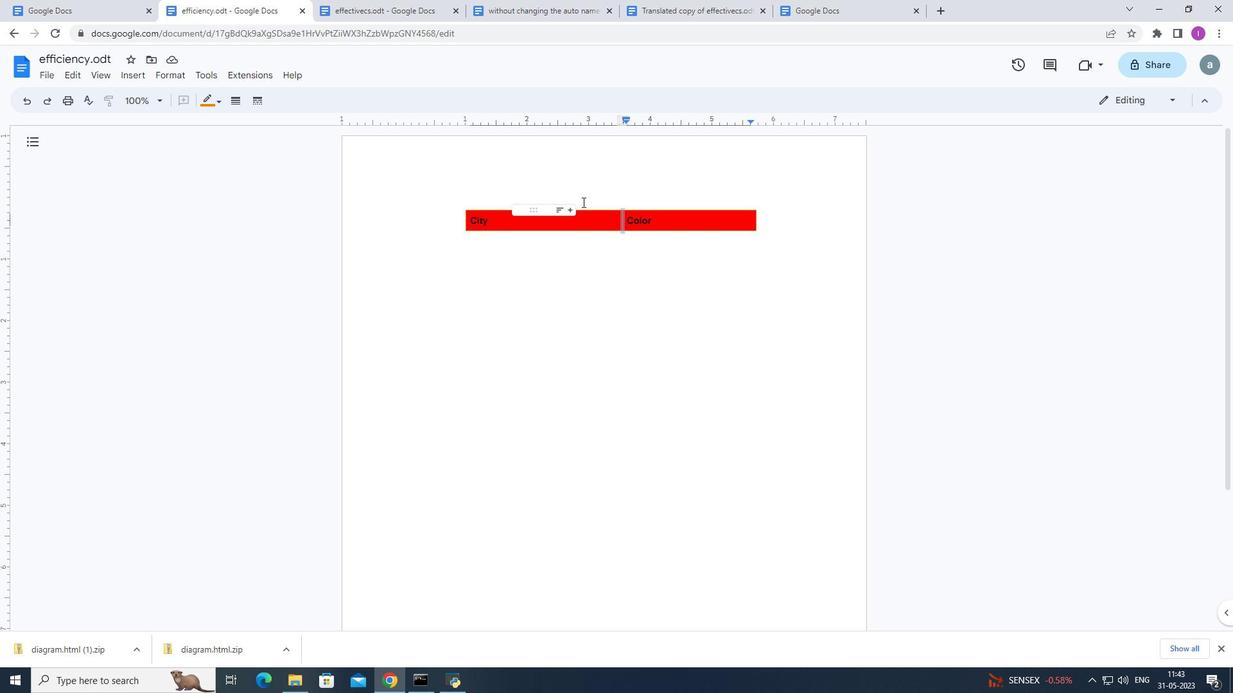 
Action: Mouse pressed left at (582, 192)
Screenshot: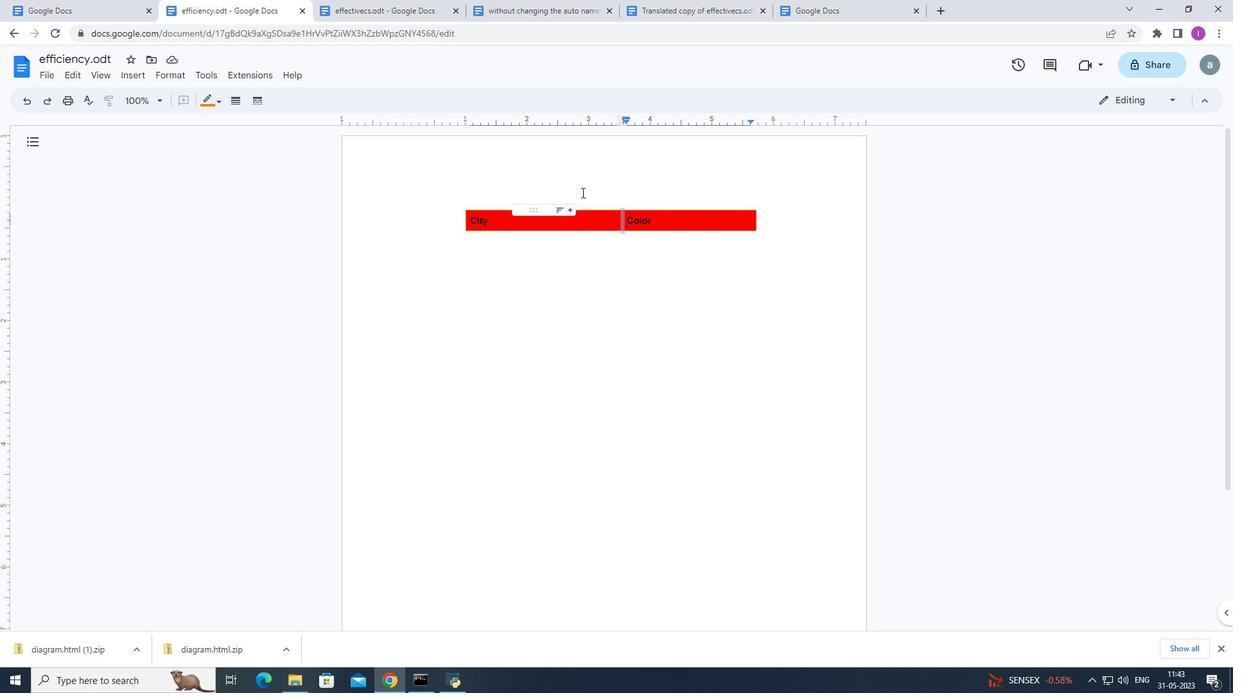 
Action: Mouse moved to (622, 222)
Screenshot: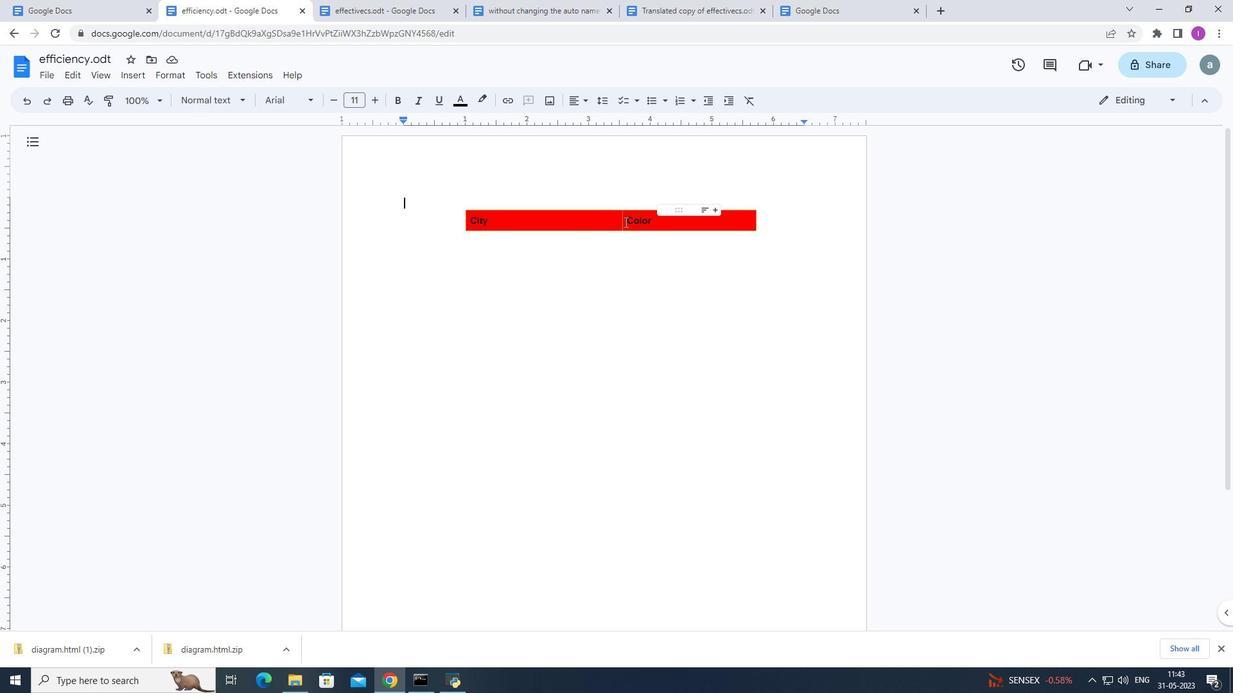 
Action: Mouse pressed left at (622, 222)
Screenshot: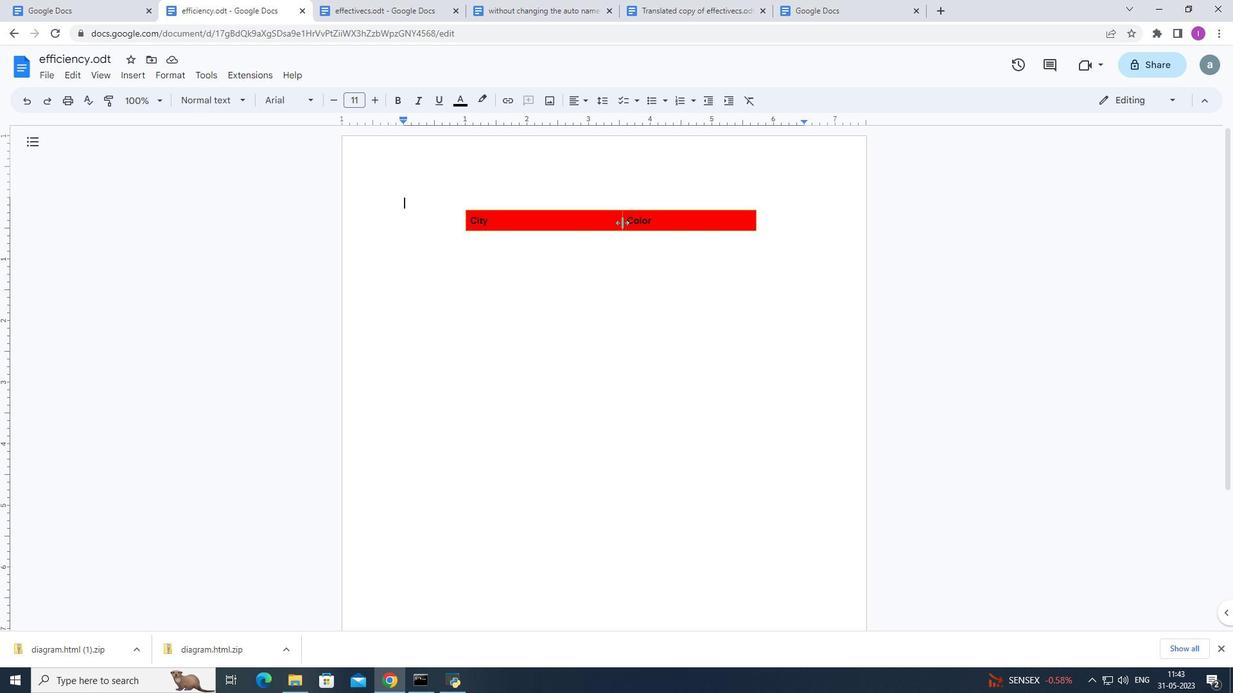
Action: Mouse moved to (477, 234)
Screenshot: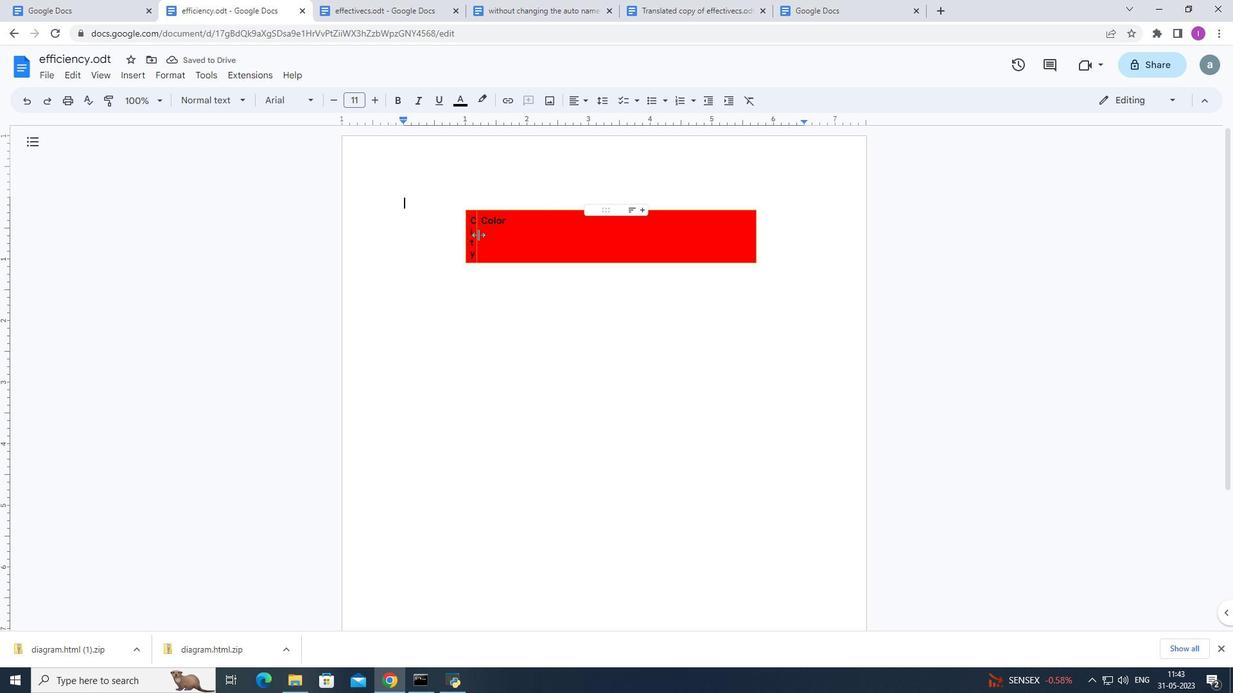 
Action: Mouse pressed left at (477, 234)
Screenshot: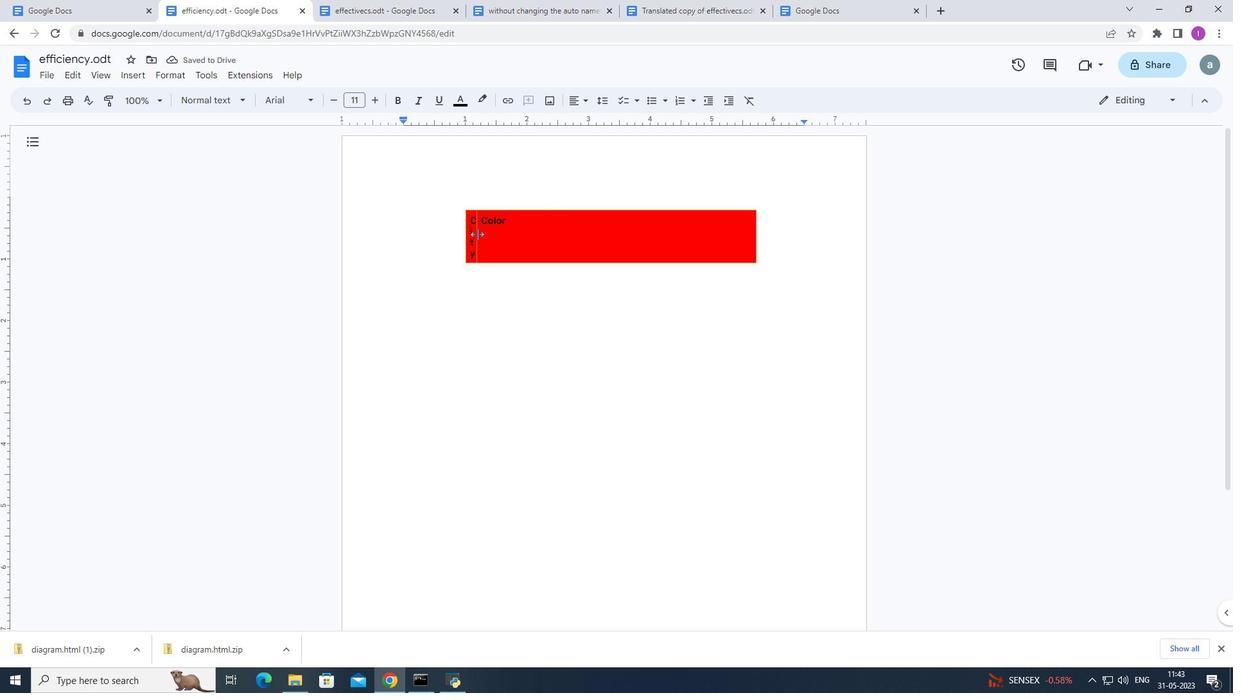 
Action: Mouse moved to (750, 244)
Screenshot: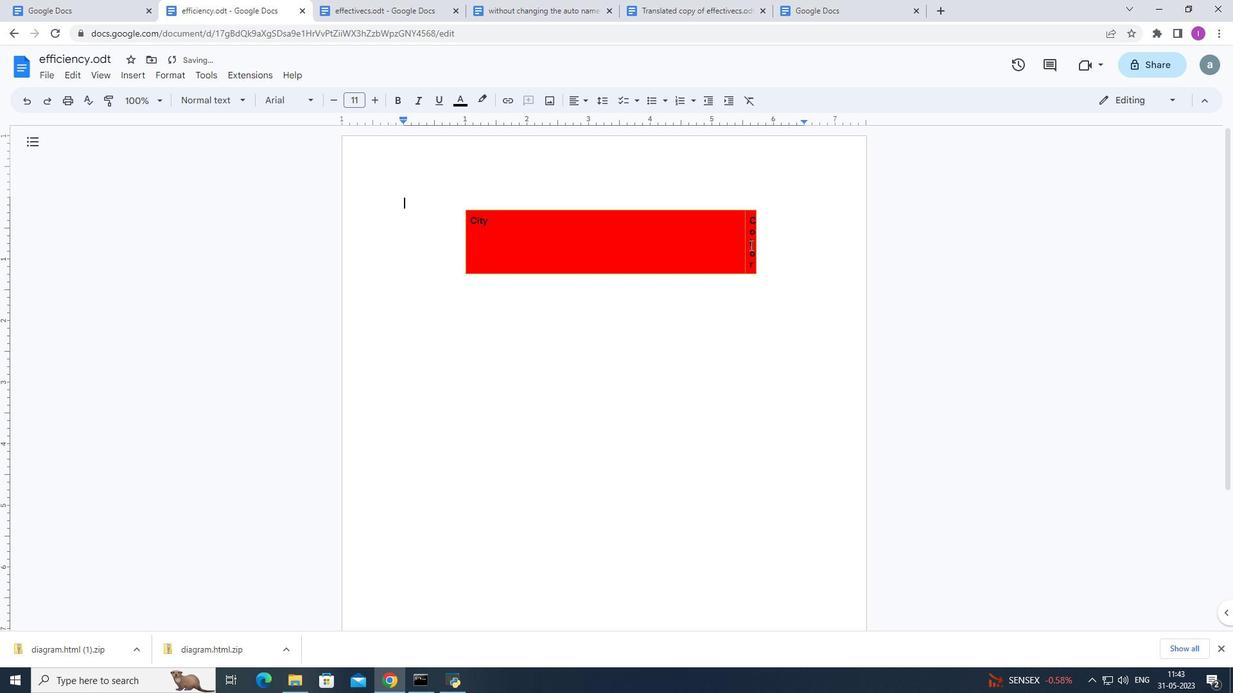
Action: Mouse pressed left at (750, 244)
Screenshot: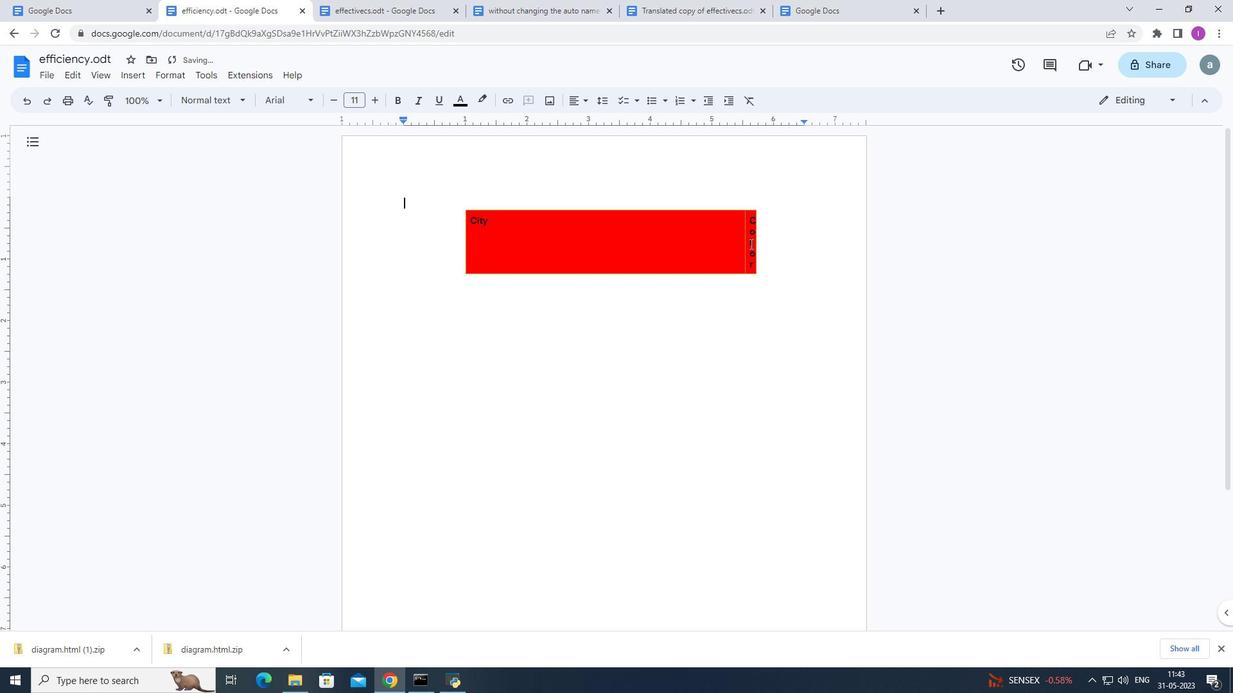 
Action: Mouse moved to (773, 261)
Screenshot: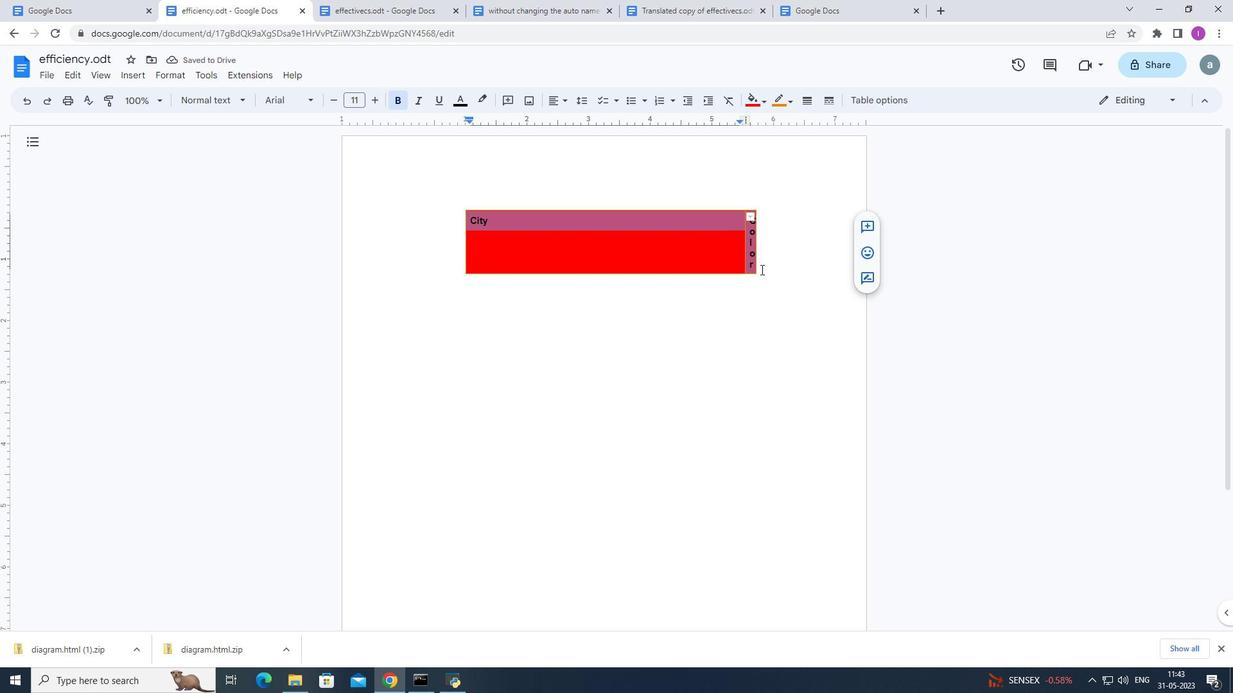 
Action: Mouse pressed left at (773, 261)
Screenshot: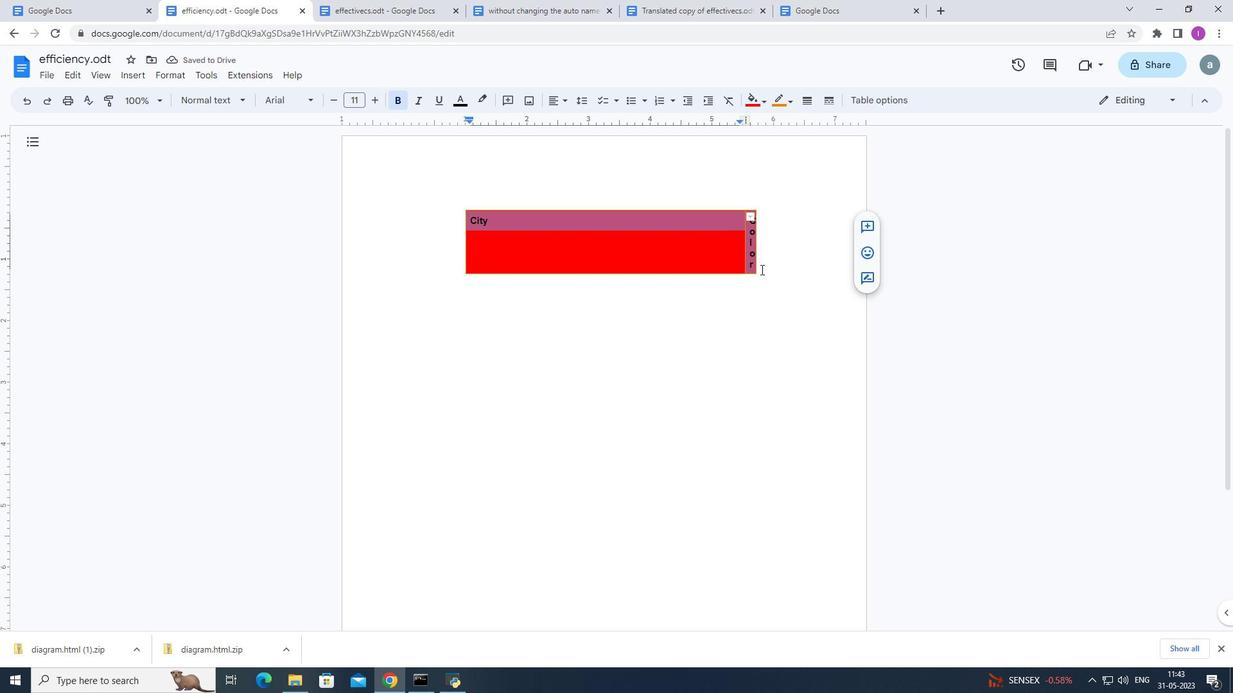 
Action: Mouse moved to (754, 275)
Screenshot: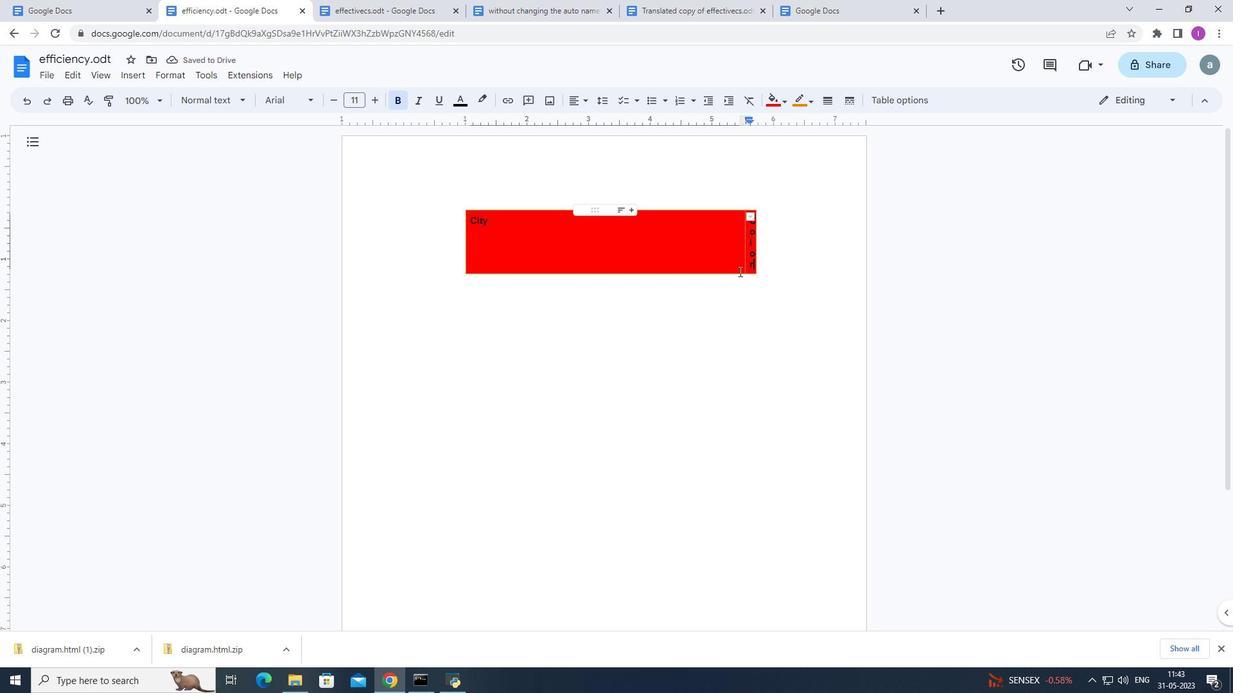 
Action: Mouse pressed left at (754, 275)
Screenshot: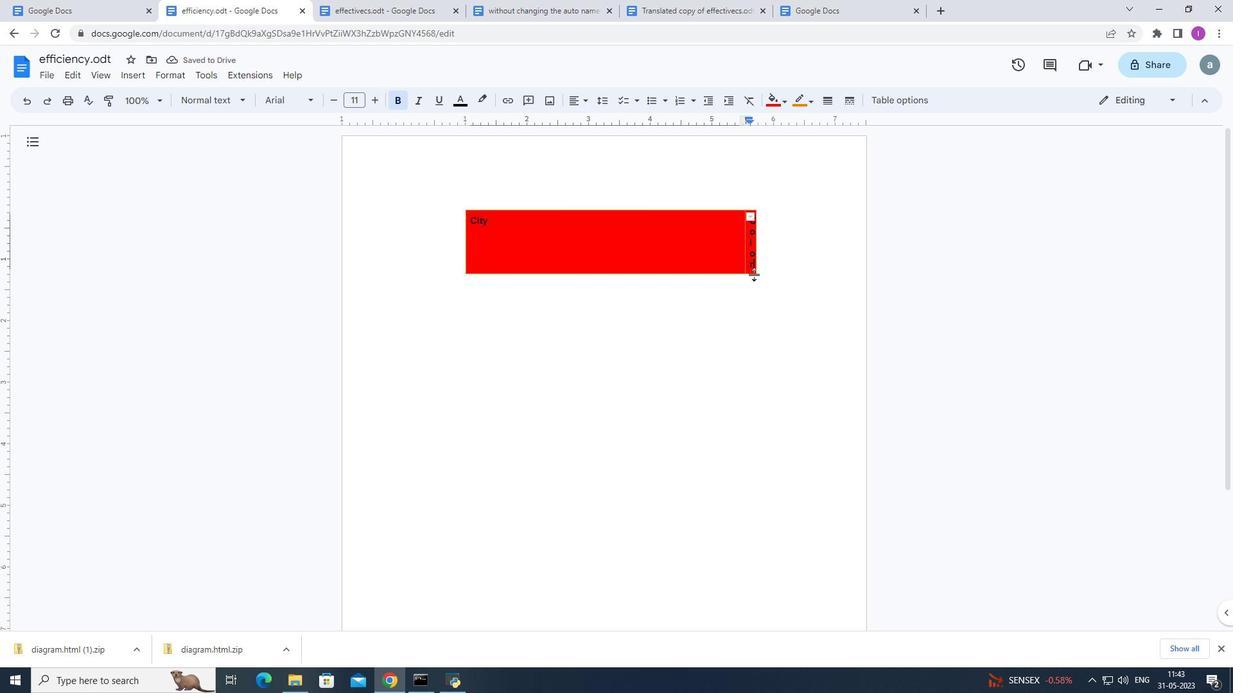 
Action: Mouse moved to (744, 227)
Screenshot: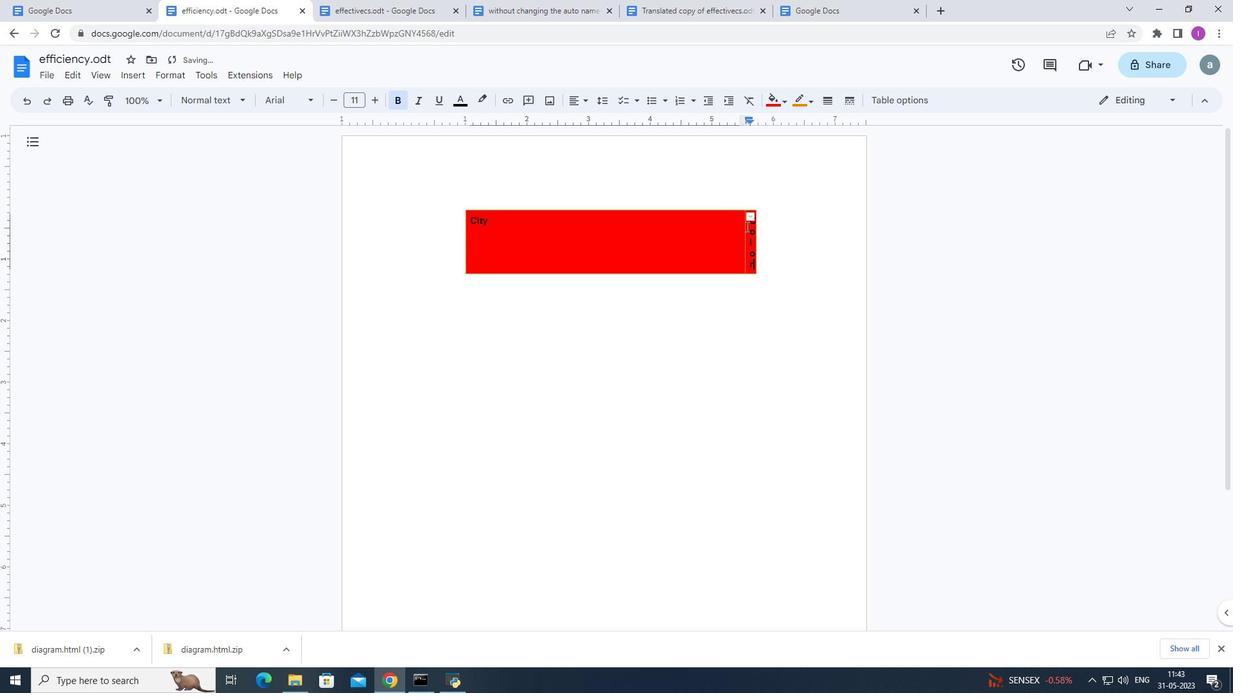 
Action: Mouse pressed left at (744, 227)
Screenshot: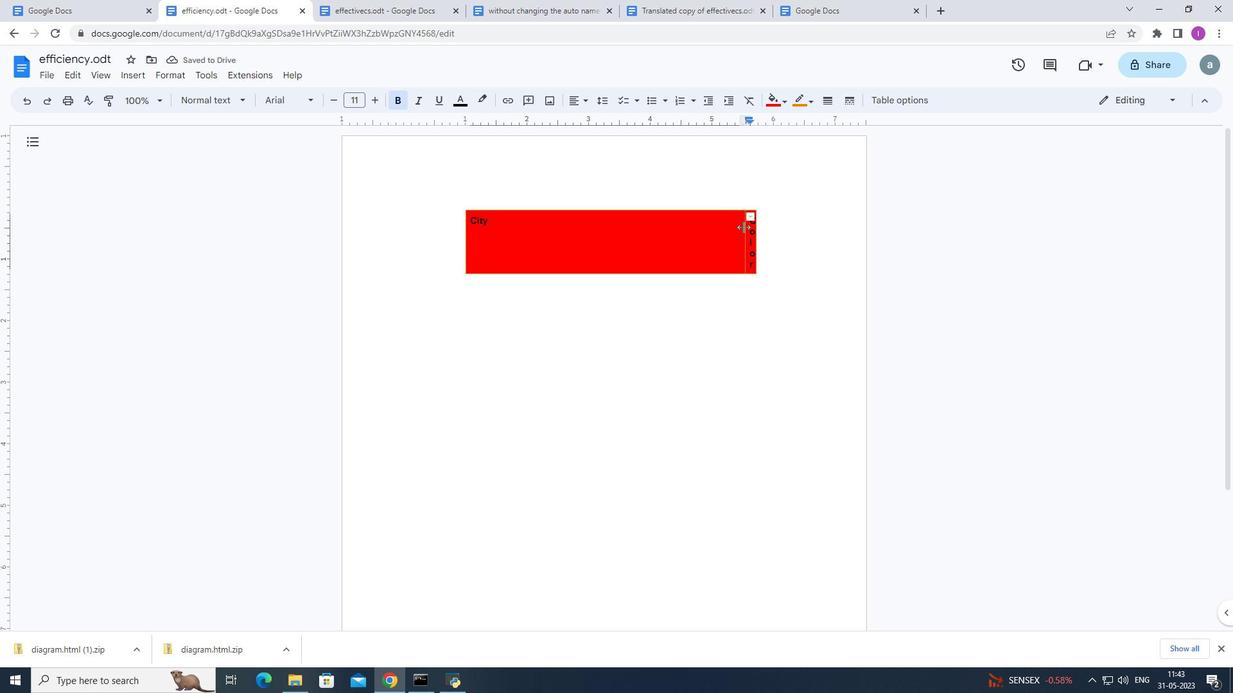 
Action: Mouse moved to (465, 212)
Screenshot: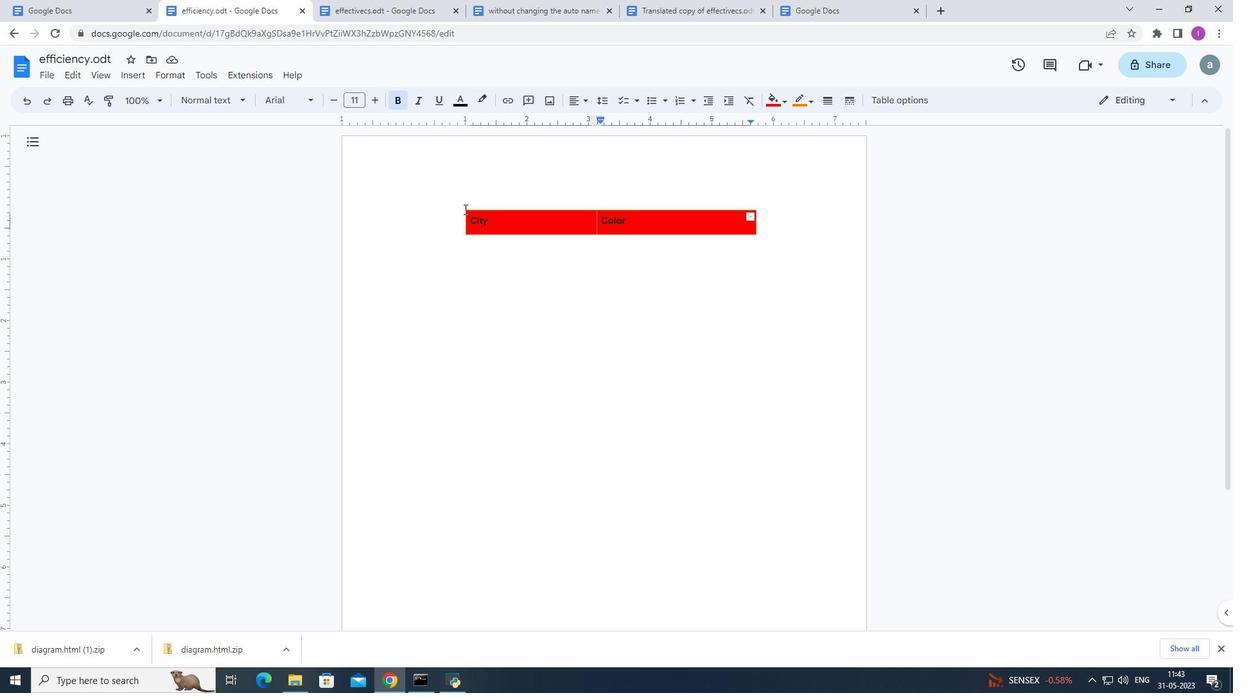 
Action: Mouse pressed left at (465, 212)
Screenshot: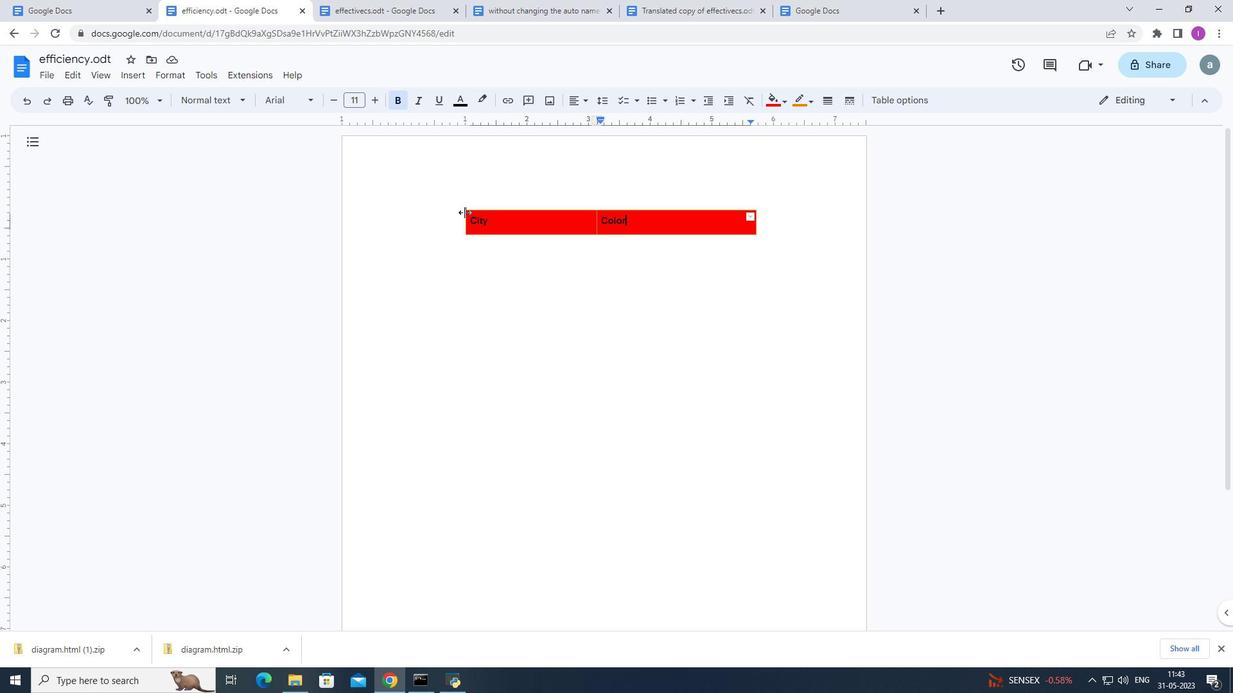 
Action: Mouse moved to (587, 219)
Screenshot: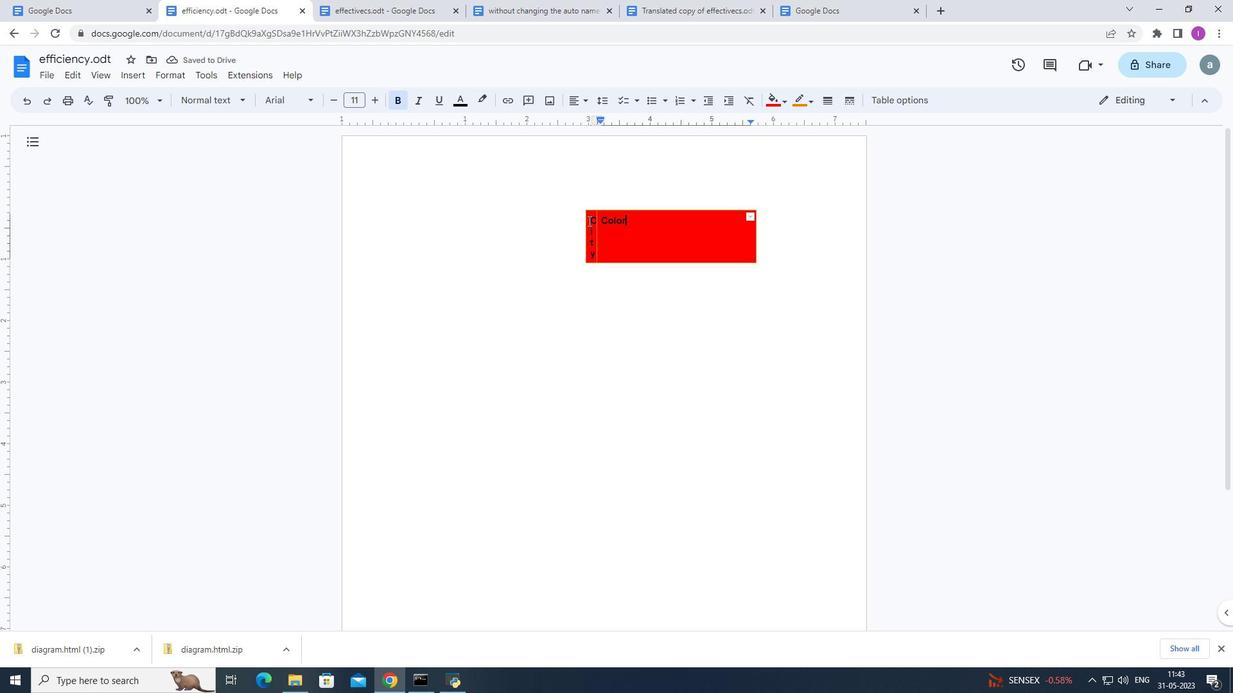 
Action: Mouse pressed left at (587, 219)
Screenshot: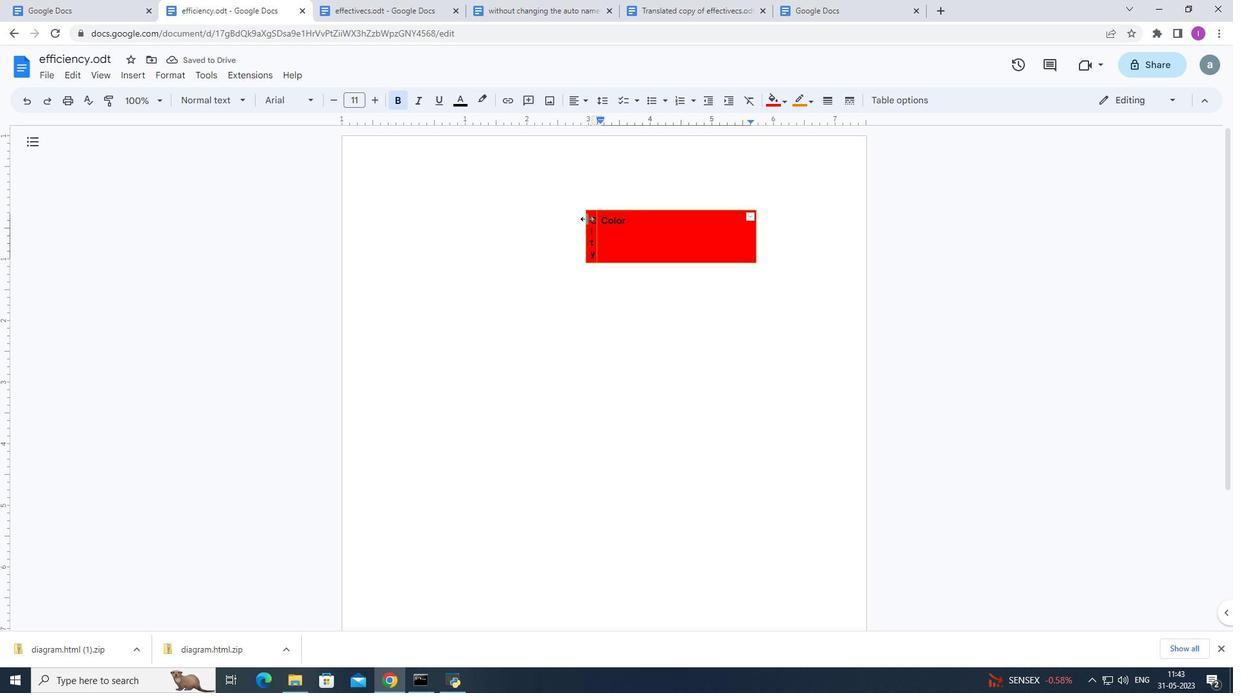 
Action: Mouse moved to (467, 217)
Screenshot: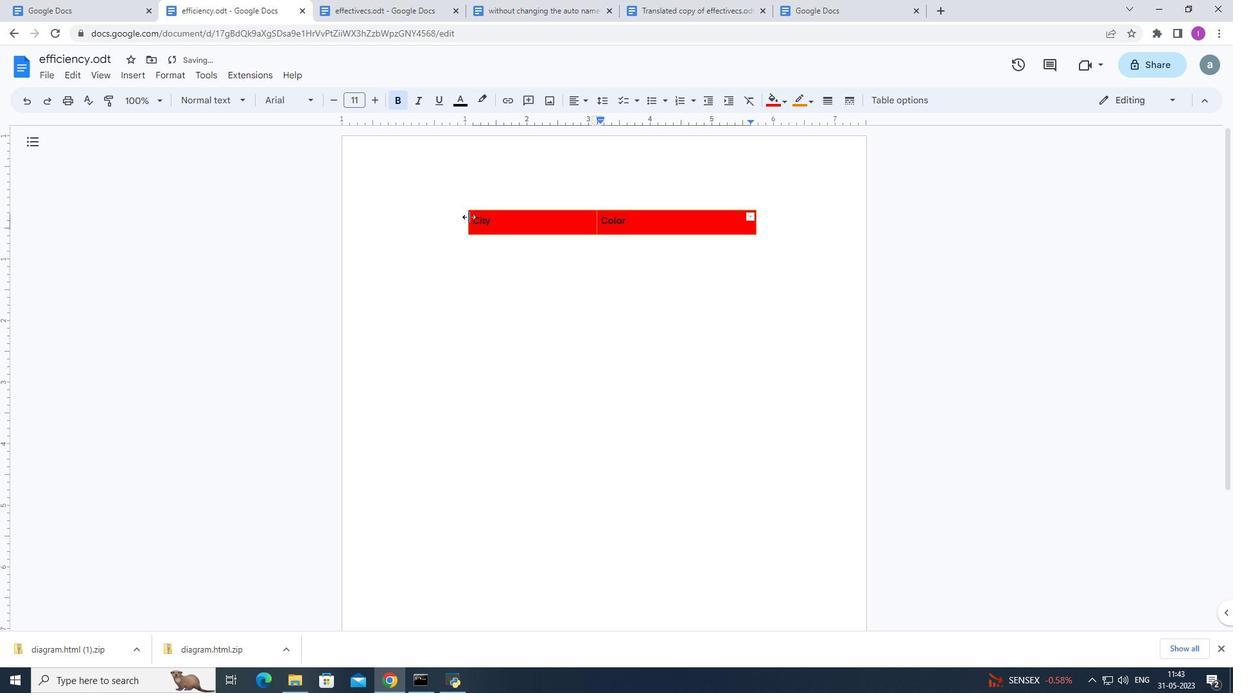 
Action: Mouse pressed left at (467, 217)
Screenshot: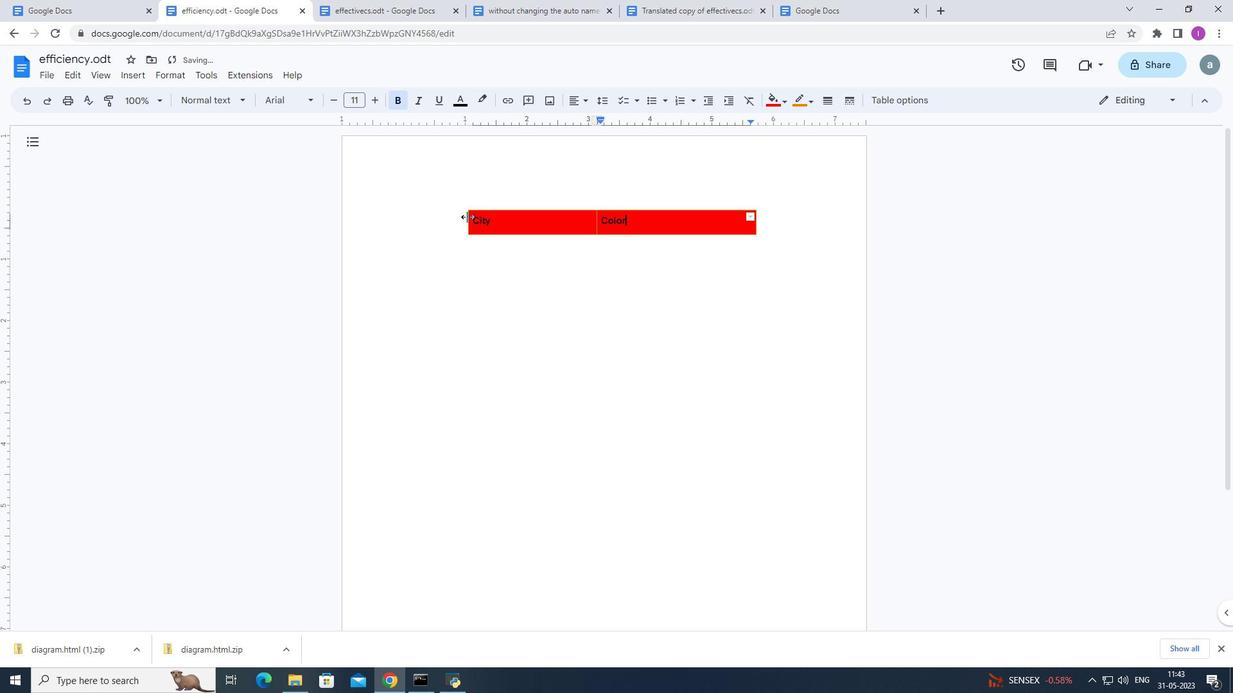 
Action: Mouse moved to (841, 241)
Screenshot: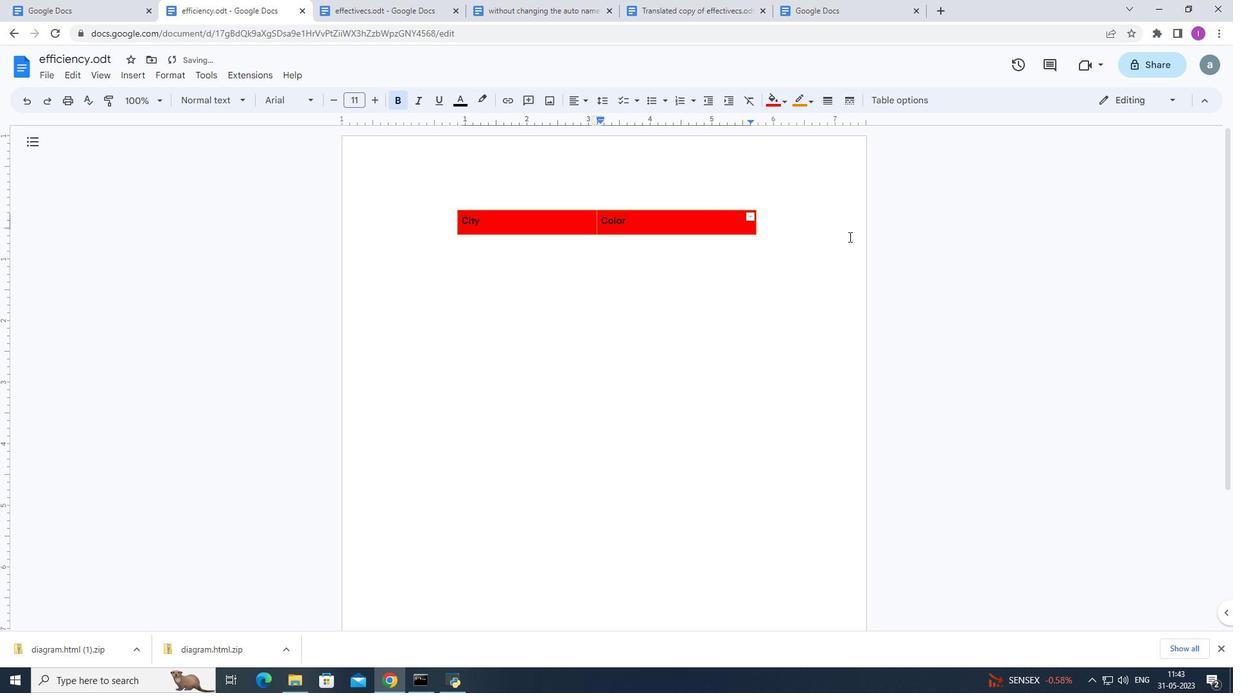 
Action: Mouse pressed left at (841, 241)
Screenshot: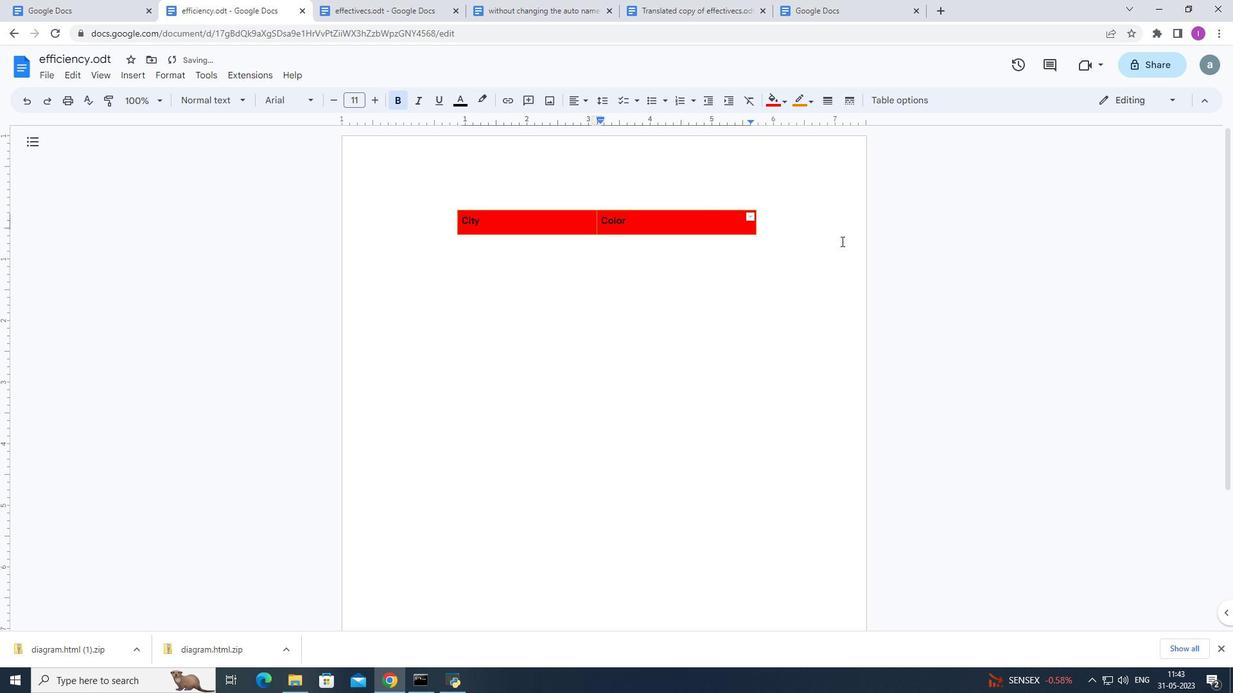 
Action: Mouse moved to (458, 208)
Screenshot: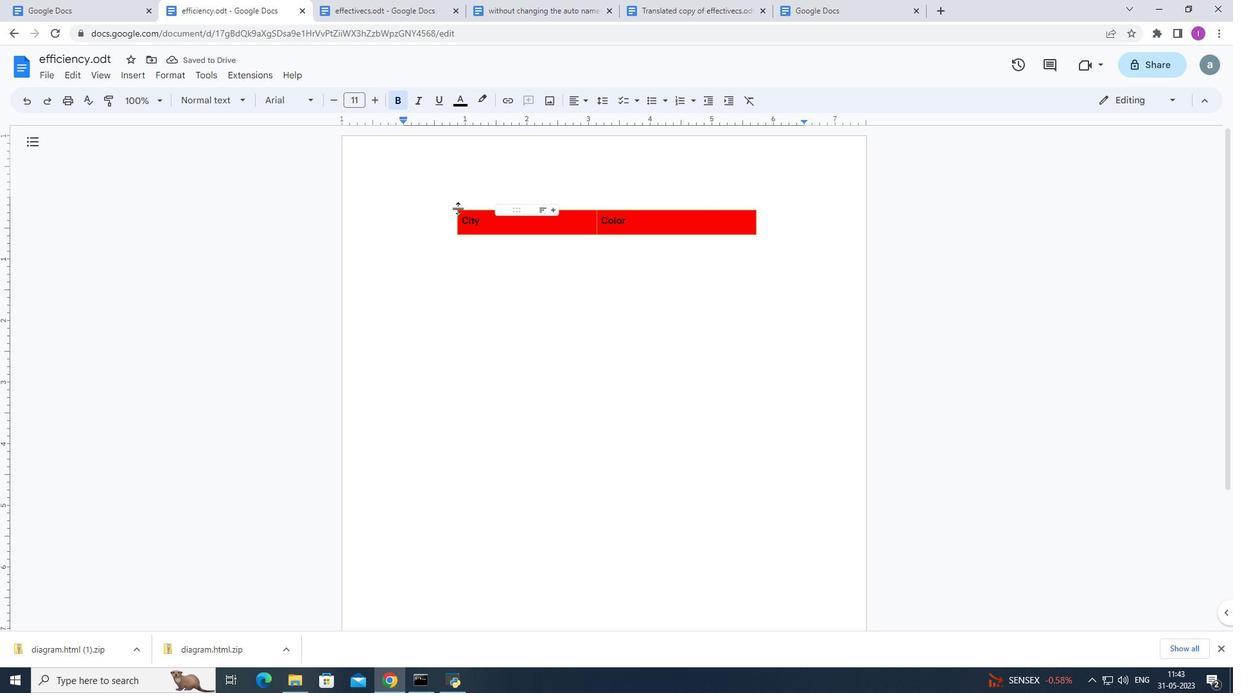 
Action: Mouse pressed left at (458, 208)
Screenshot: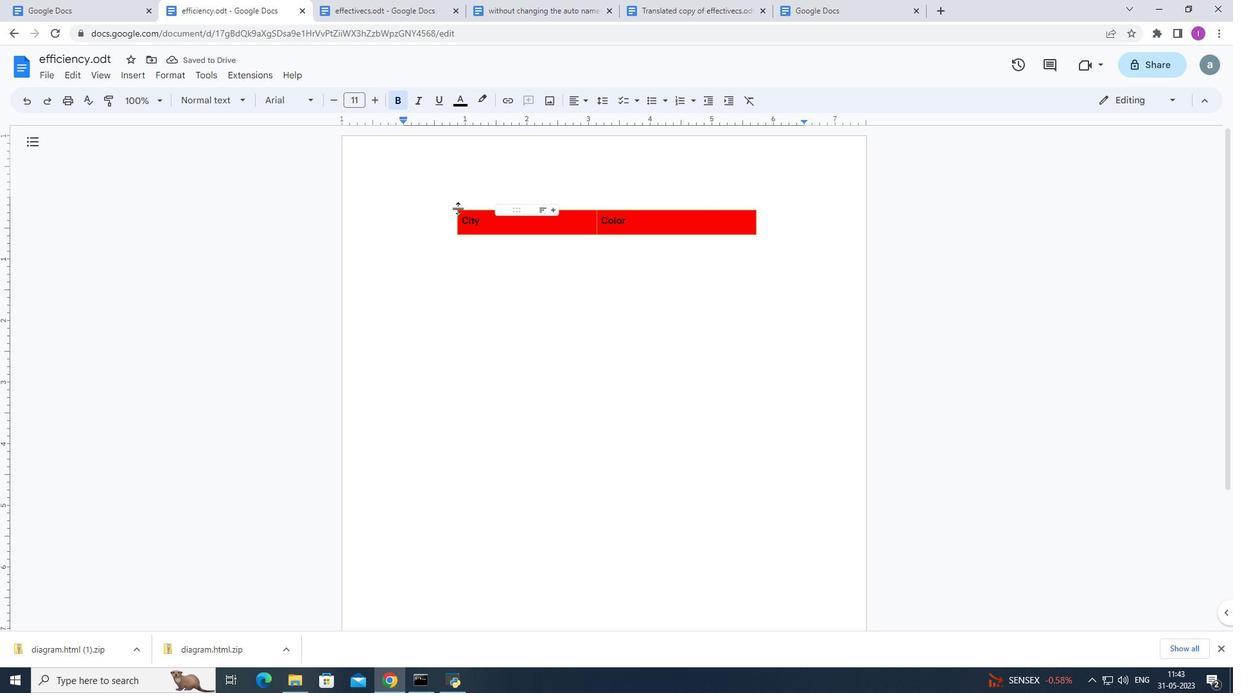 
Action: Mouse moved to (451, 212)
Screenshot: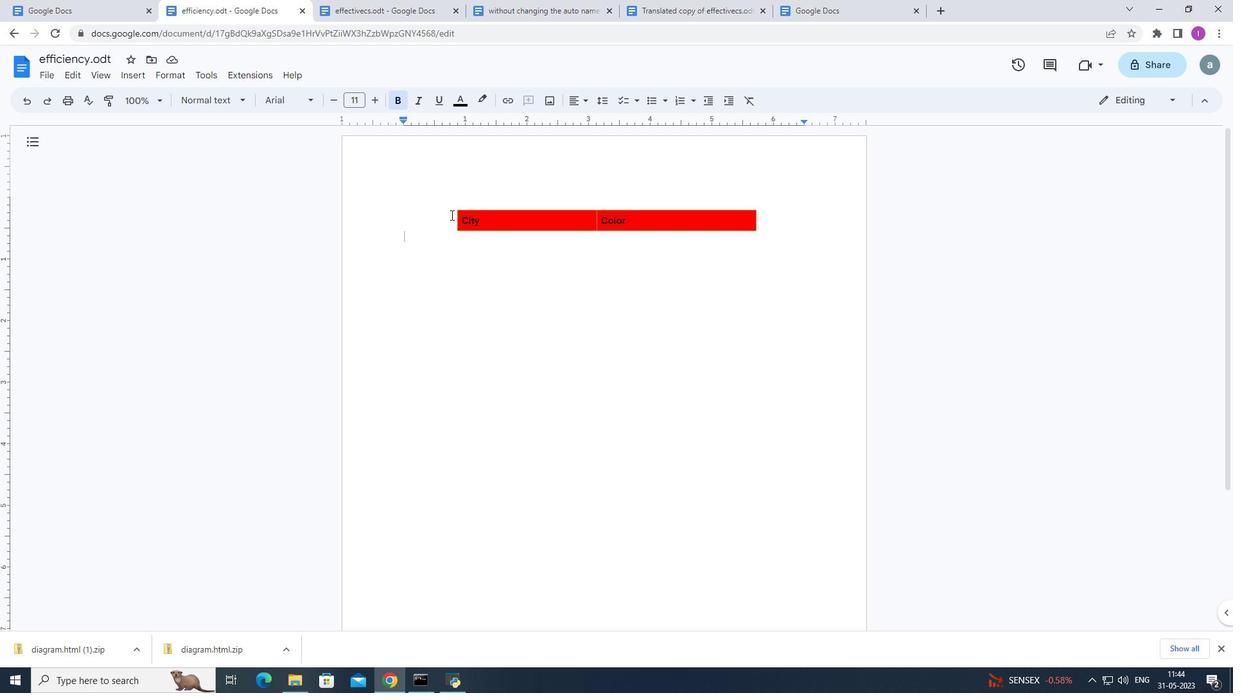 
Action: Mouse pressed left at (451, 212)
Screenshot: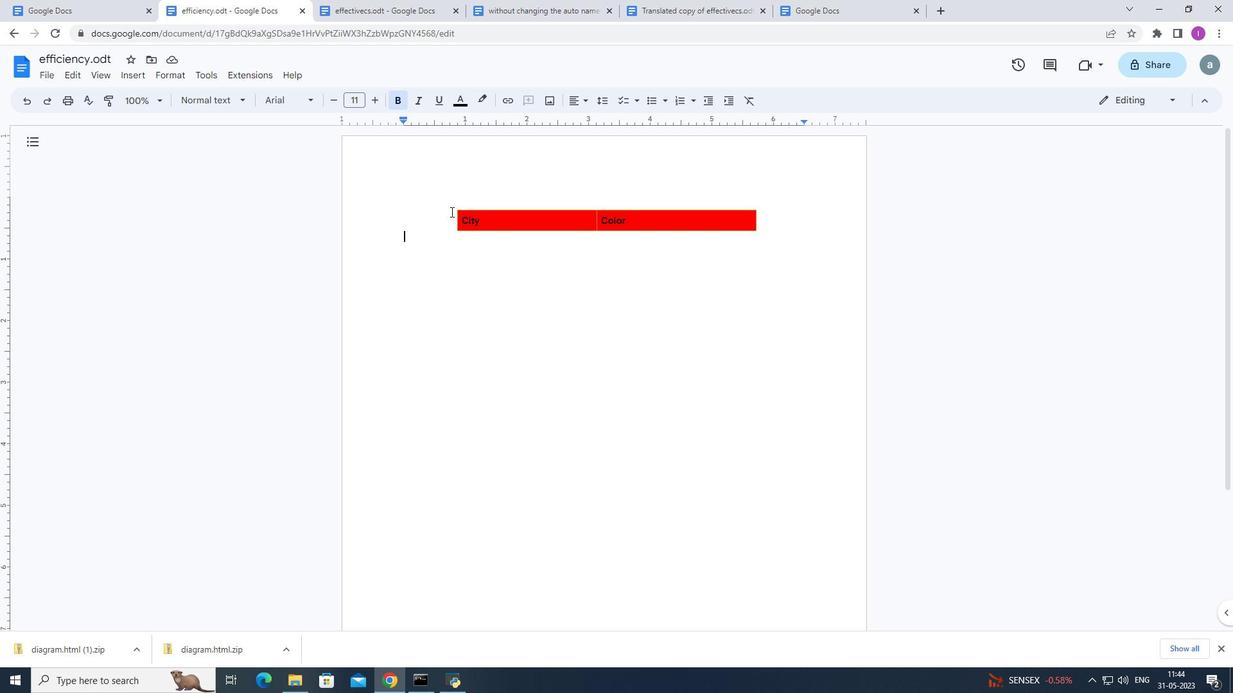 
Action: Mouse moved to (760, 102)
Screenshot: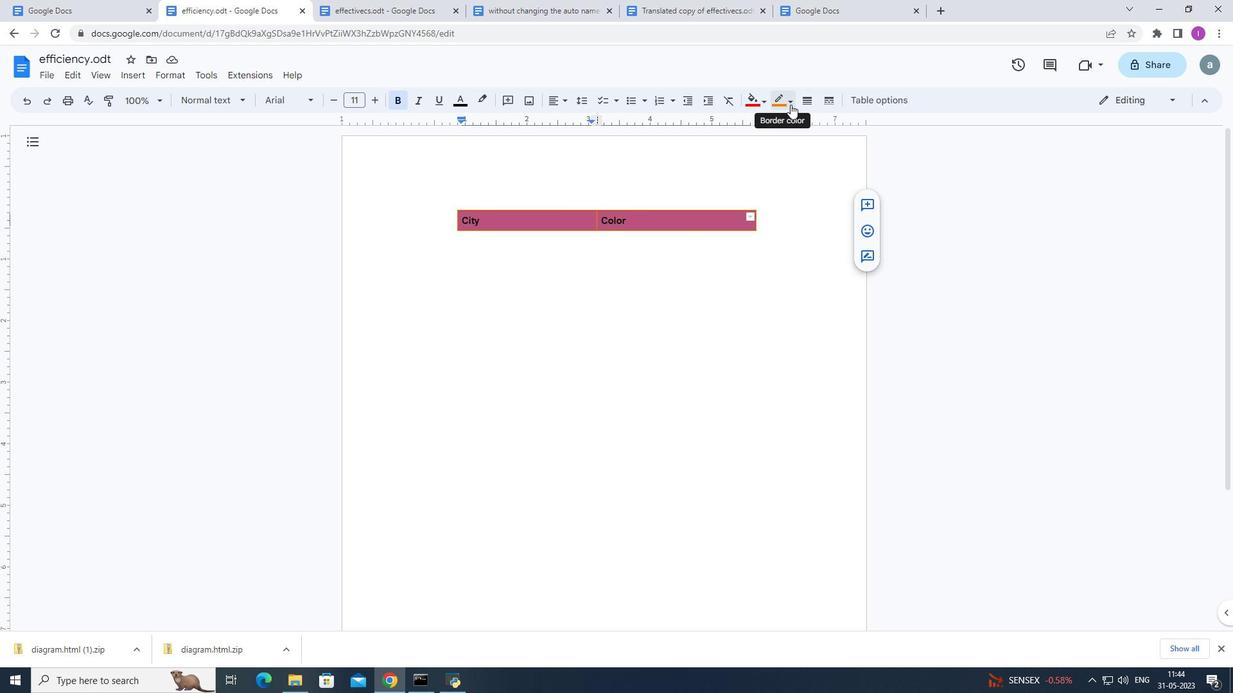 
Action: Mouse pressed left at (760, 102)
Screenshot: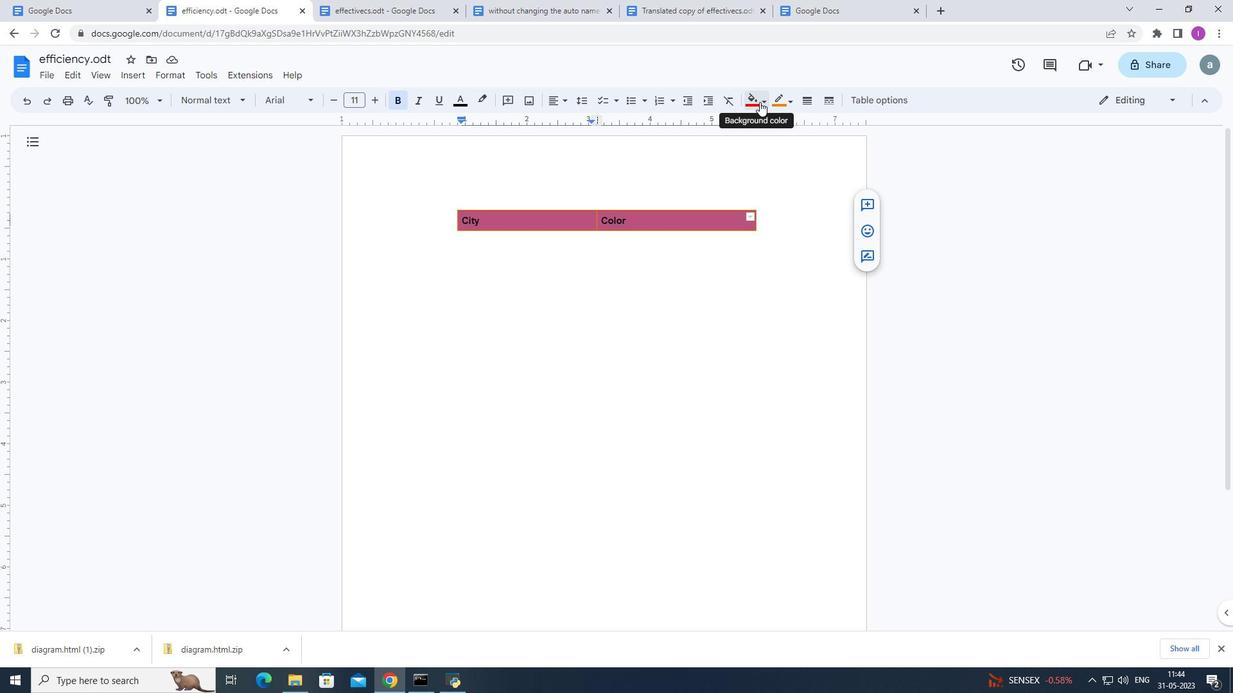 
Action: Mouse moved to (789, 190)
Screenshot: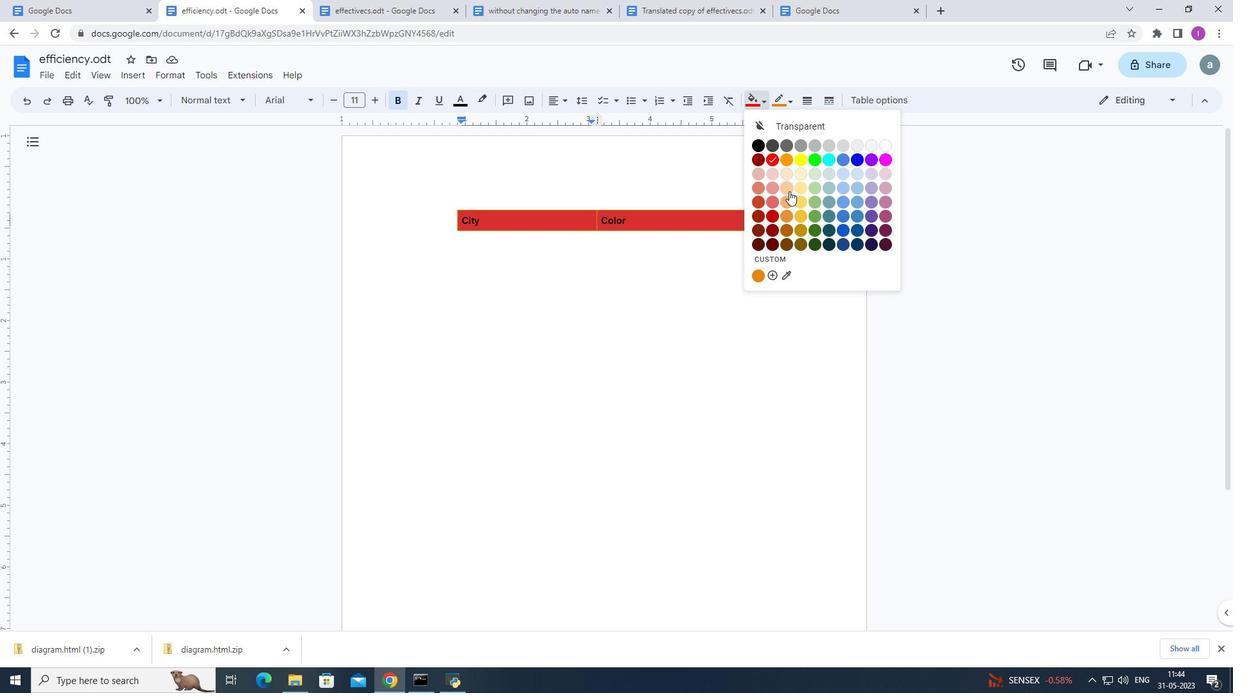 
Action: Mouse pressed left at (789, 190)
Screenshot: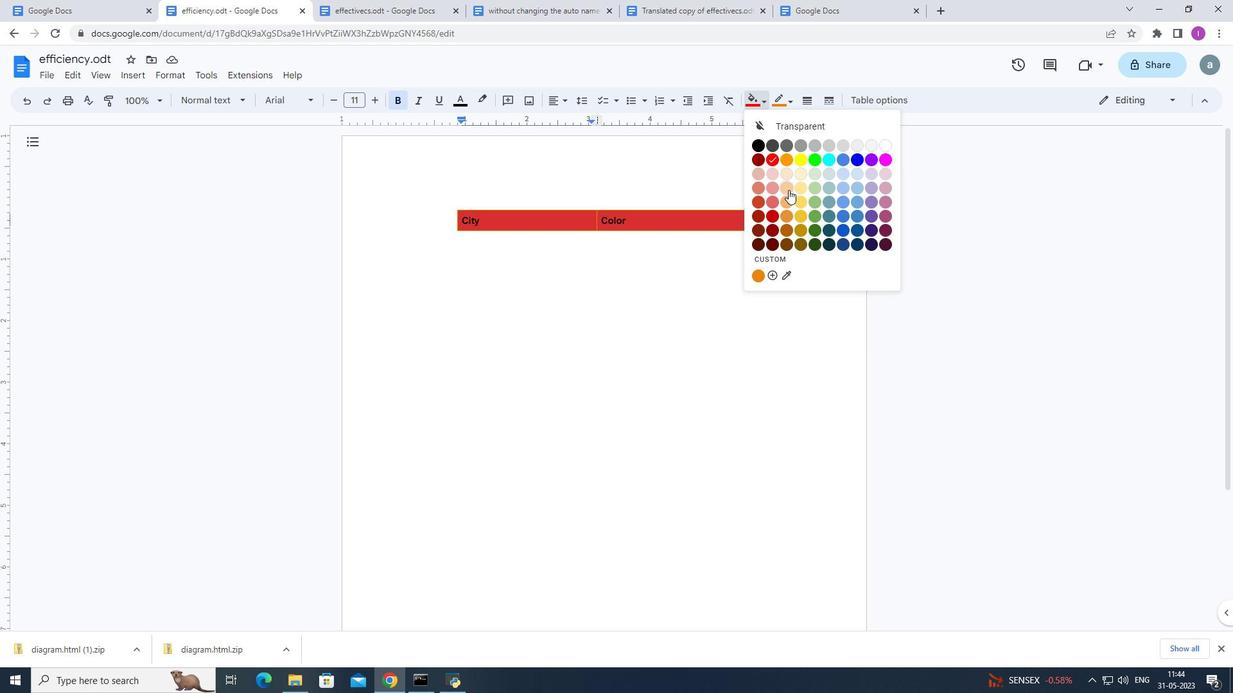 
Action: Mouse moved to (799, 370)
Screenshot: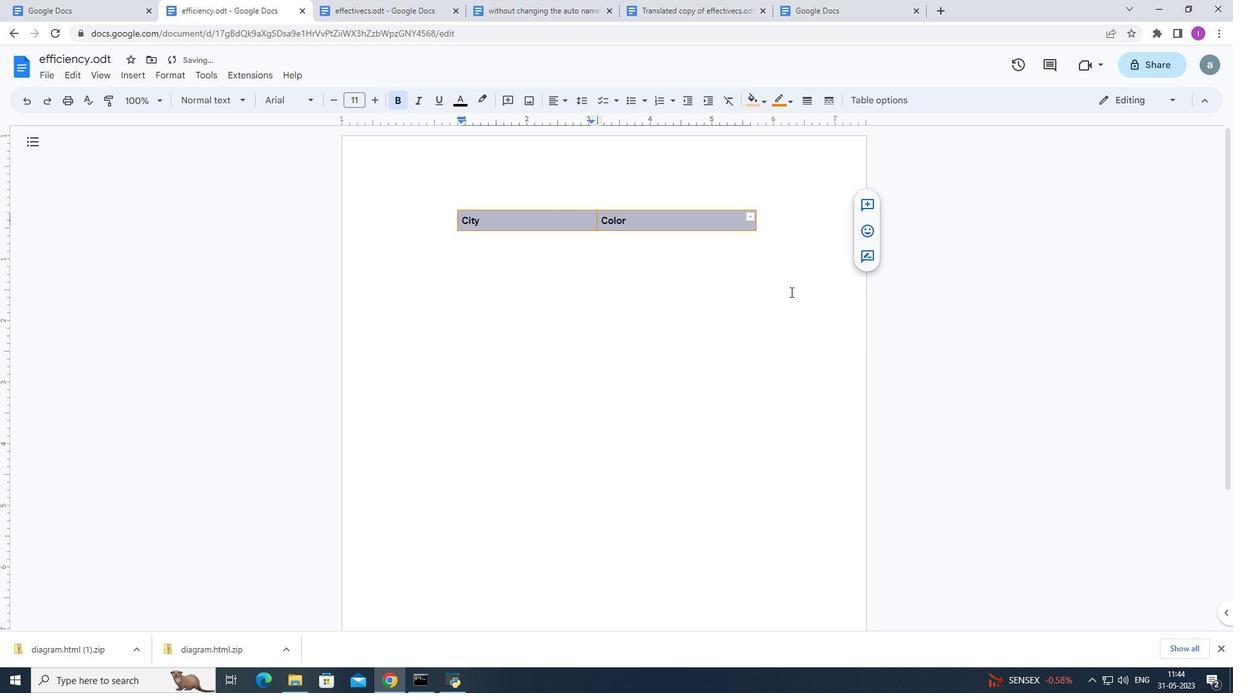 
Action: Mouse pressed left at (799, 370)
Screenshot: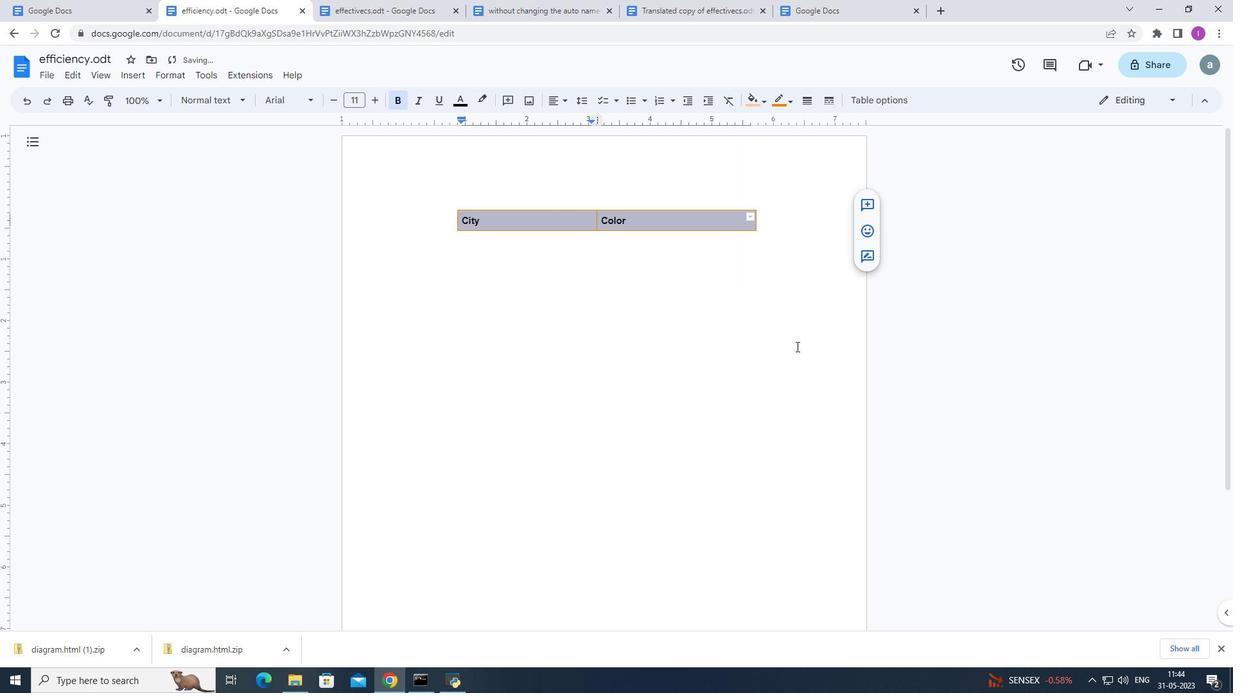 
Action: Mouse moved to (477, 413)
Screenshot: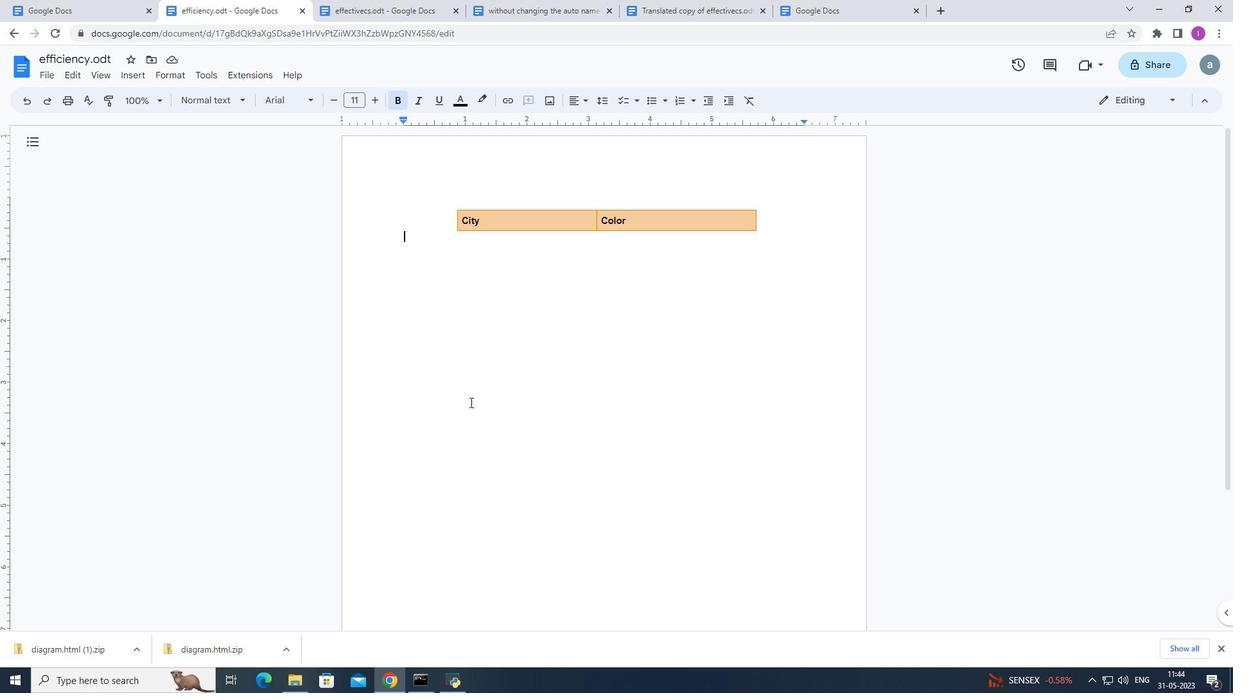 
